Task: Provide the 2023 Victory Lane Racing Xfinity Series picks for the track "Circuit of the the Americas".
Action: Mouse pressed left at (208, 404)
Screenshot: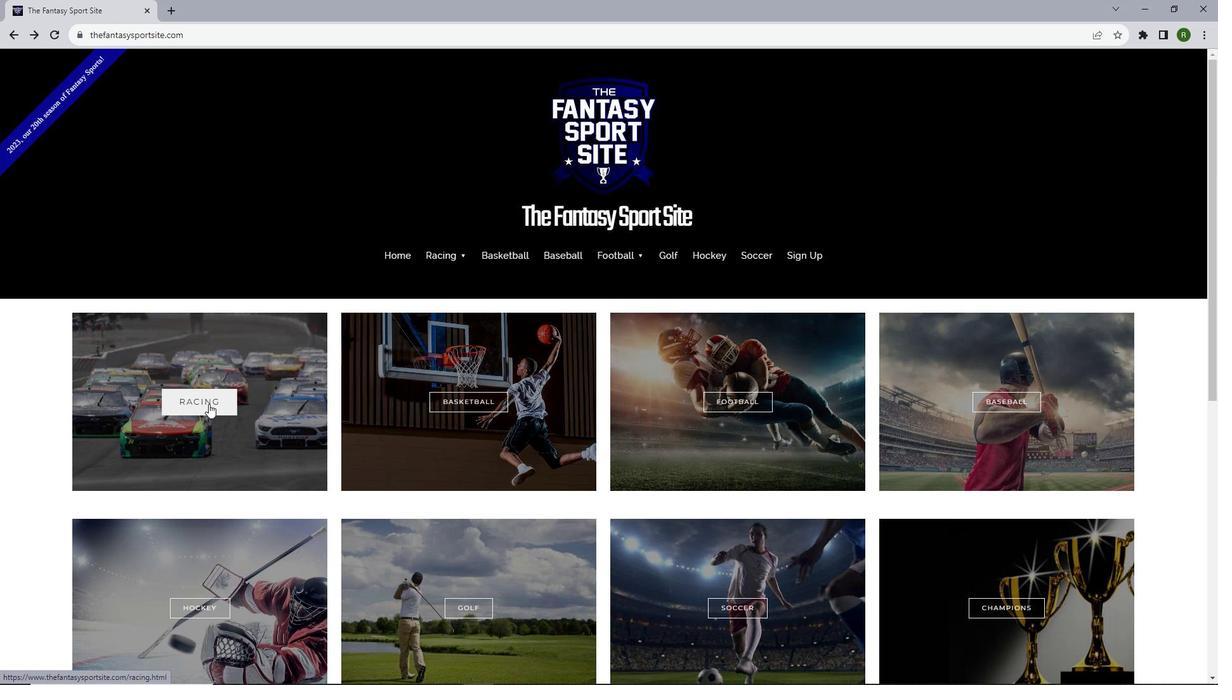 
Action: Mouse moved to (306, 369)
Screenshot: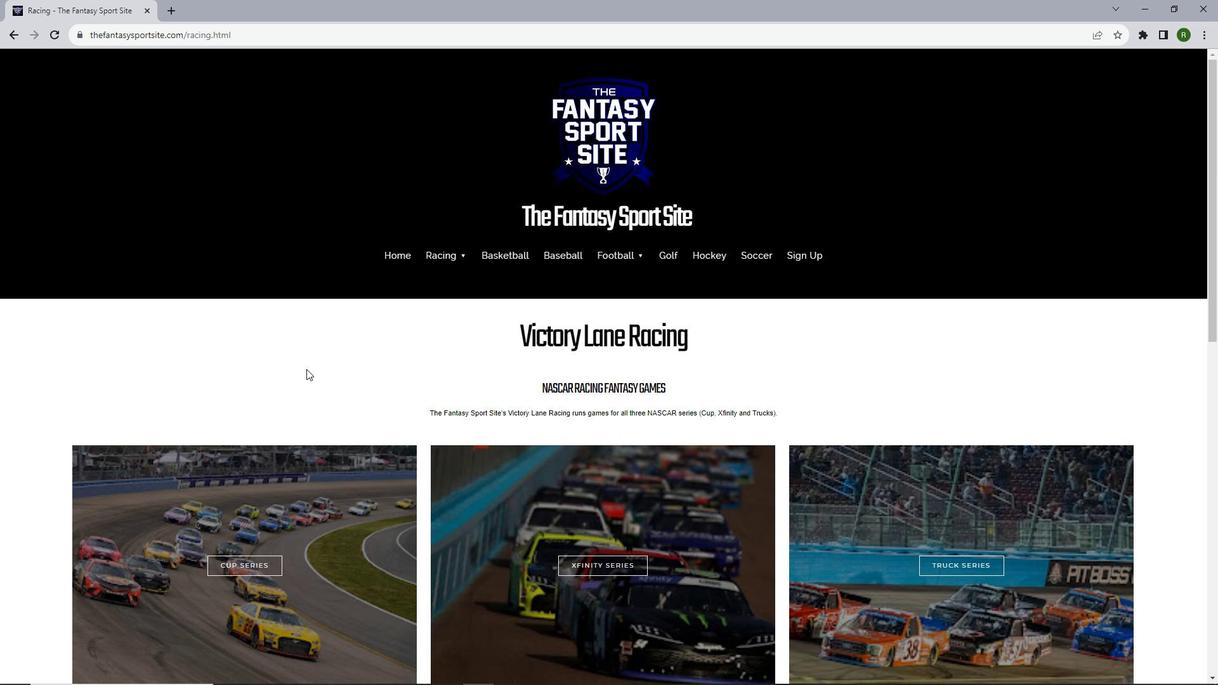 
Action: Mouse scrolled (306, 368) with delta (0, 0)
Screenshot: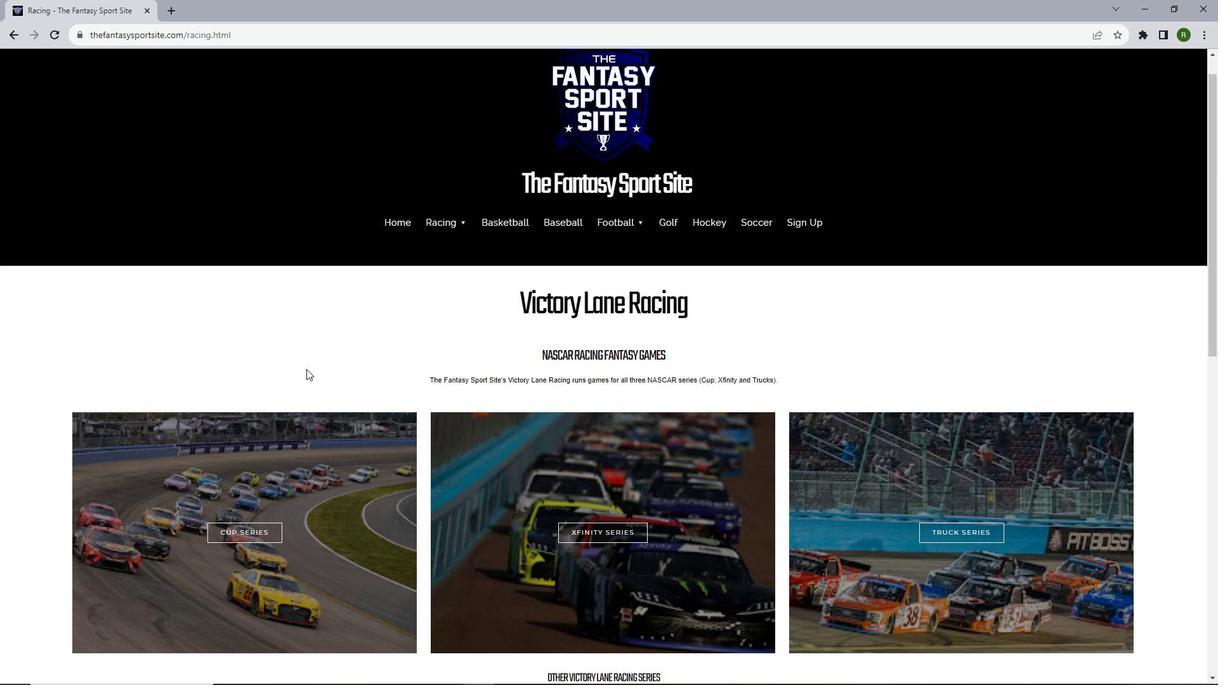 
Action: Mouse scrolled (306, 368) with delta (0, 0)
Screenshot: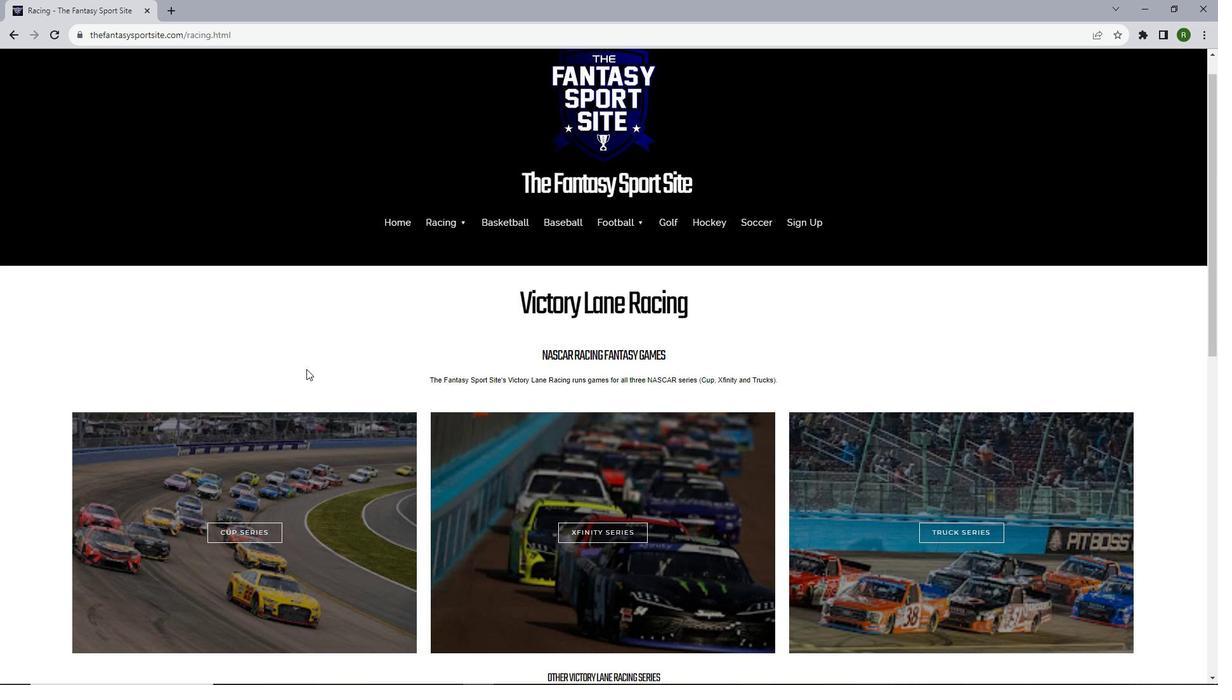 
Action: Mouse scrolled (306, 368) with delta (0, 0)
Screenshot: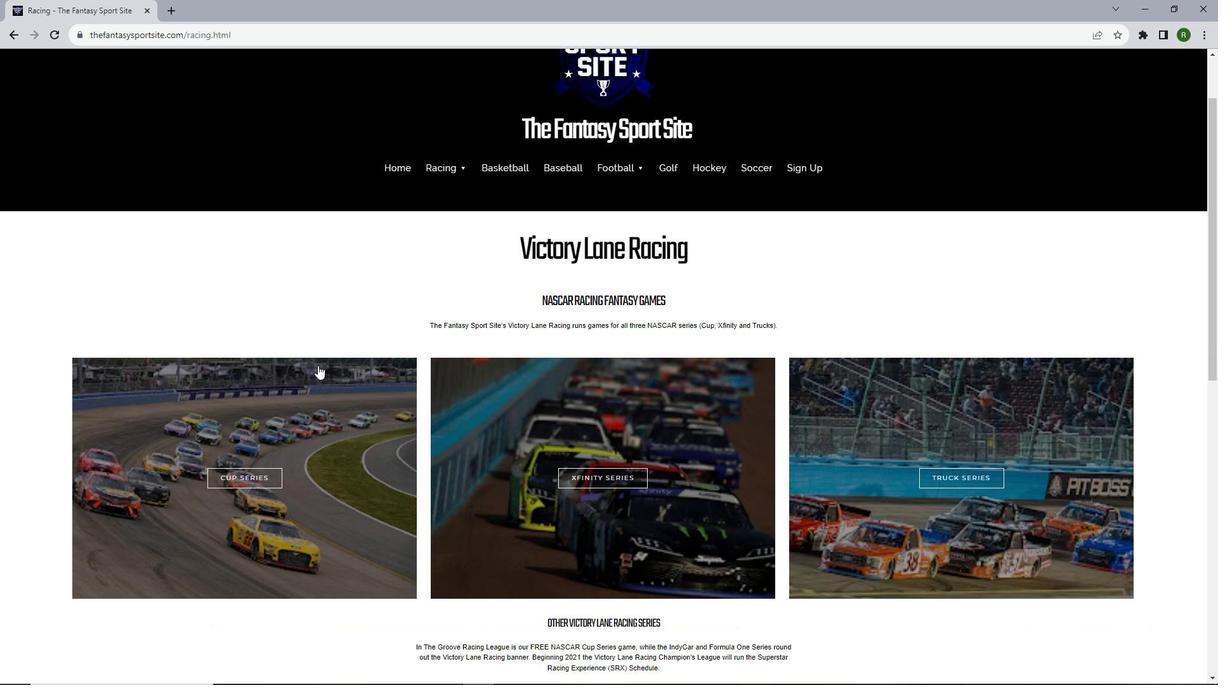 
Action: Mouse moved to (611, 378)
Screenshot: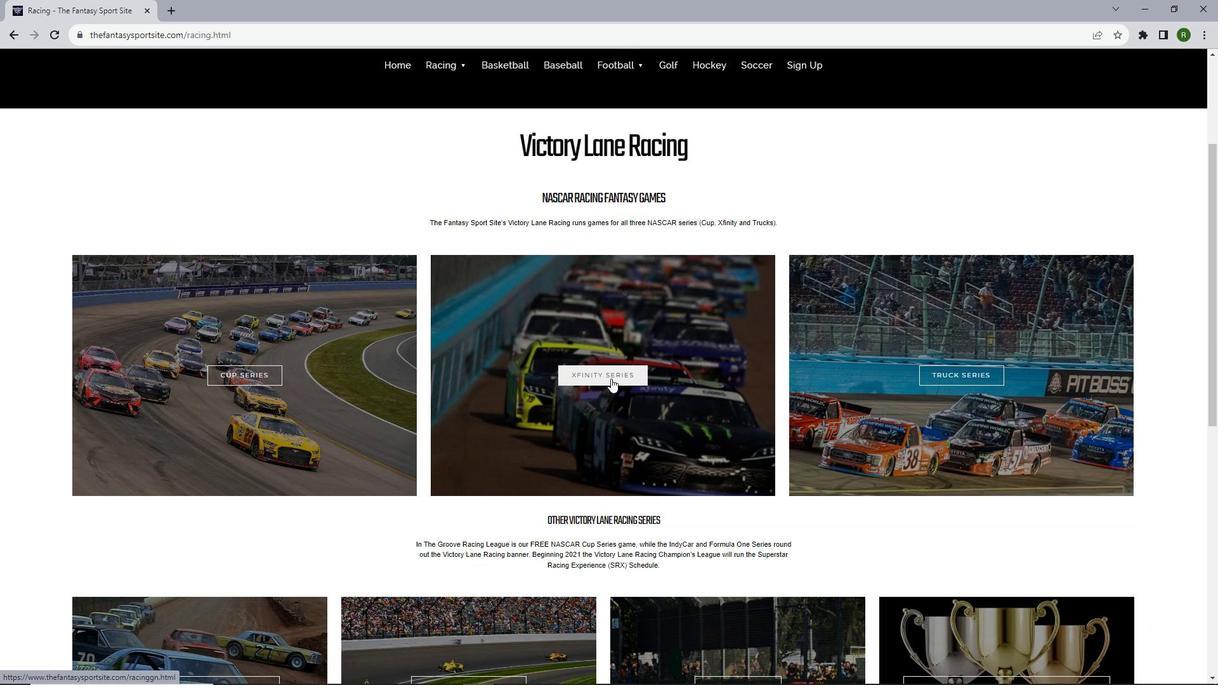
Action: Mouse pressed left at (611, 378)
Screenshot: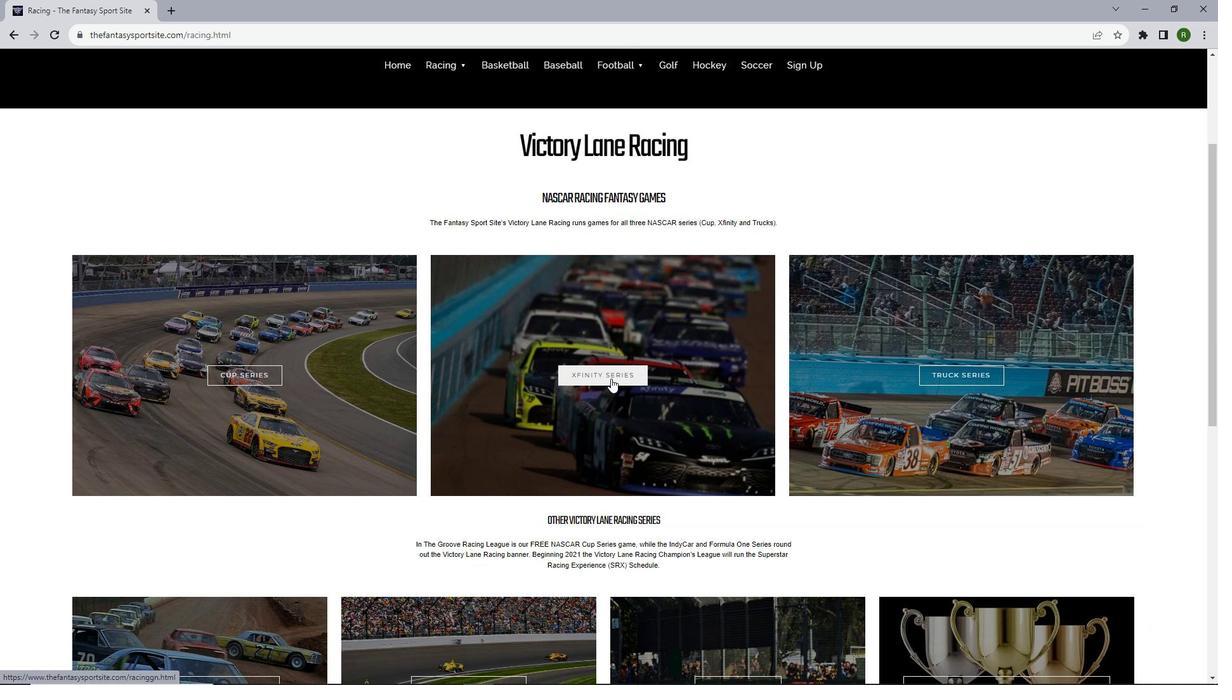 
Action: Mouse scrolled (611, 378) with delta (0, 0)
Screenshot: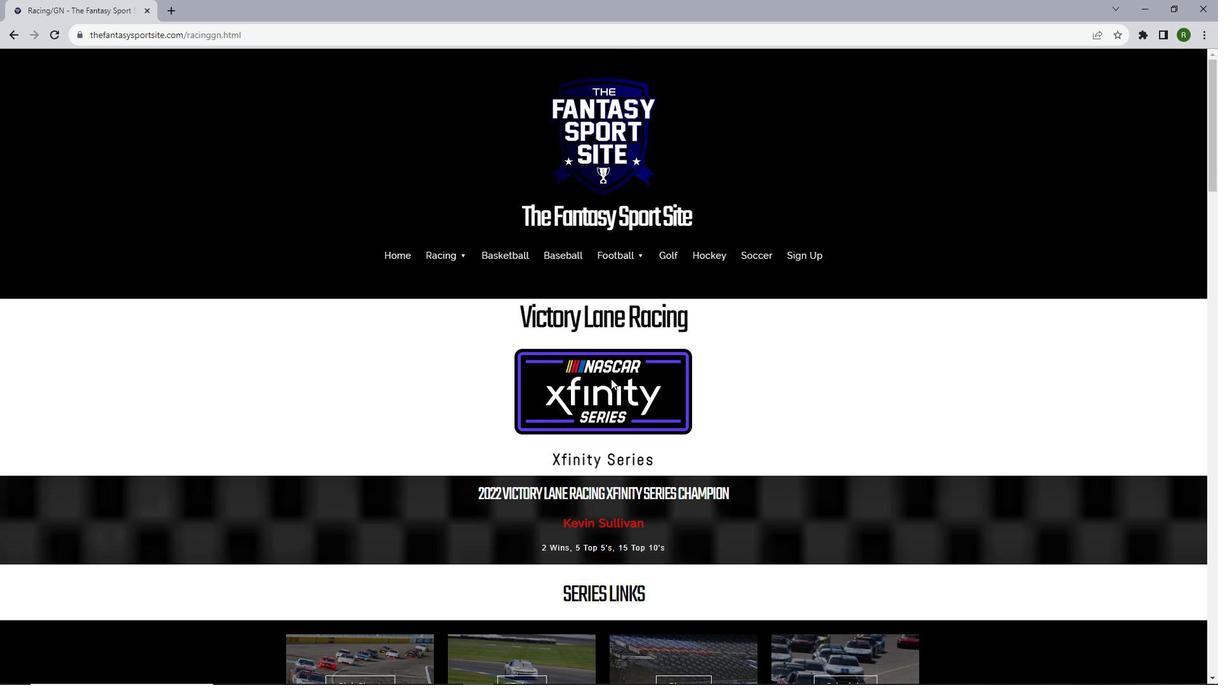 
Action: Mouse scrolled (611, 378) with delta (0, 0)
Screenshot: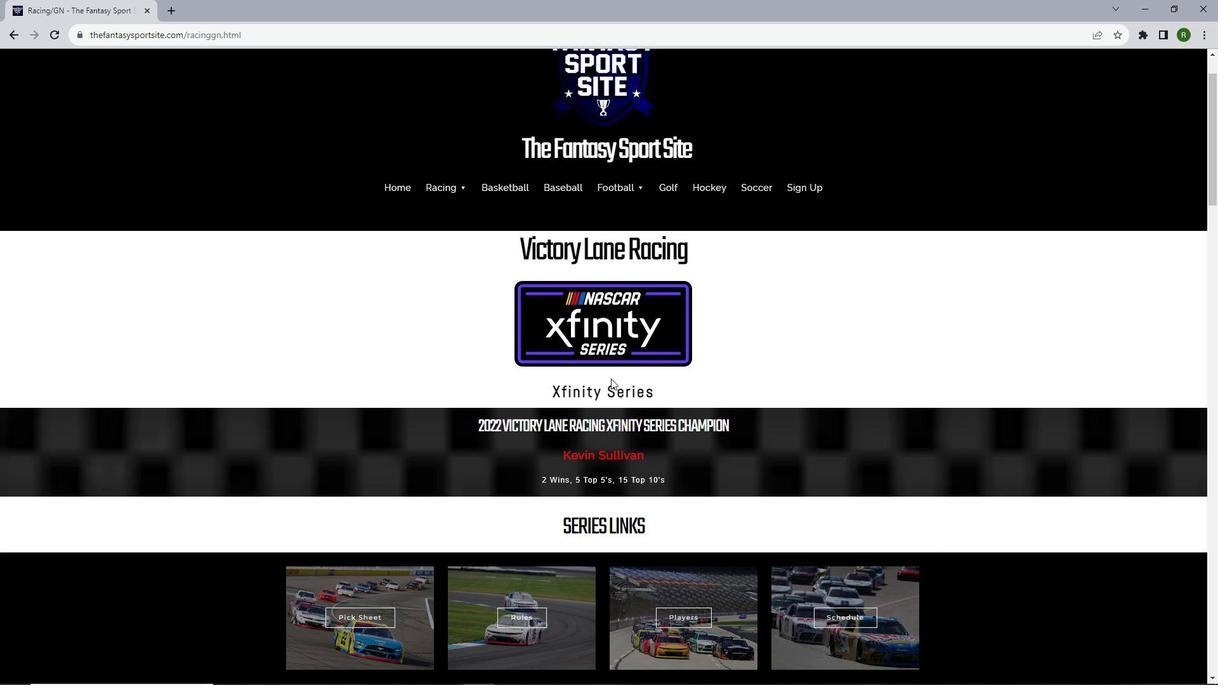 
Action: Mouse scrolled (611, 378) with delta (0, 0)
Screenshot: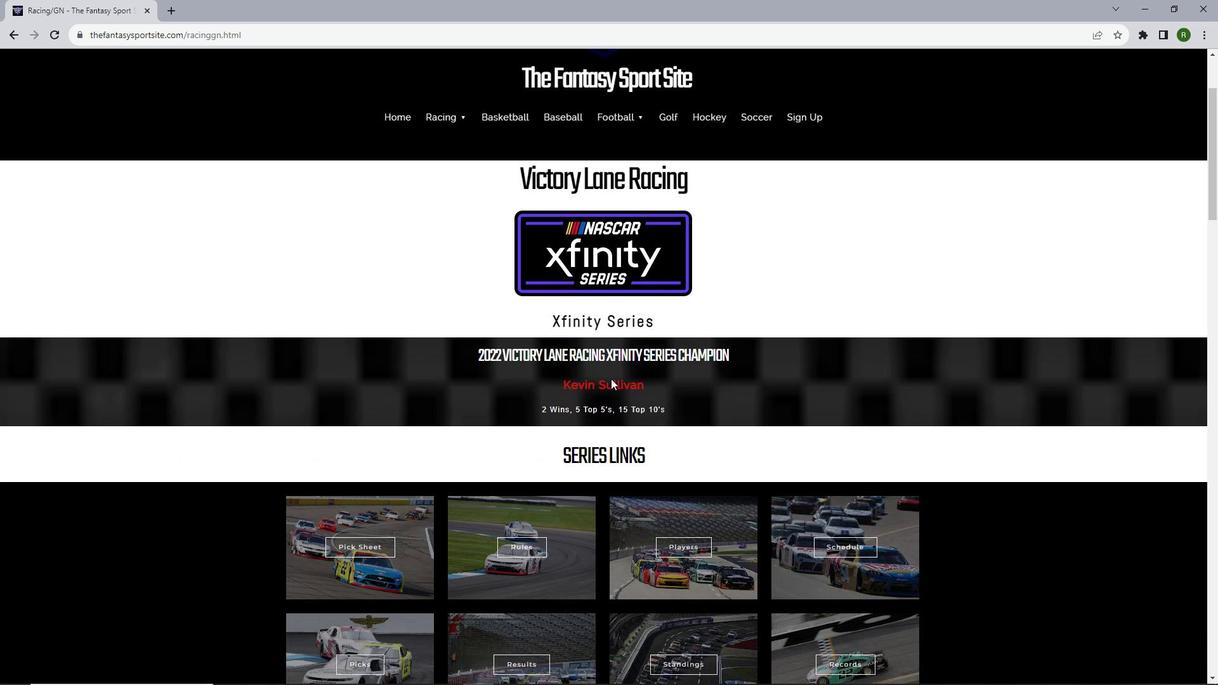 
Action: Mouse scrolled (611, 378) with delta (0, 0)
Screenshot: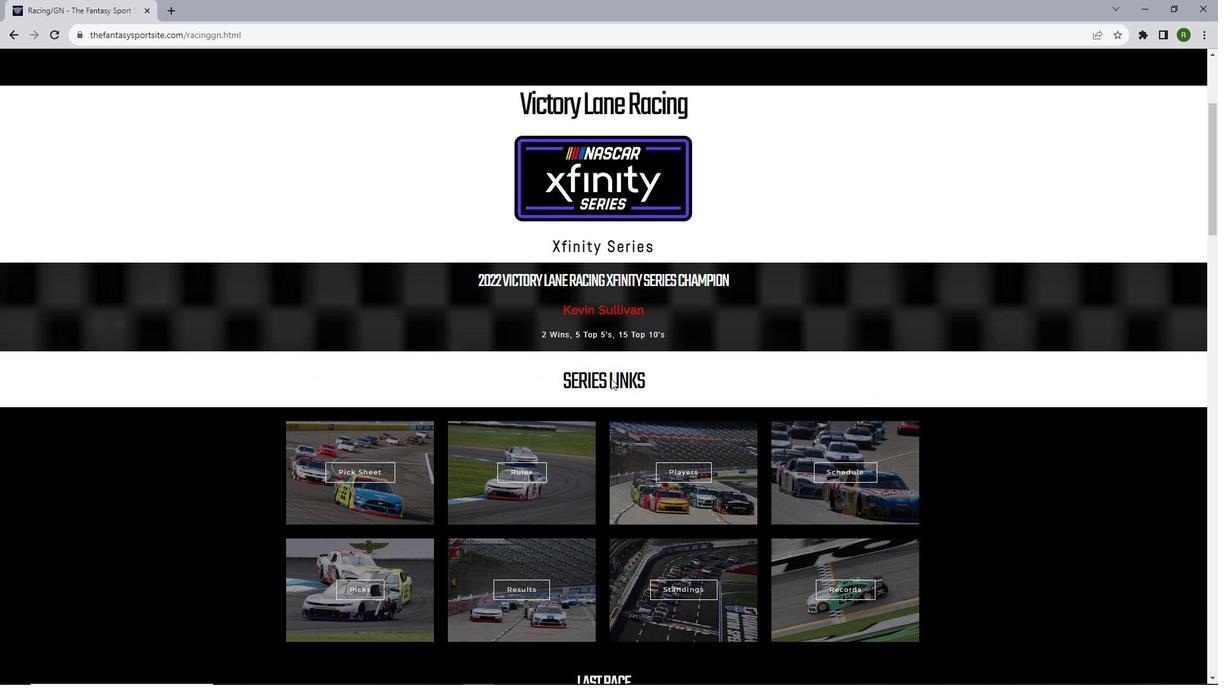 
Action: Mouse scrolled (611, 378) with delta (0, 0)
Screenshot: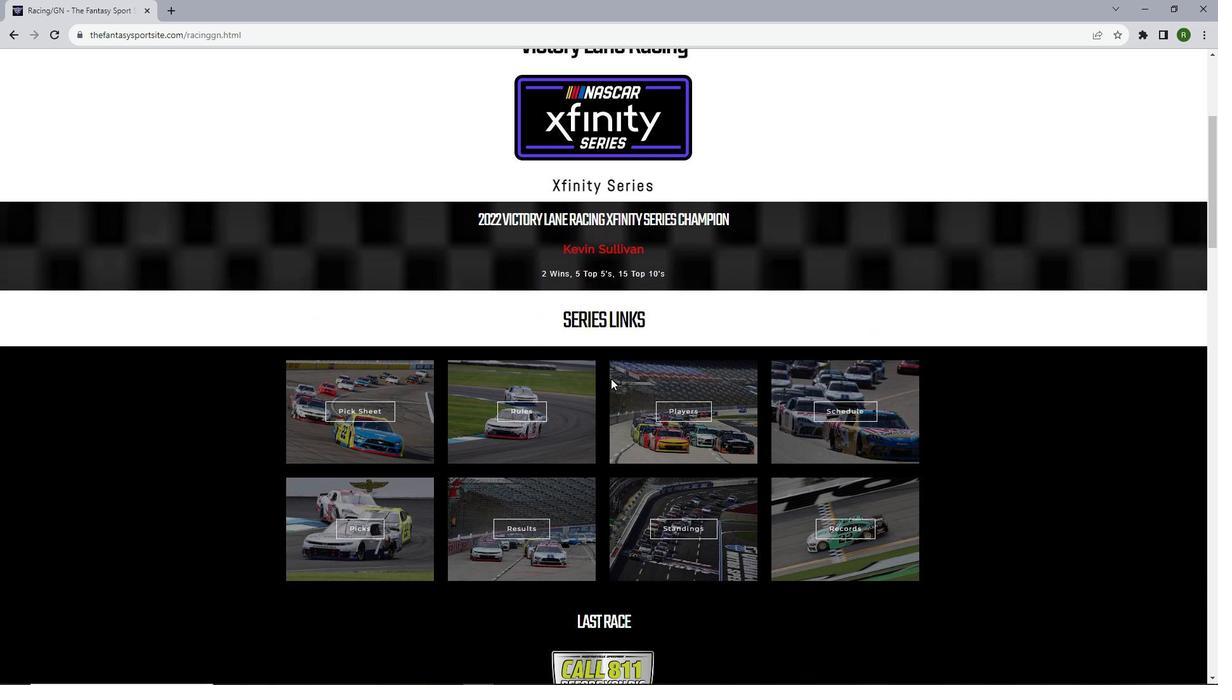 
Action: Mouse scrolled (611, 378) with delta (0, 0)
Screenshot: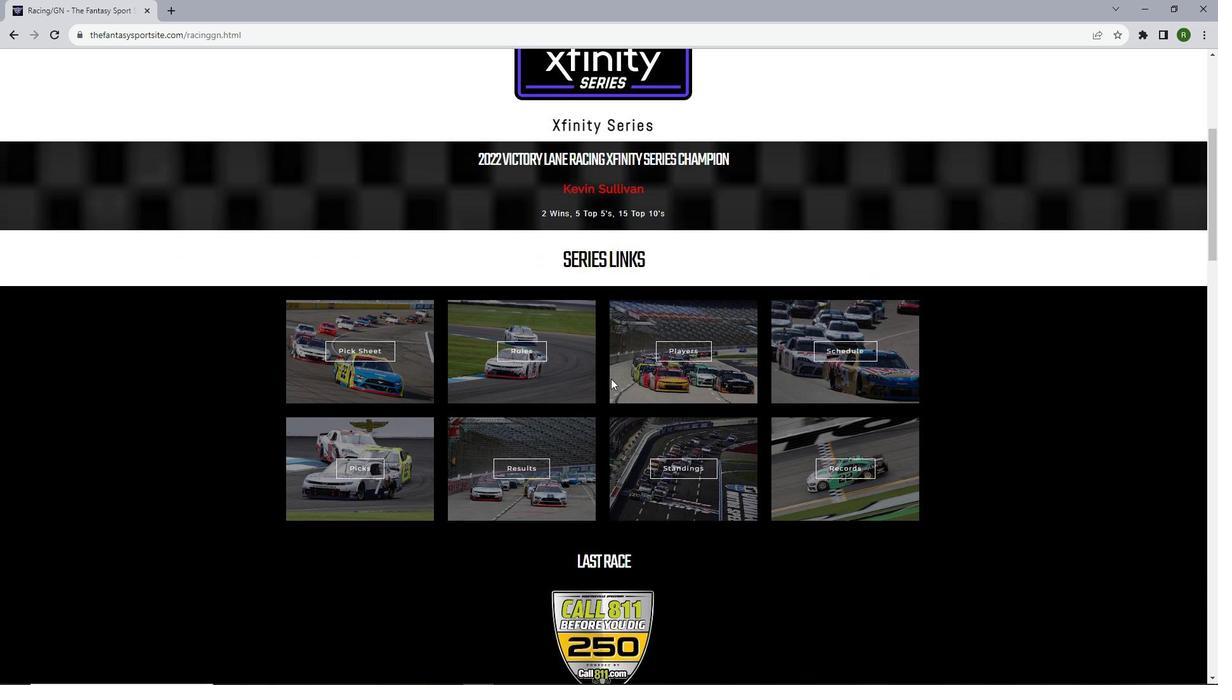 
Action: Mouse moved to (359, 420)
Screenshot: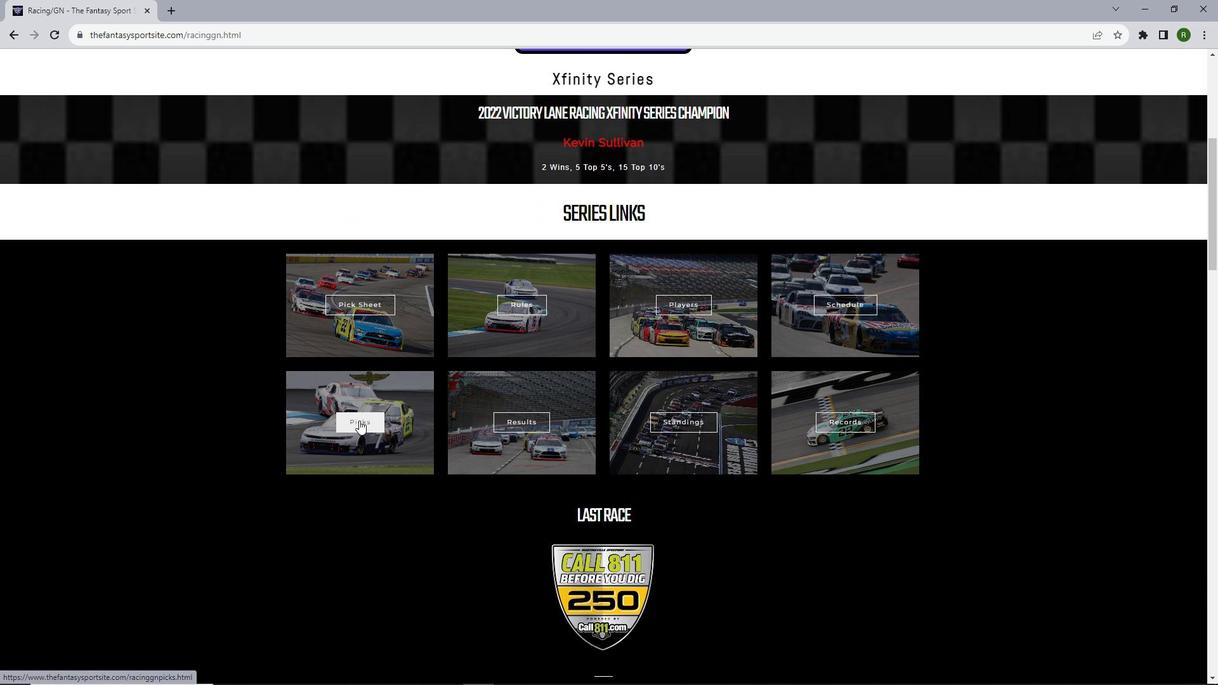 
Action: Mouse pressed left at (359, 420)
Screenshot: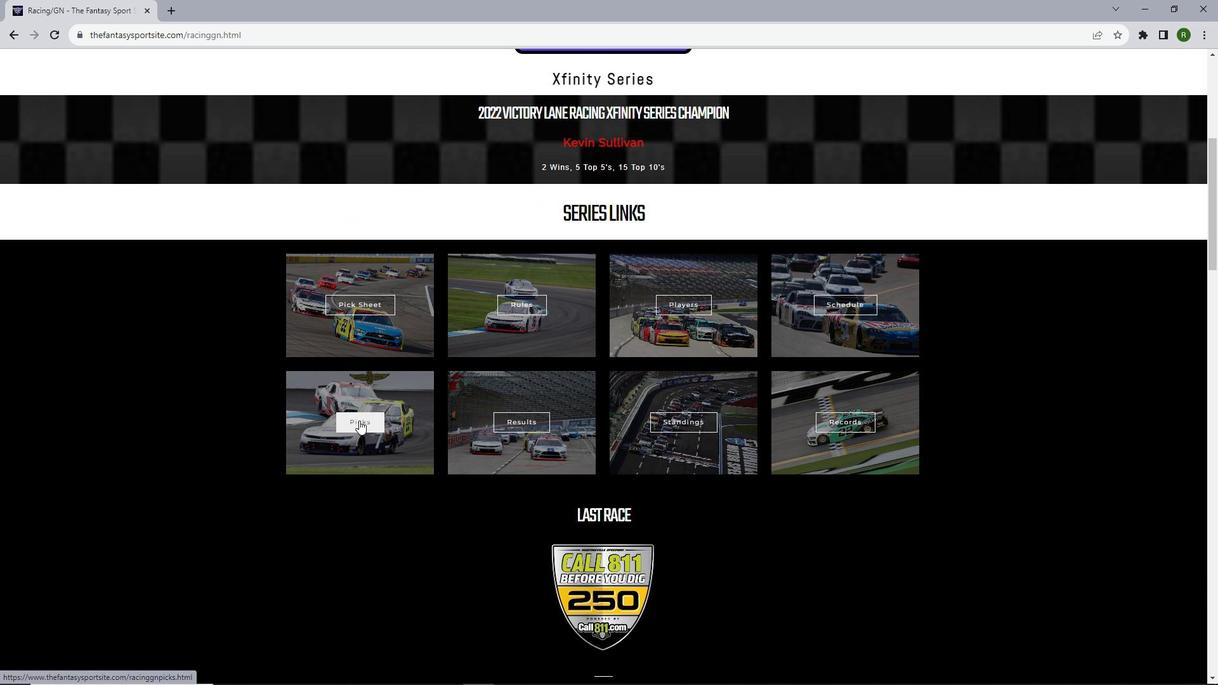 
Action: Mouse moved to (550, 342)
Screenshot: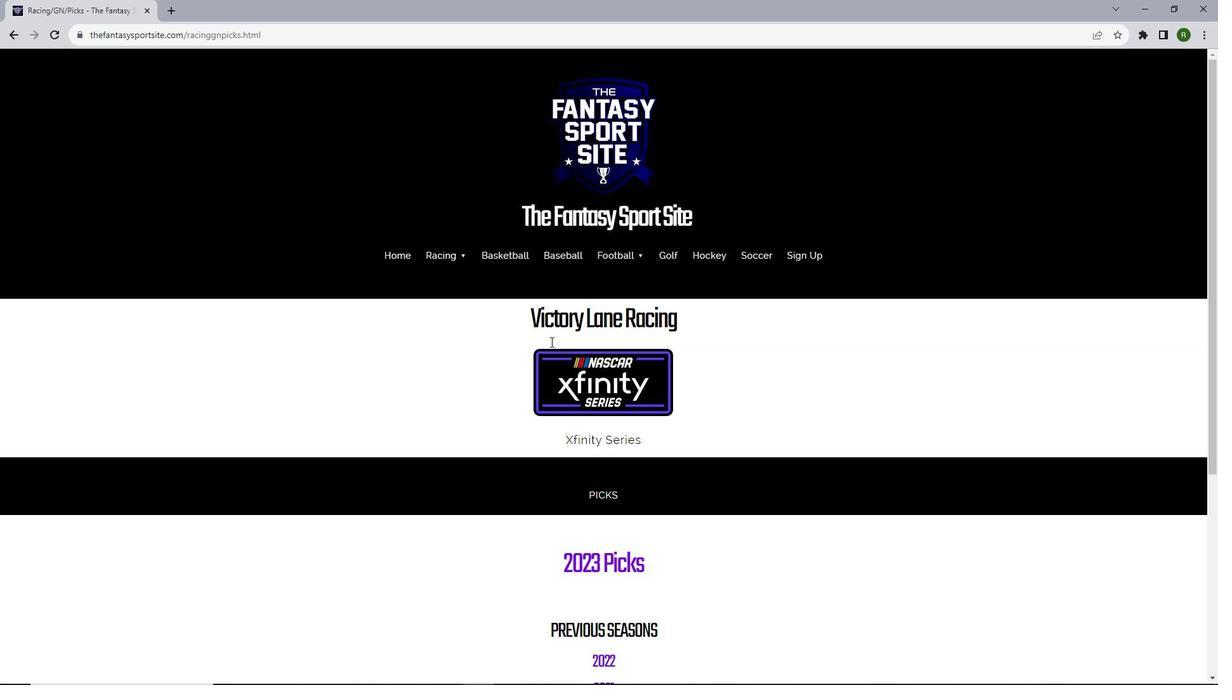
Action: Mouse scrolled (550, 341) with delta (0, 0)
Screenshot: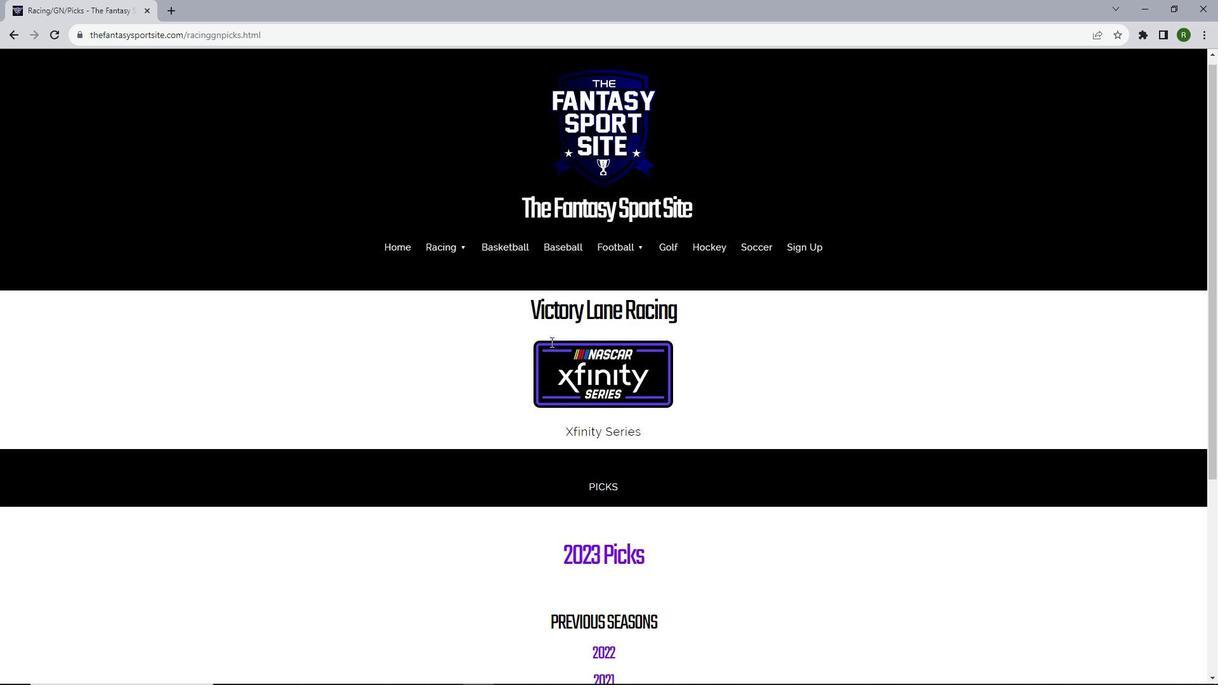 
Action: Mouse scrolled (550, 341) with delta (0, 0)
Screenshot: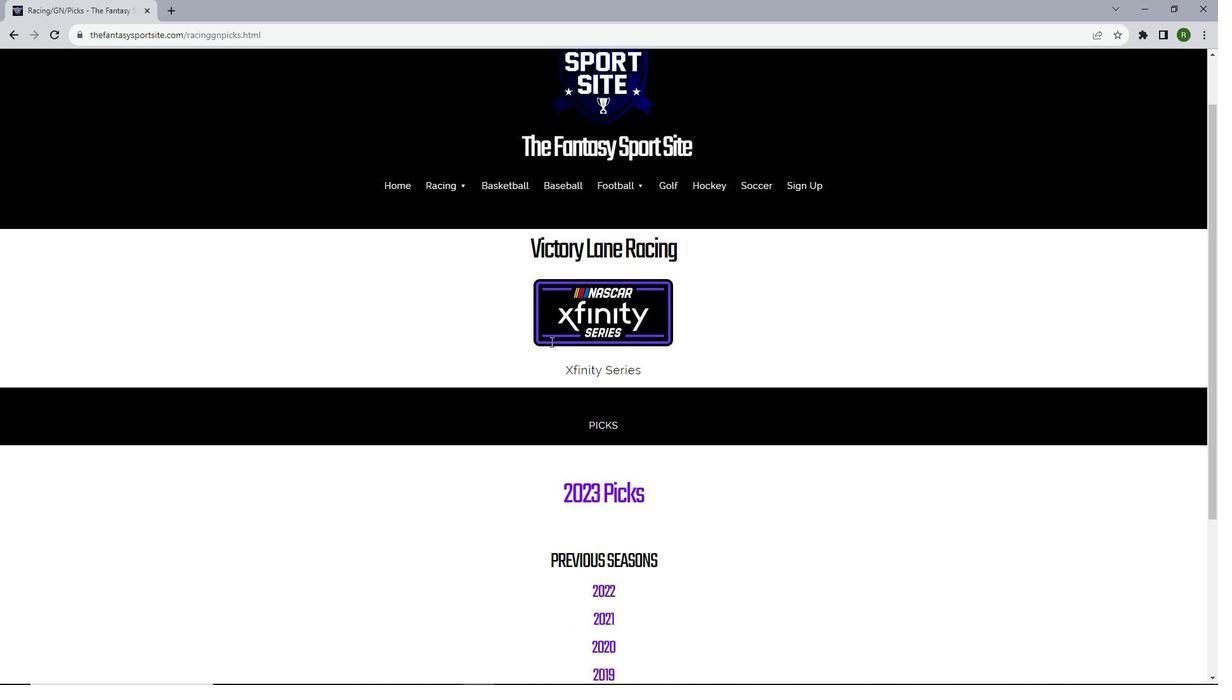 
Action: Mouse moved to (596, 436)
Screenshot: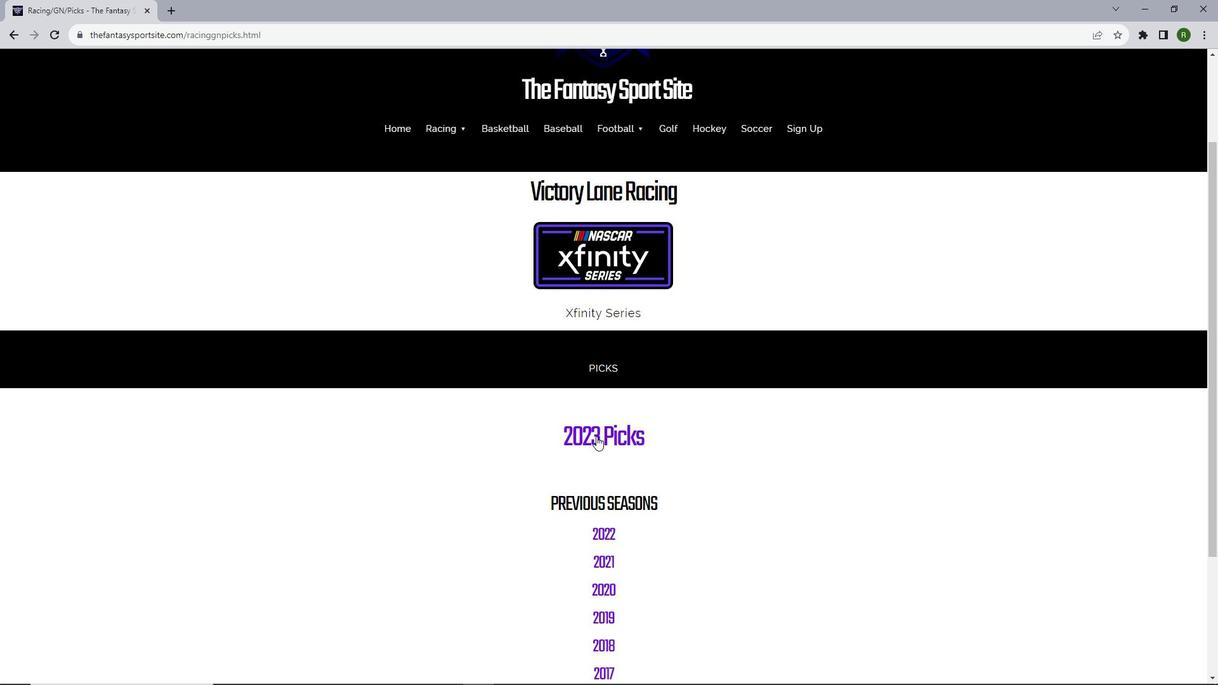 
Action: Mouse pressed left at (596, 436)
Screenshot: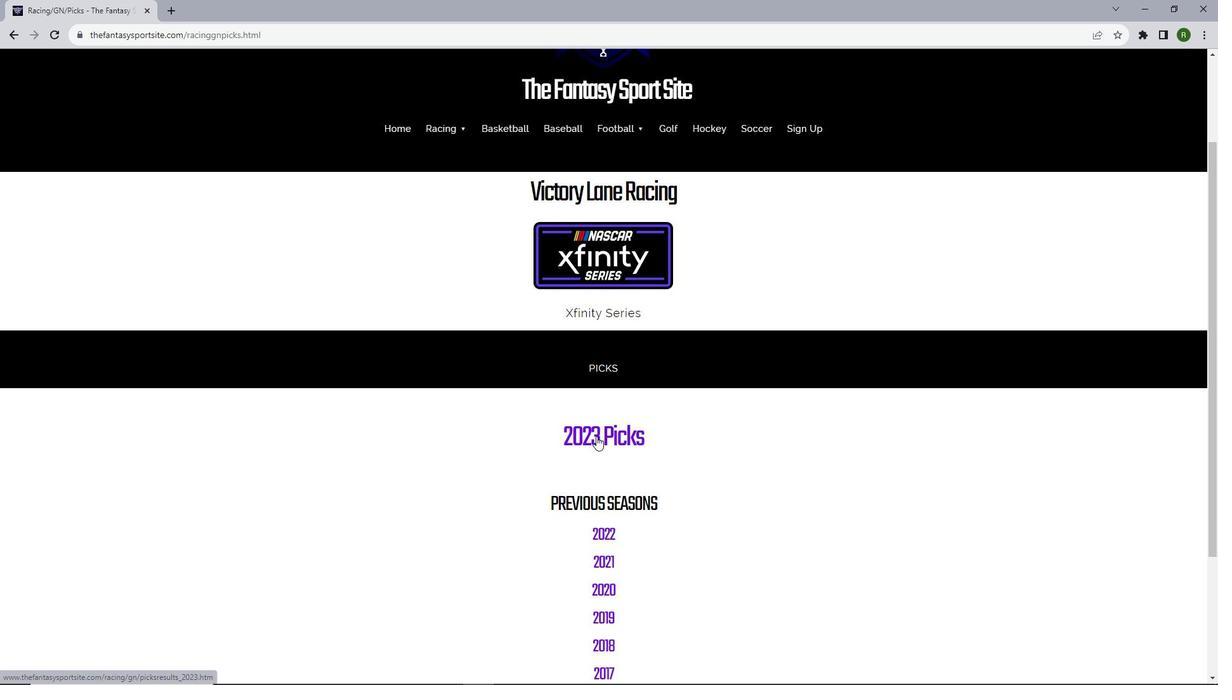 
Action: Mouse moved to (596, 405)
Screenshot: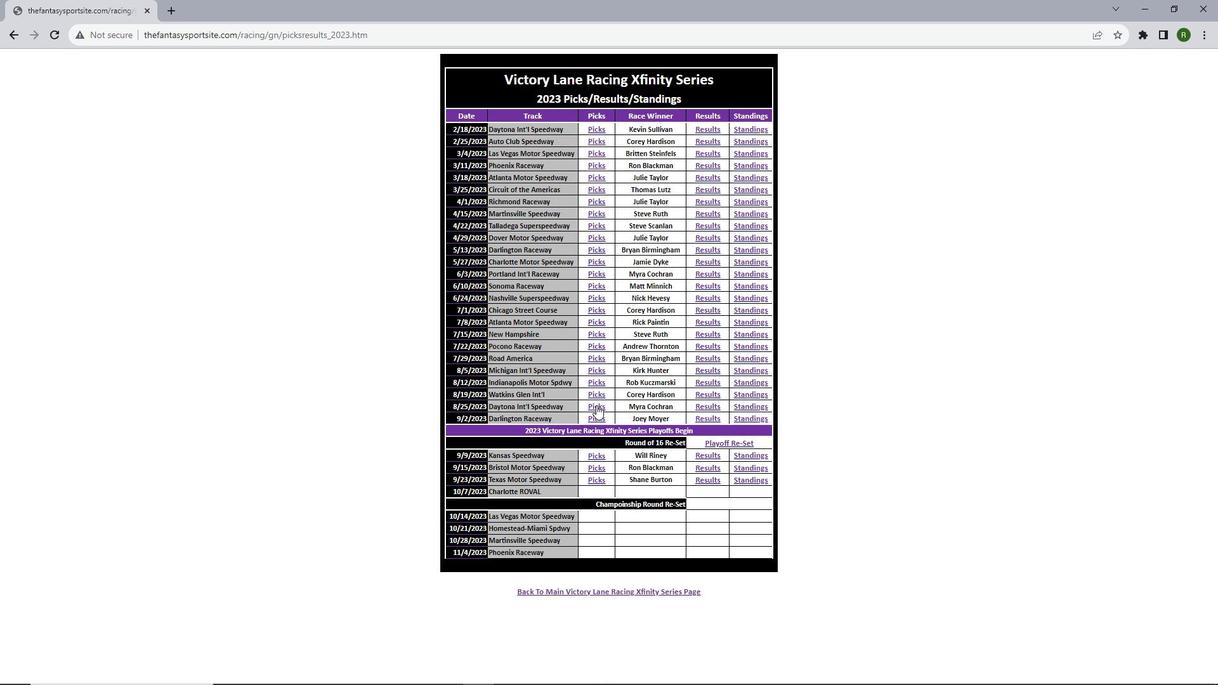
Action: Mouse scrolled (596, 404) with delta (0, 0)
Screenshot: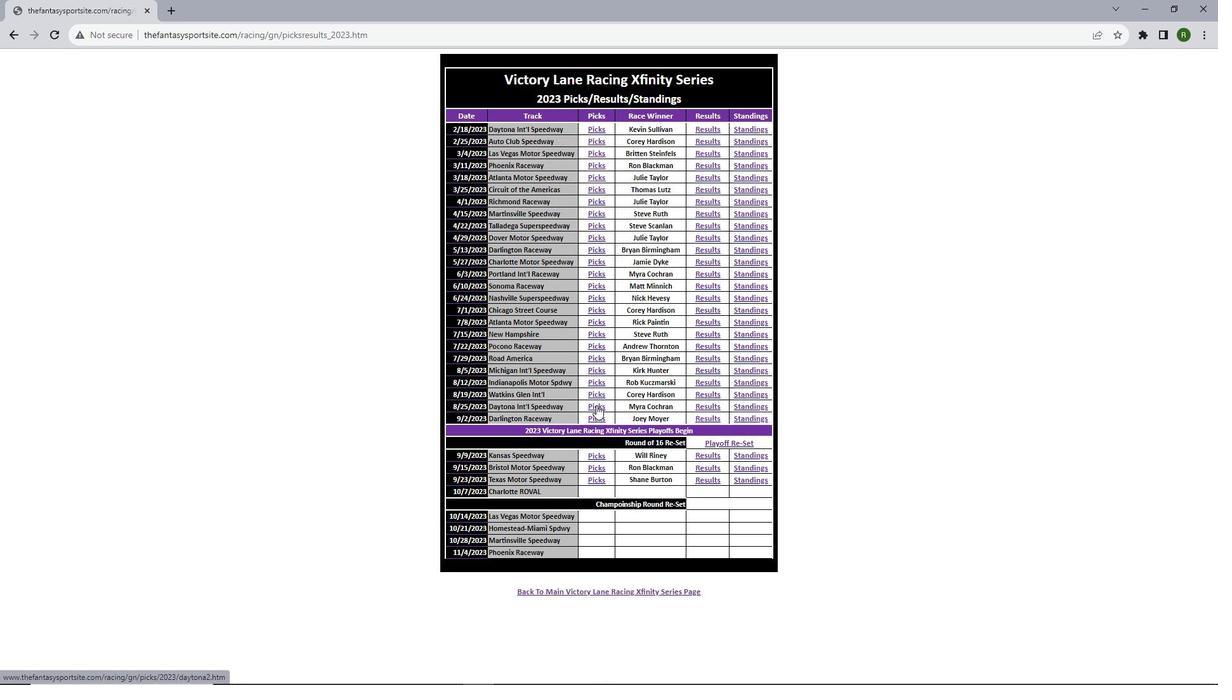 
Action: Mouse scrolled (596, 404) with delta (0, 0)
Screenshot: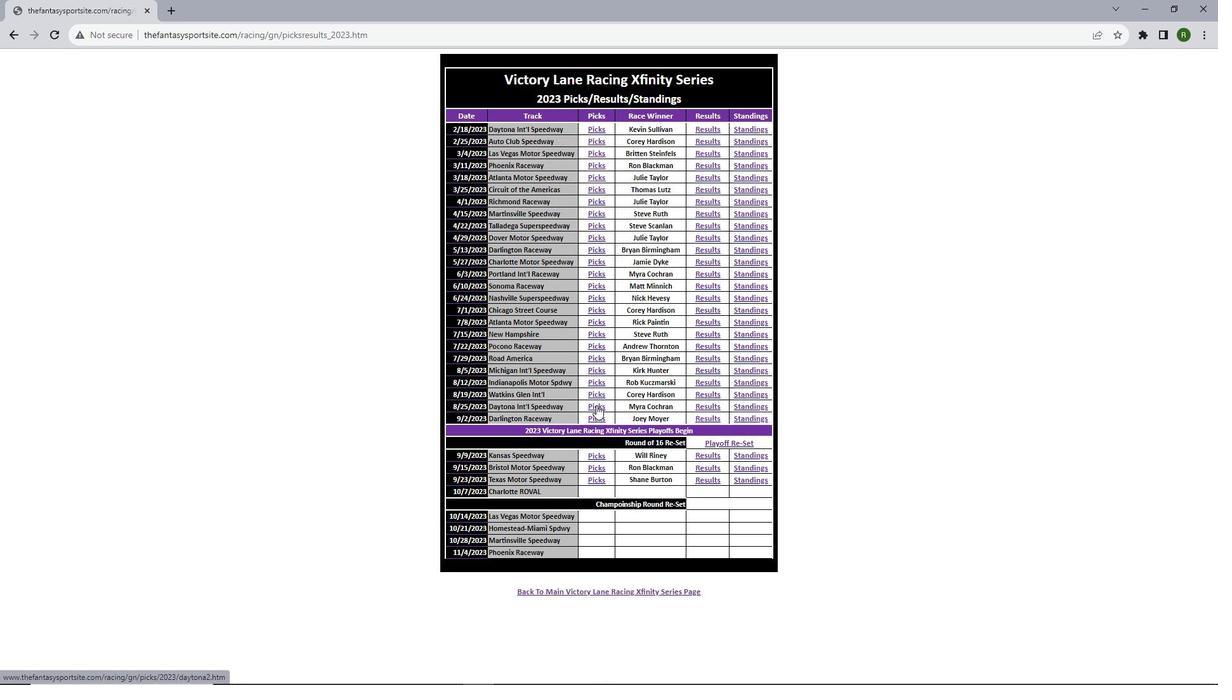 
Action: Mouse moved to (596, 405)
Screenshot: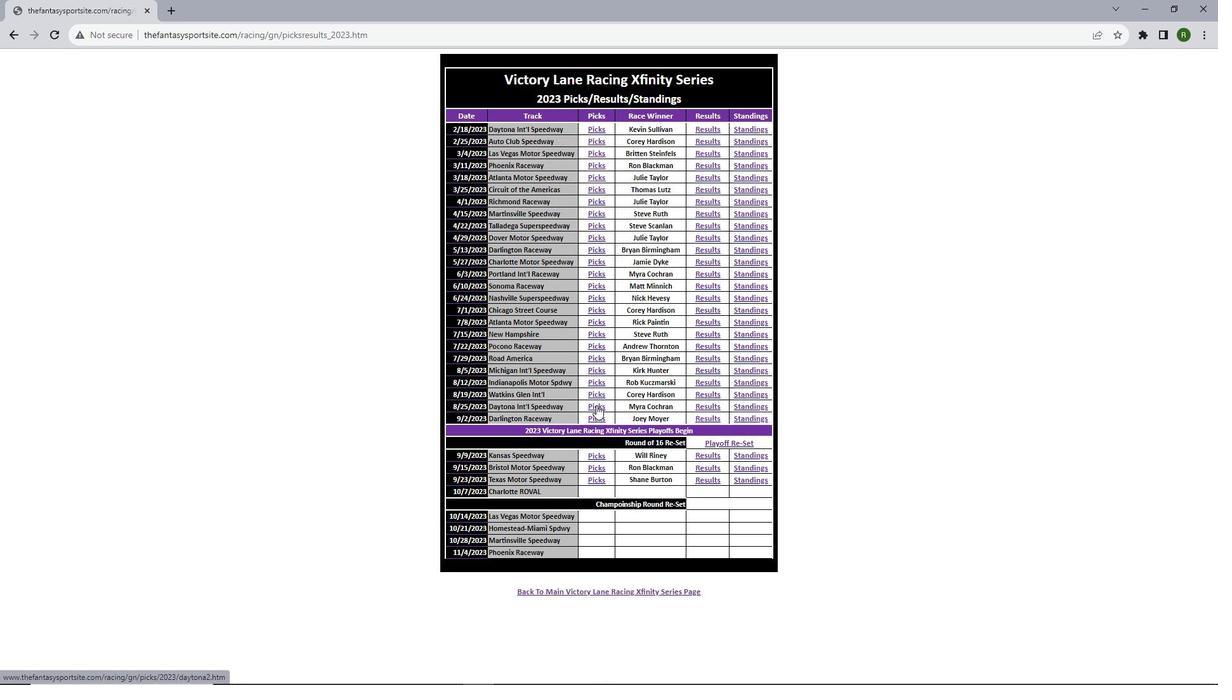 
Action: Mouse scrolled (596, 404) with delta (0, 0)
Screenshot: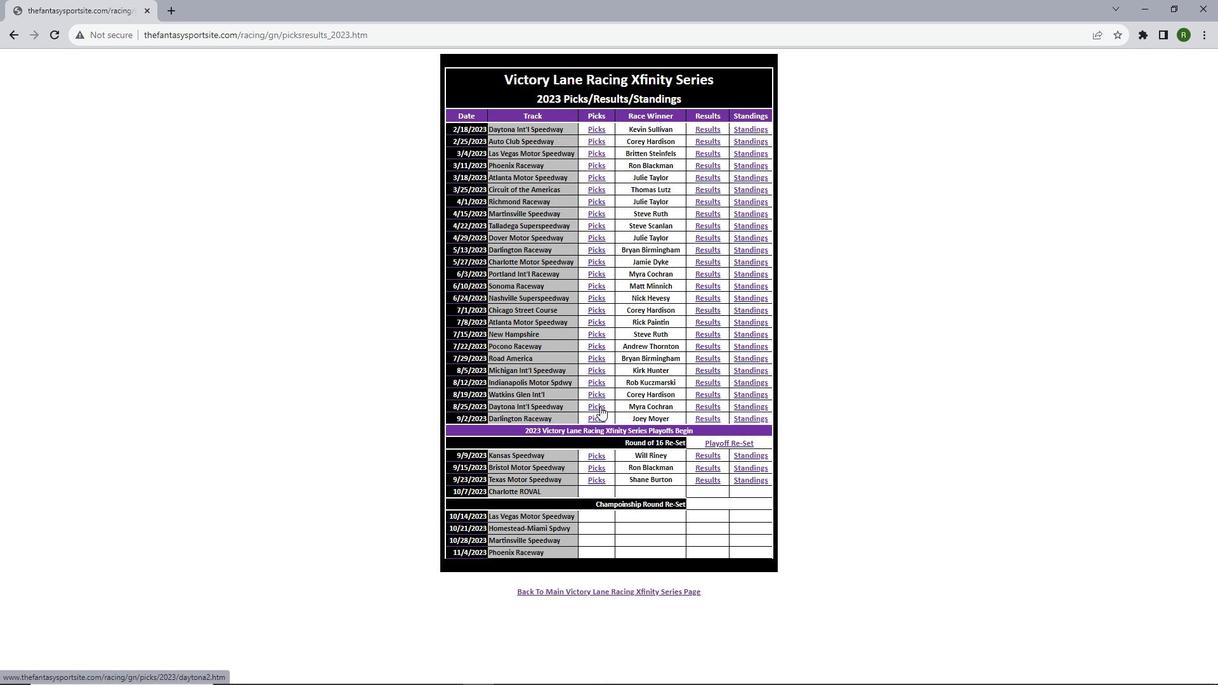 
Action: Mouse moved to (601, 408)
Screenshot: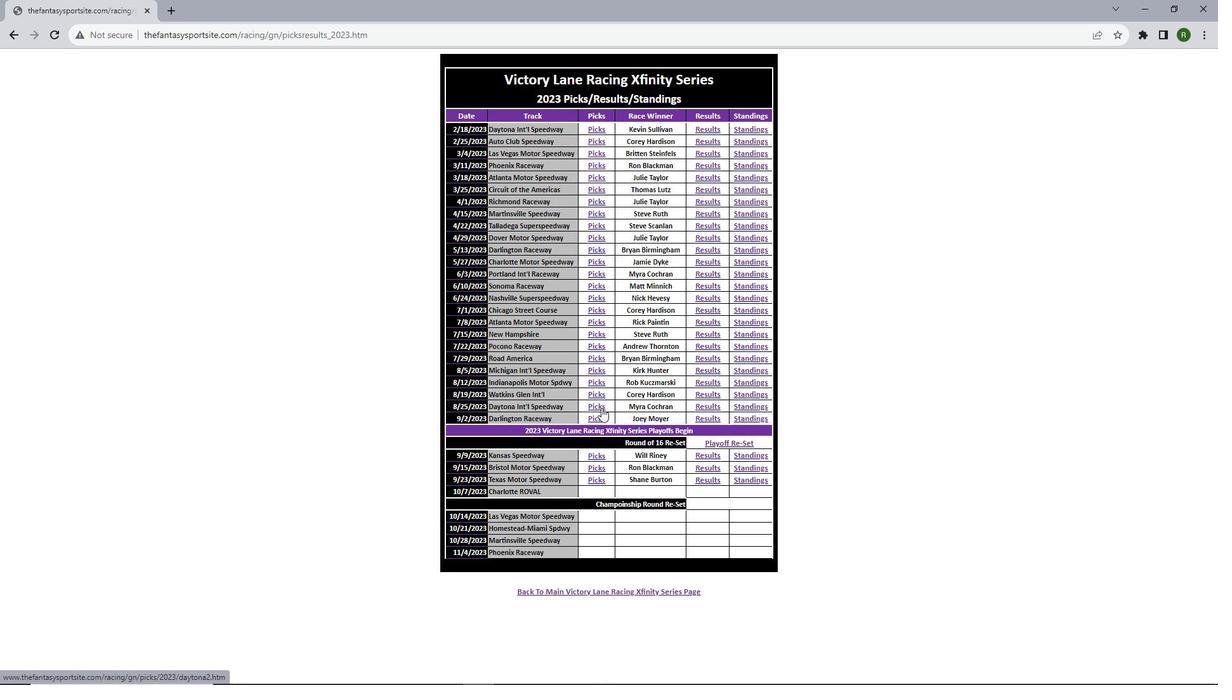 
Action: Mouse scrolled (601, 407) with delta (0, 0)
Screenshot: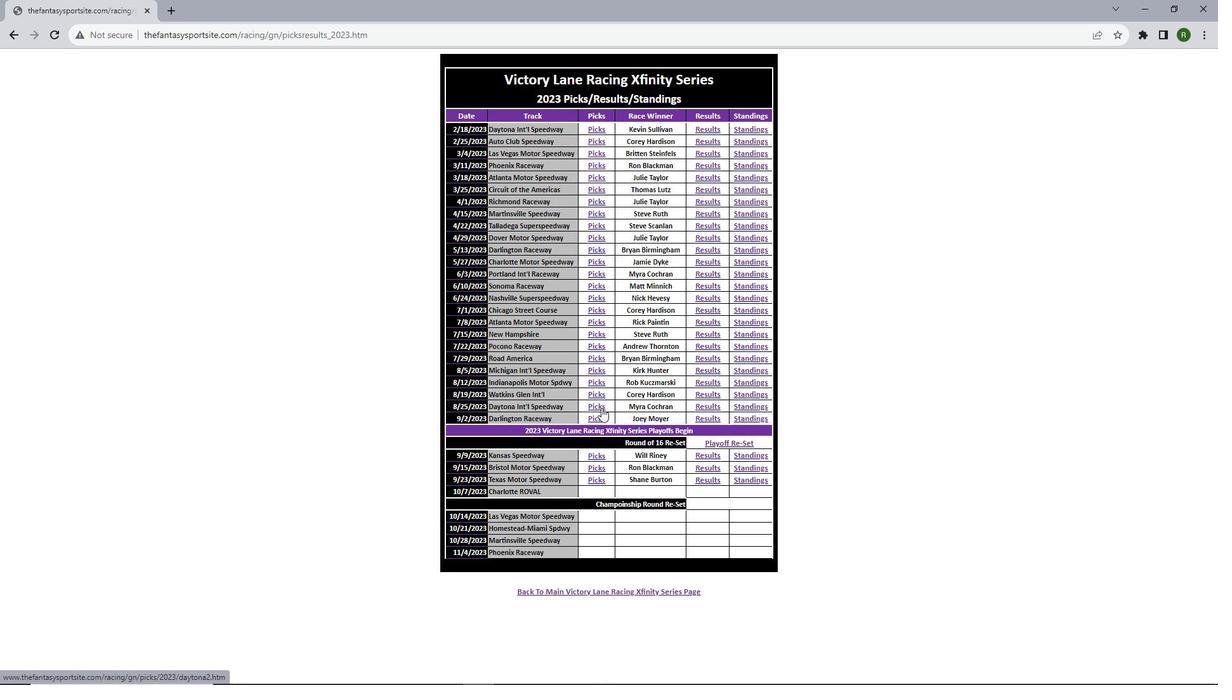 
Action: Mouse moved to (603, 418)
Screenshot: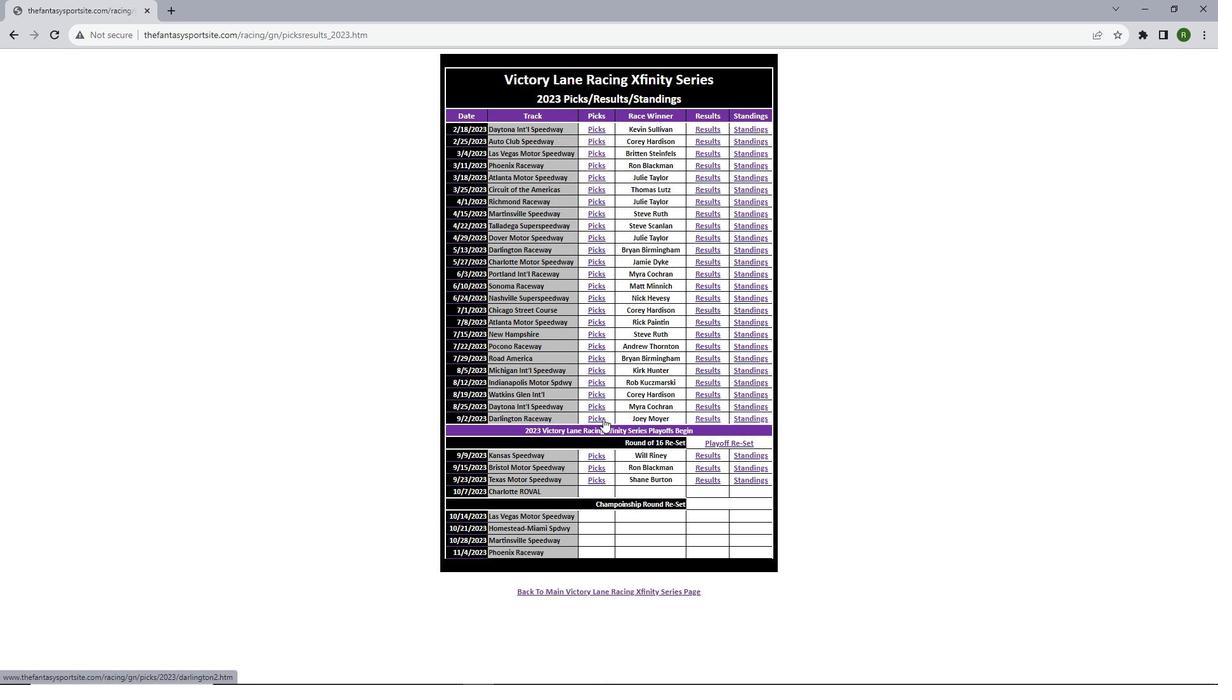 
Action: Mouse scrolled (603, 419) with delta (0, 0)
Screenshot: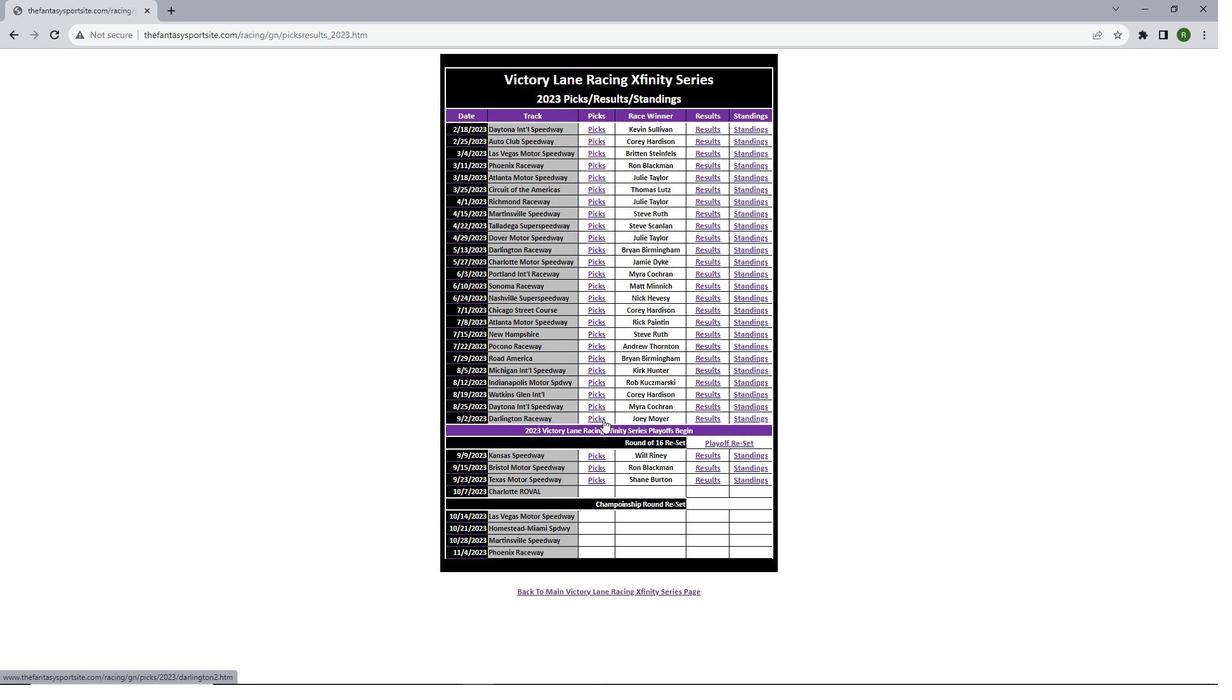
Action: Mouse moved to (603, 419)
Screenshot: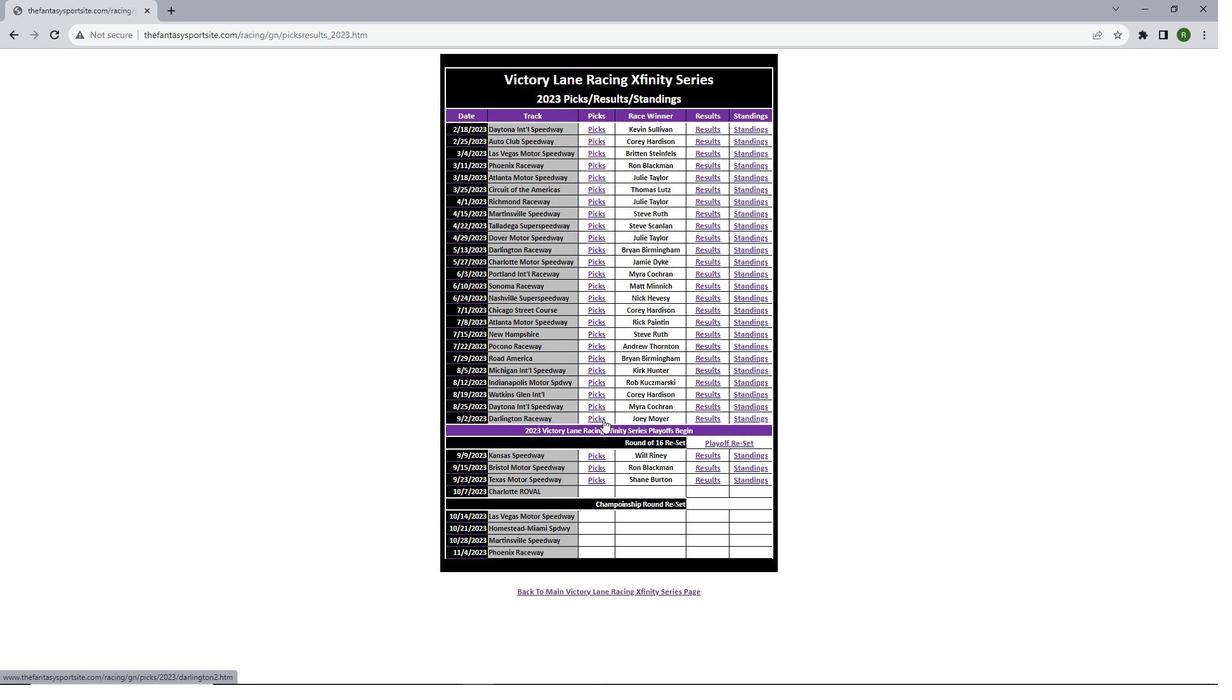 
Action: Mouse scrolled (603, 420) with delta (0, 0)
Screenshot: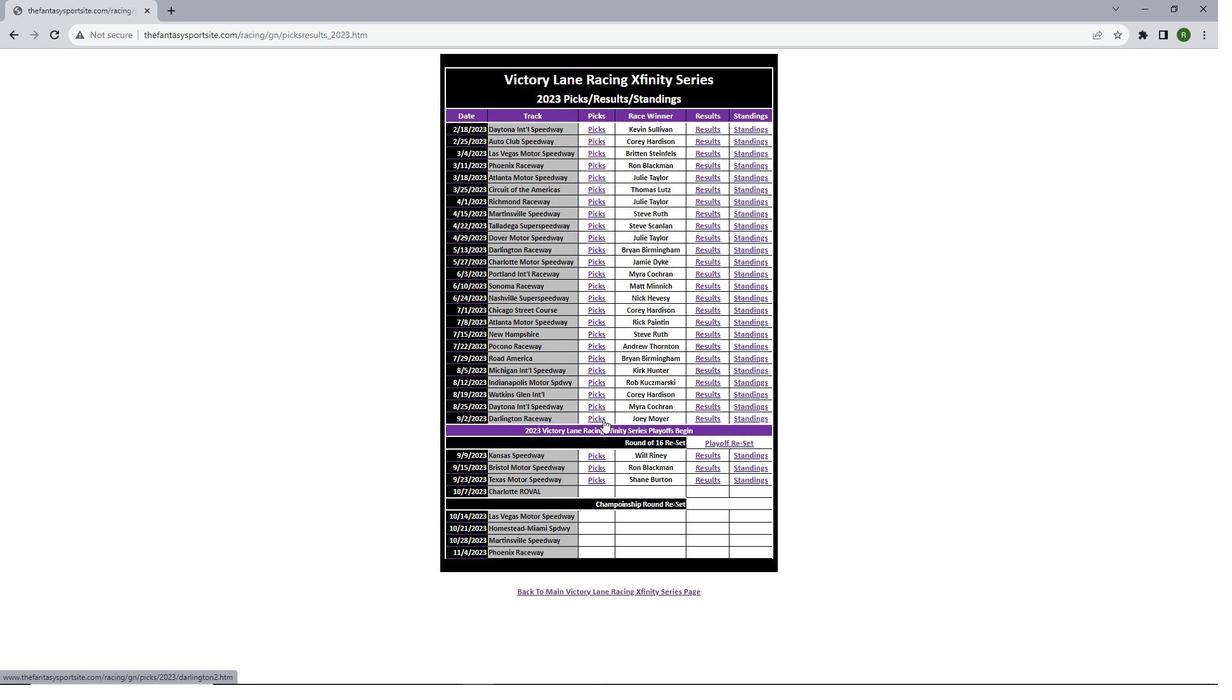 
Action: Mouse moved to (595, 189)
Screenshot: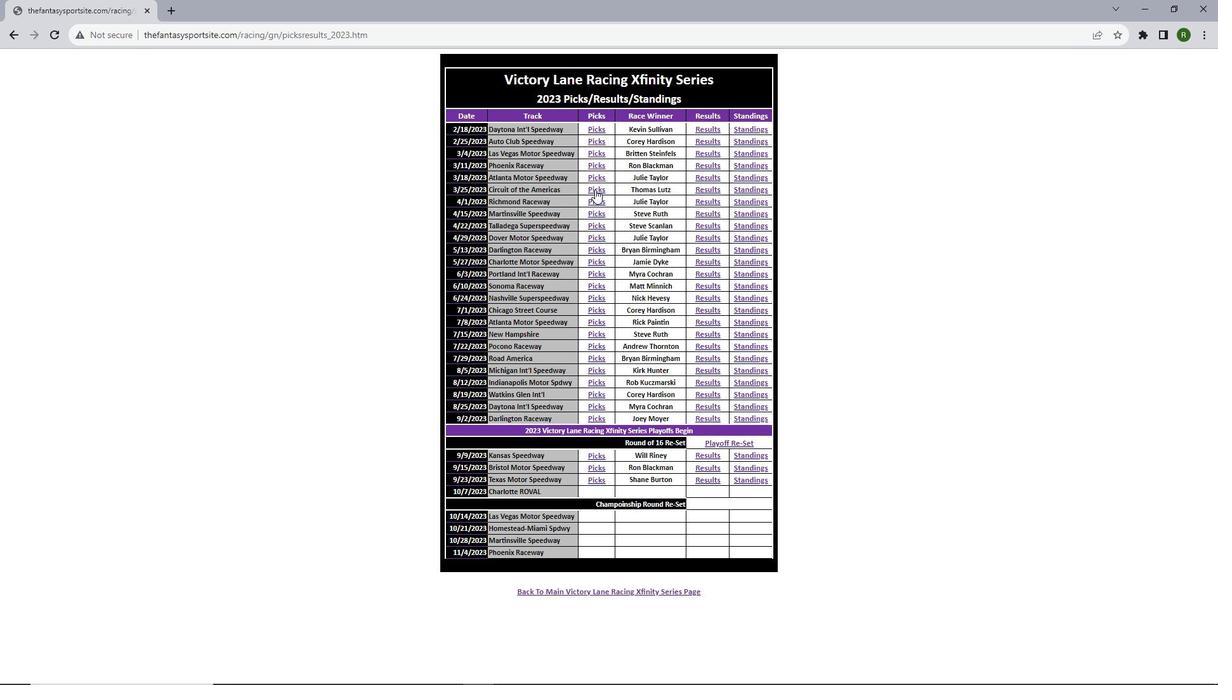
Action: Mouse pressed left at (595, 189)
Screenshot: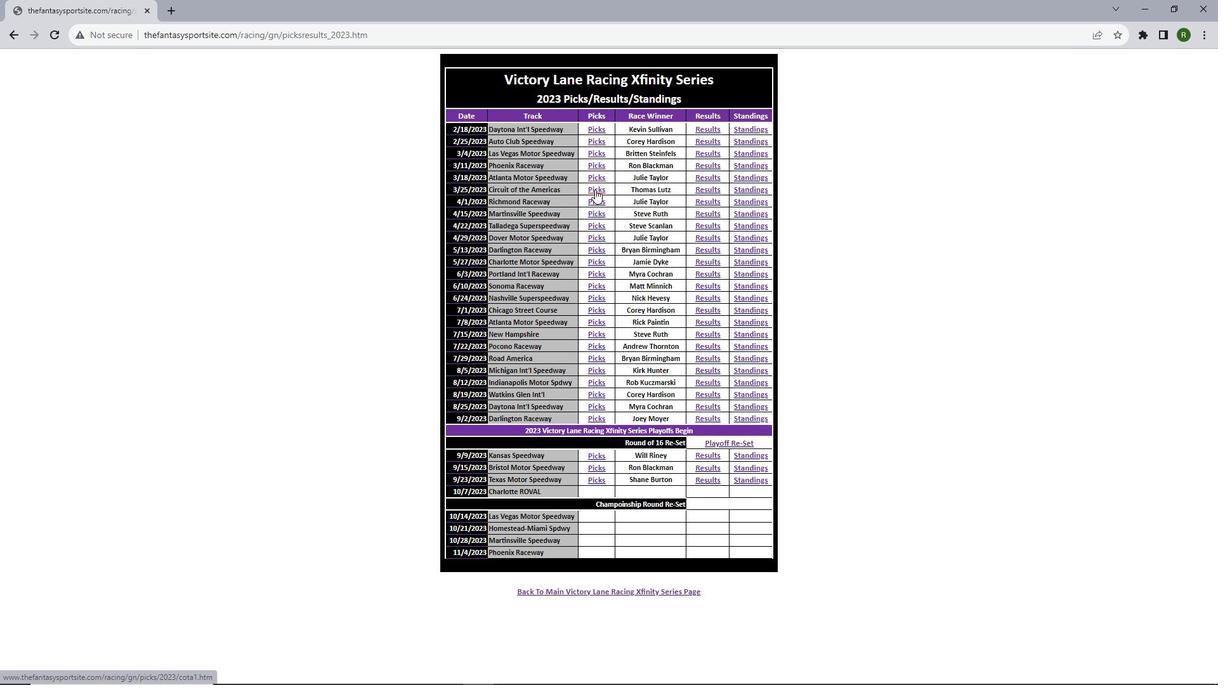 
Action: Mouse moved to (582, 239)
Screenshot: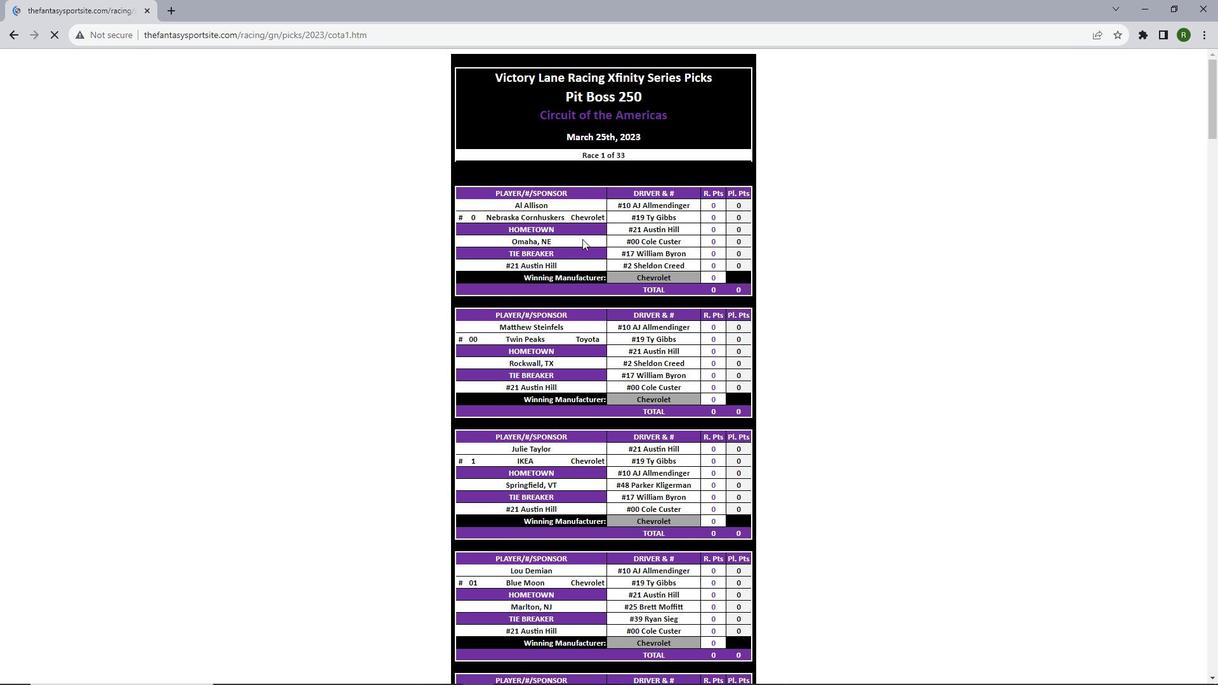 
Action: Mouse scrolled (582, 238) with delta (0, 0)
Screenshot: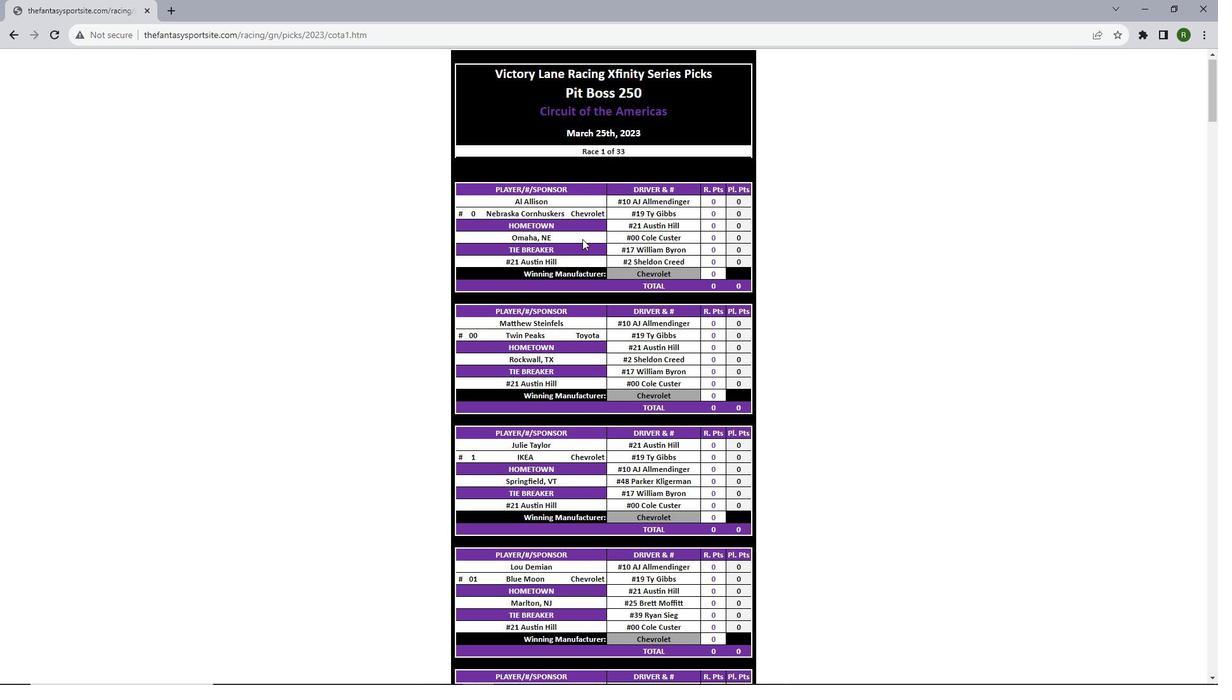
Action: Mouse scrolled (582, 238) with delta (0, 0)
Screenshot: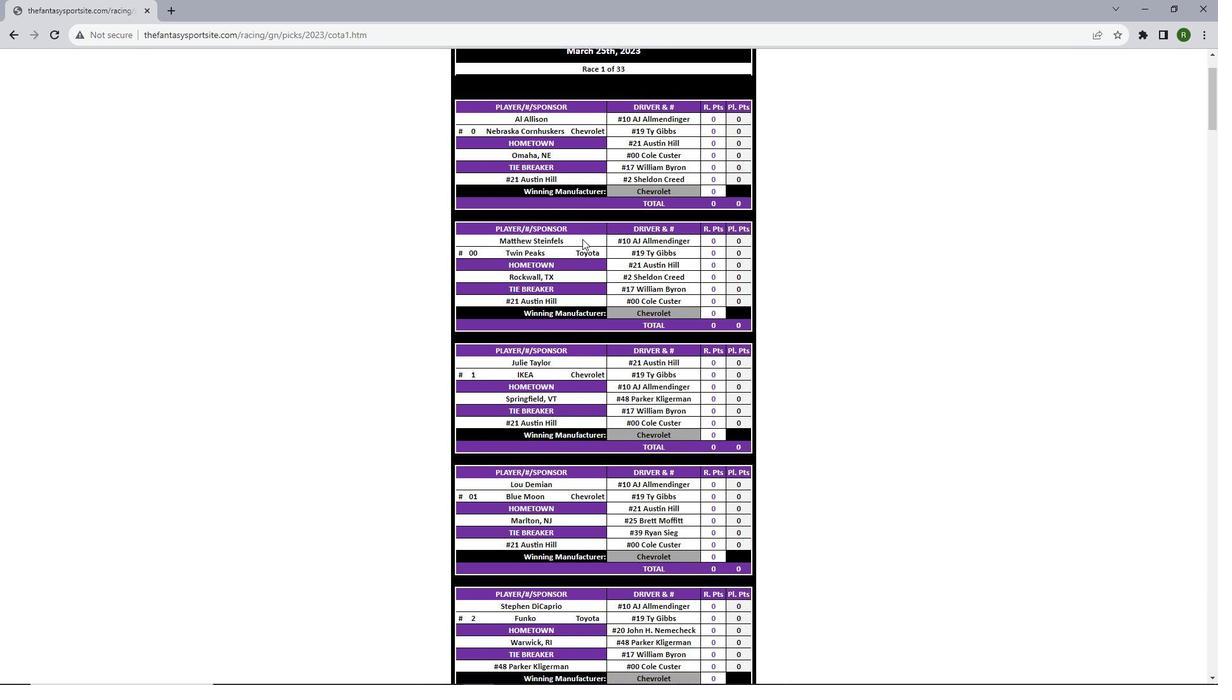 
Action: Mouse scrolled (582, 238) with delta (0, 0)
Screenshot: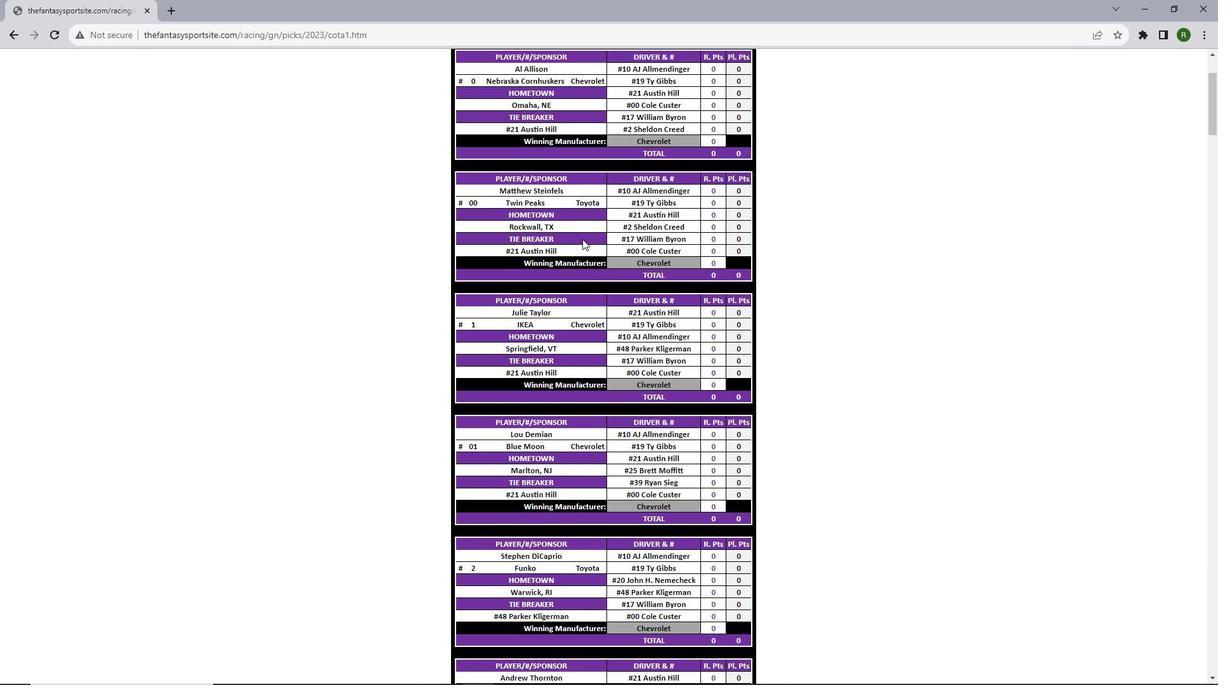 
Action: Mouse scrolled (582, 238) with delta (0, 0)
Screenshot: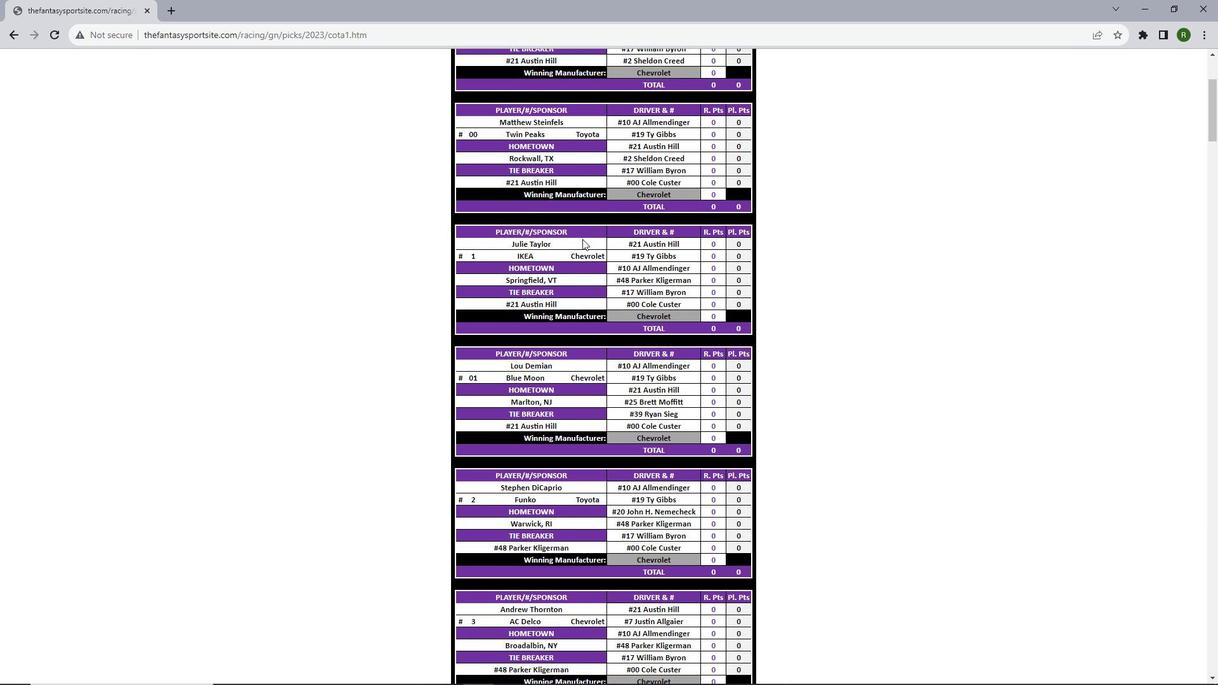 
Action: Mouse scrolled (582, 238) with delta (0, 0)
Screenshot: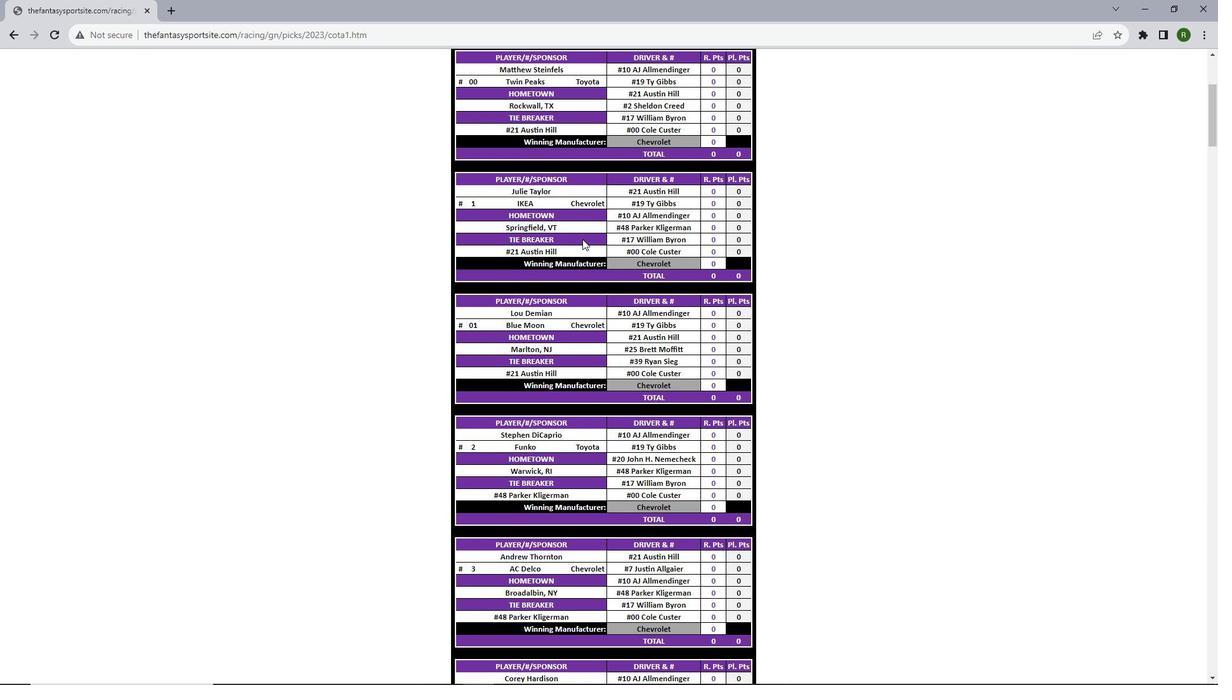 
Action: Mouse scrolled (582, 238) with delta (0, 0)
Screenshot: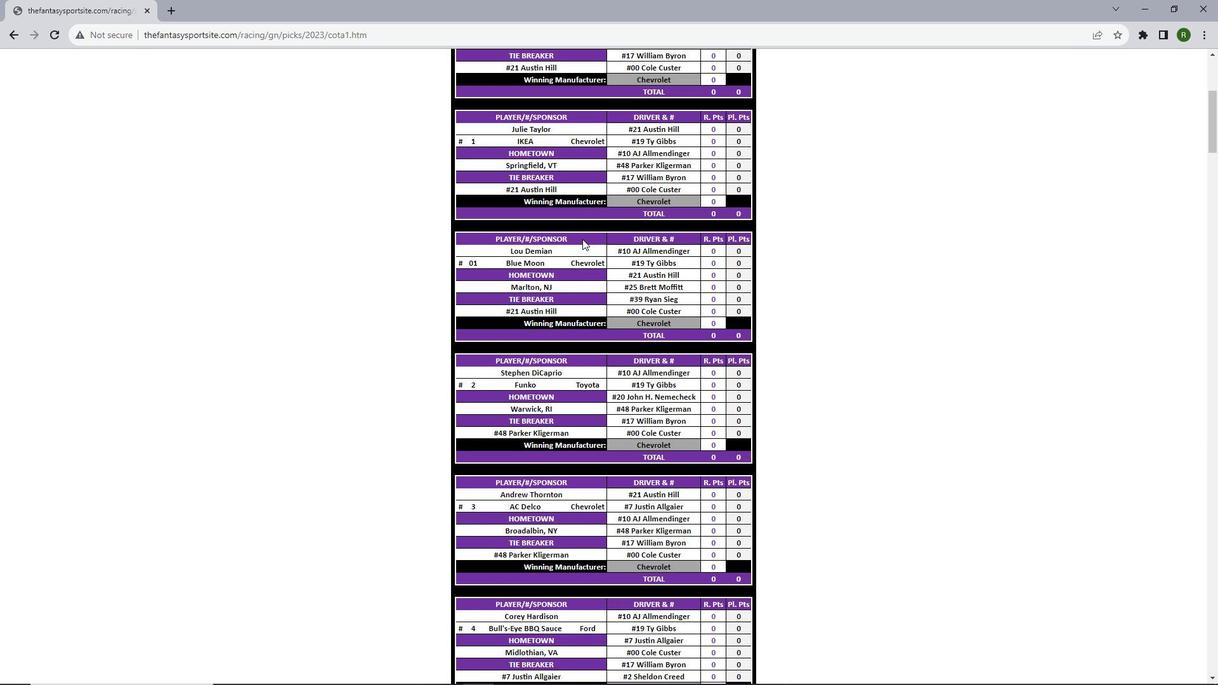 
Action: Mouse scrolled (582, 238) with delta (0, 0)
Screenshot: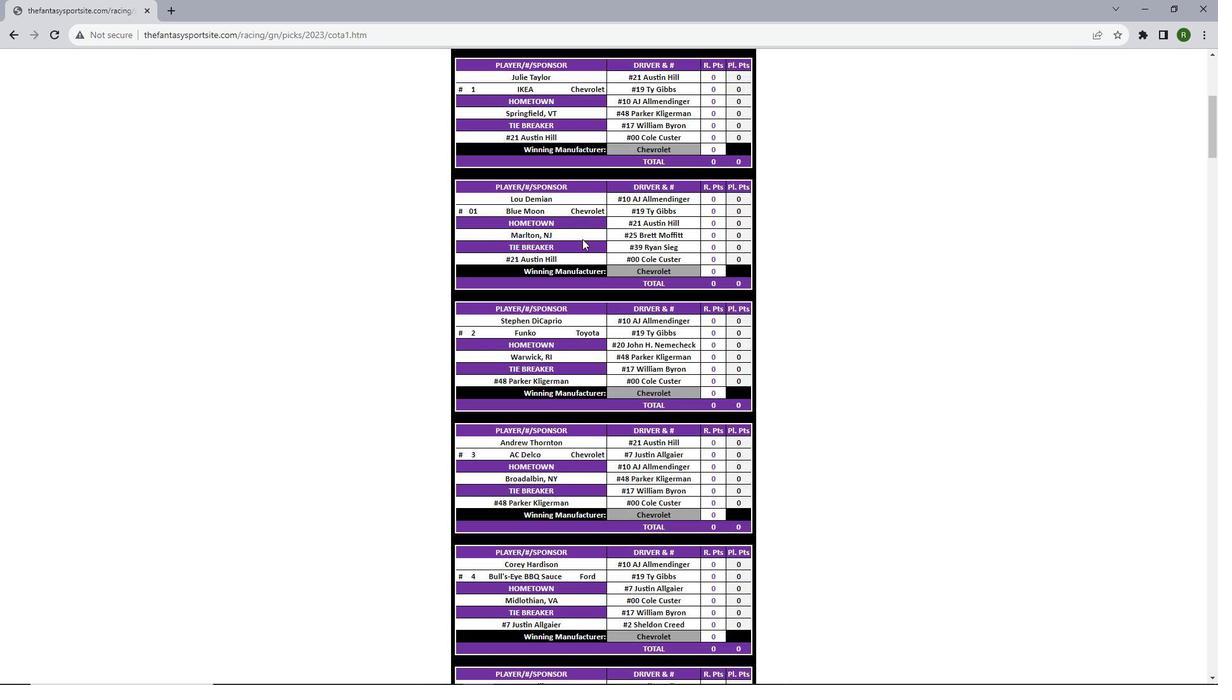 
Action: Mouse moved to (582, 239)
Screenshot: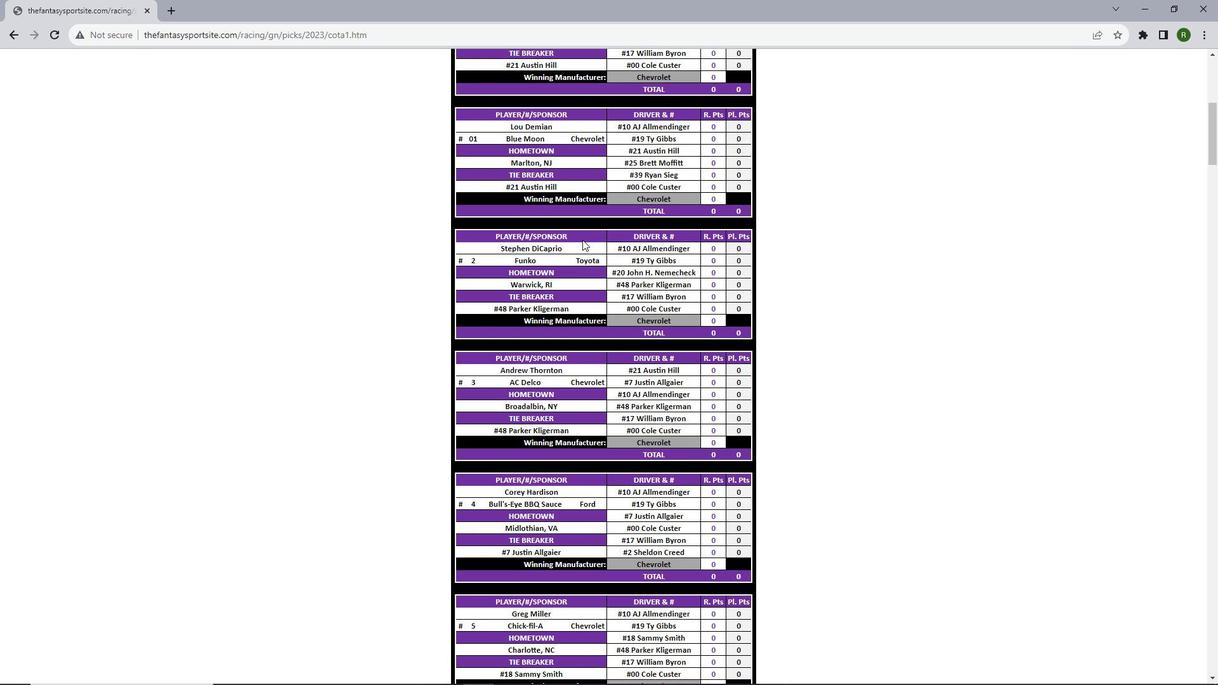 
Action: Mouse scrolled (582, 239) with delta (0, 0)
Screenshot: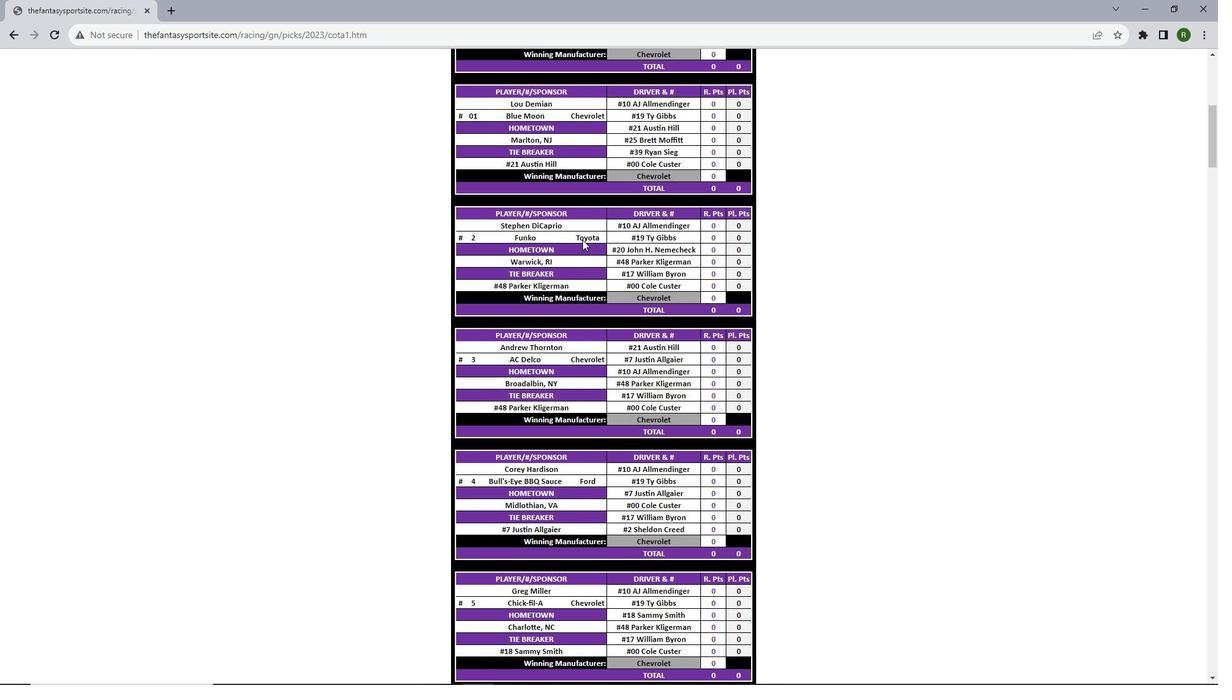 
Action: Mouse moved to (582, 239)
Screenshot: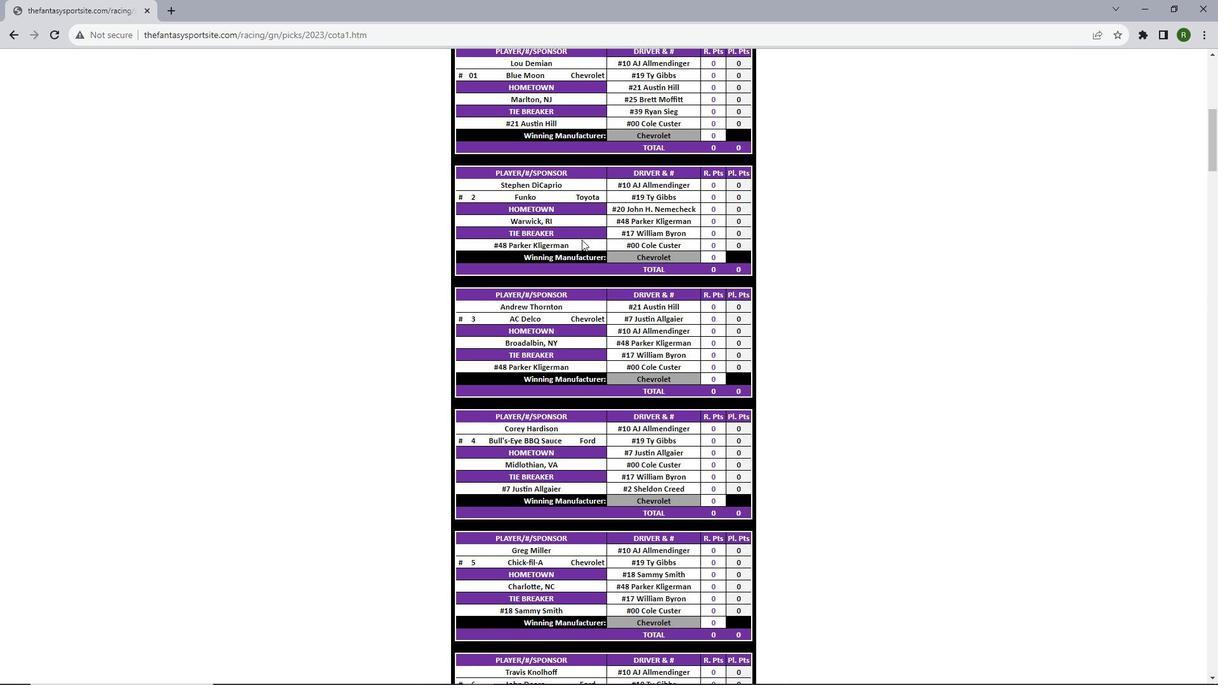
Action: Mouse scrolled (582, 239) with delta (0, 0)
Screenshot: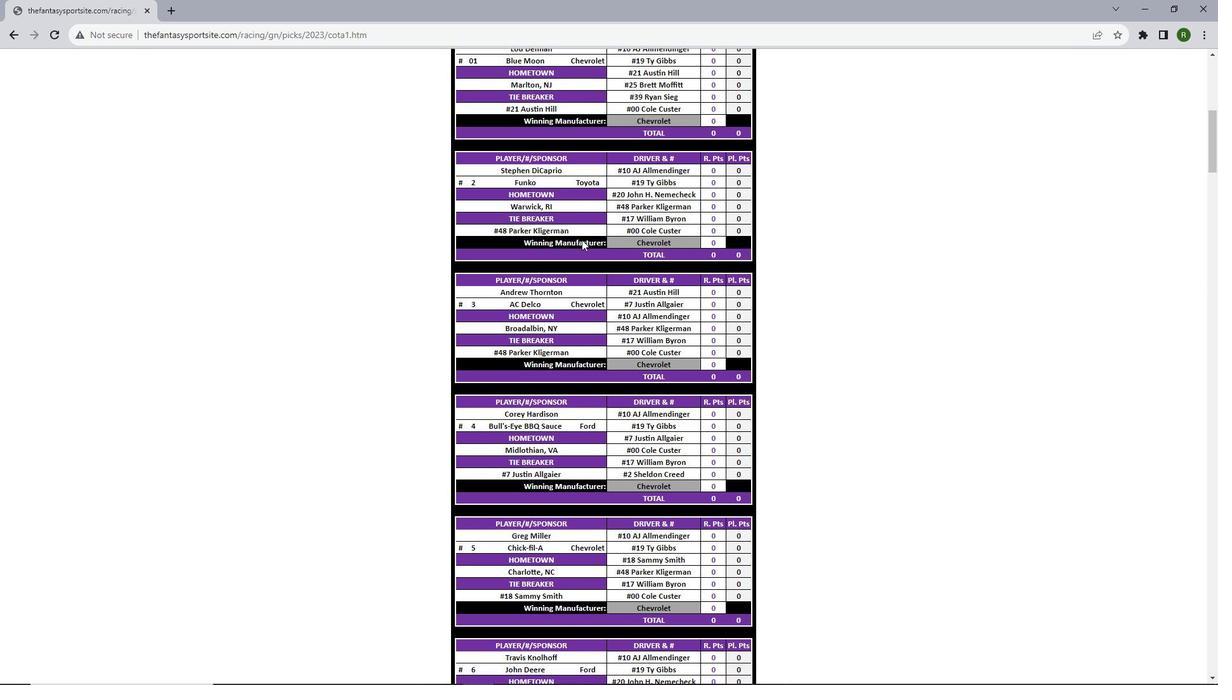 
Action: Mouse scrolled (582, 239) with delta (0, 0)
Screenshot: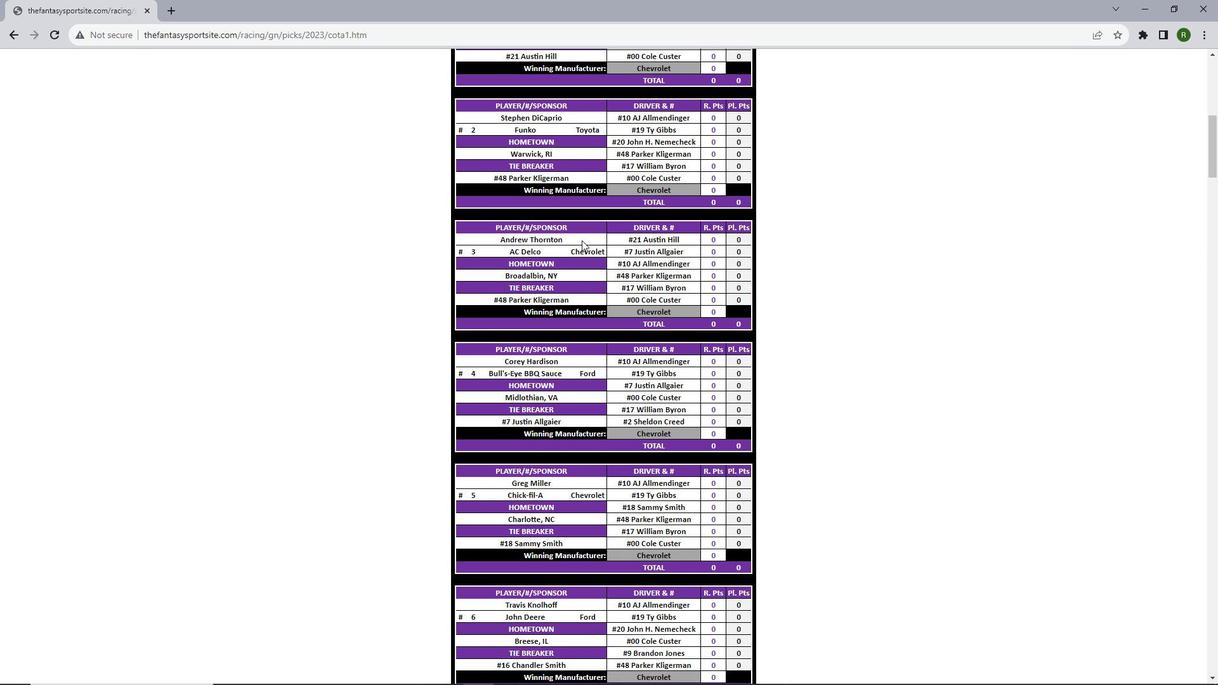 
Action: Mouse moved to (582, 240)
Screenshot: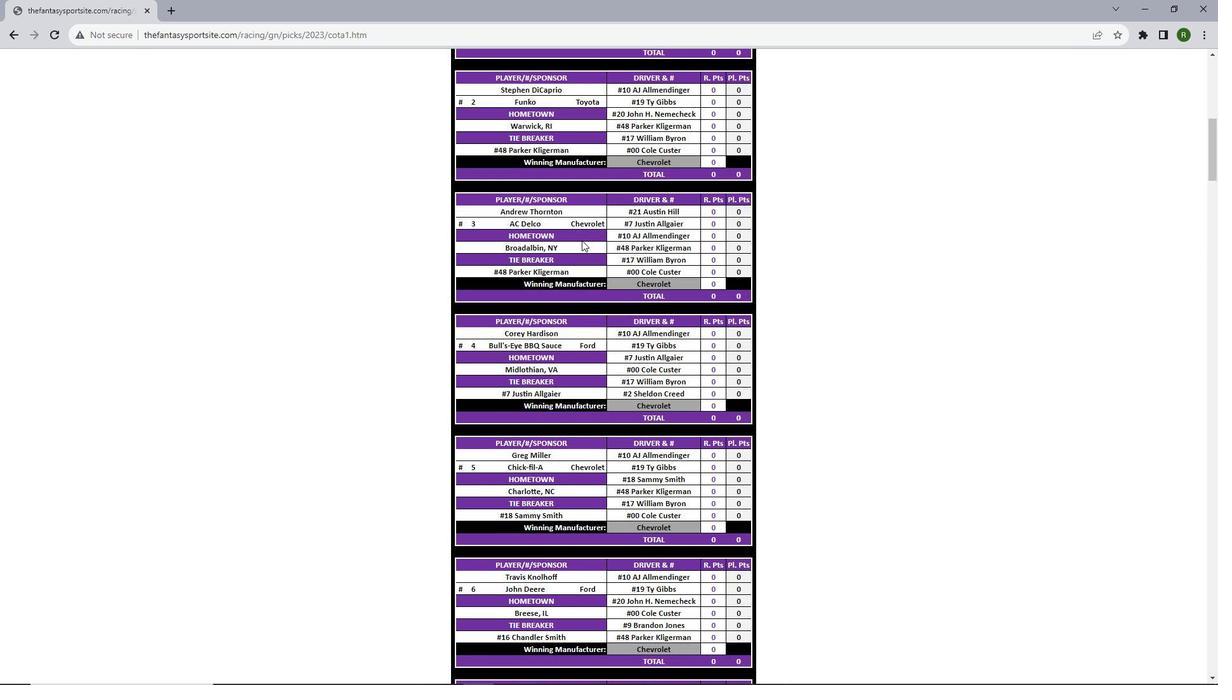 
Action: Mouse scrolled (582, 239) with delta (0, 0)
Screenshot: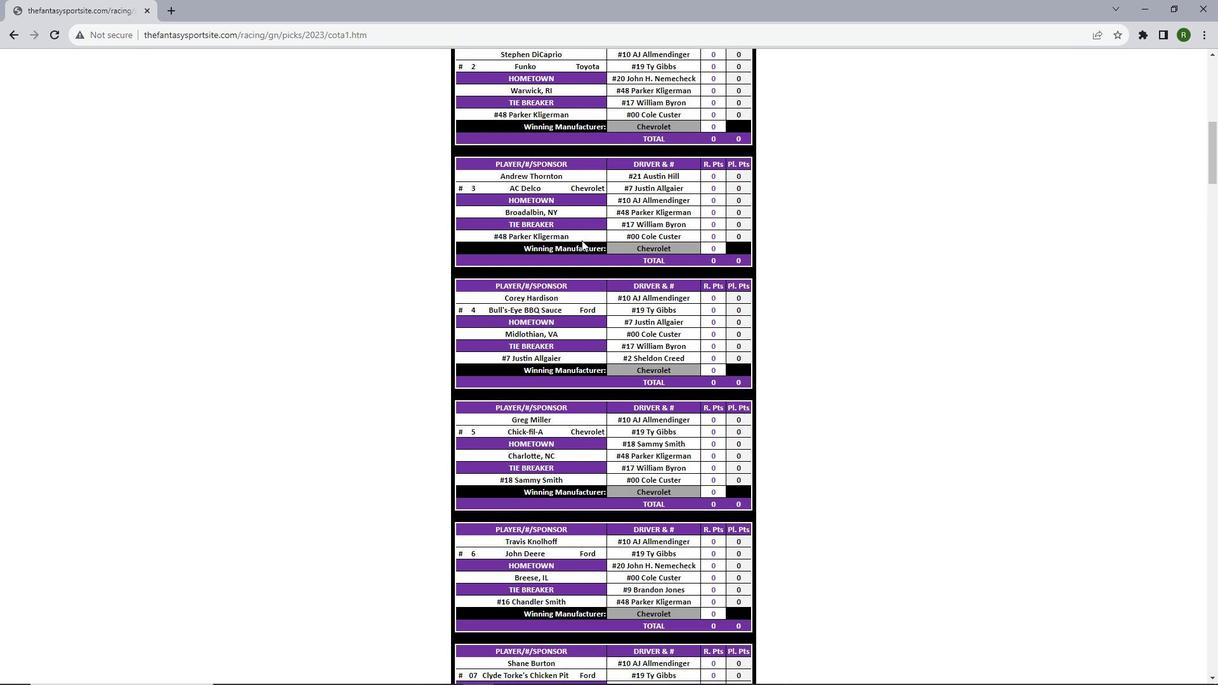 
Action: Mouse scrolled (582, 239) with delta (0, 0)
Screenshot: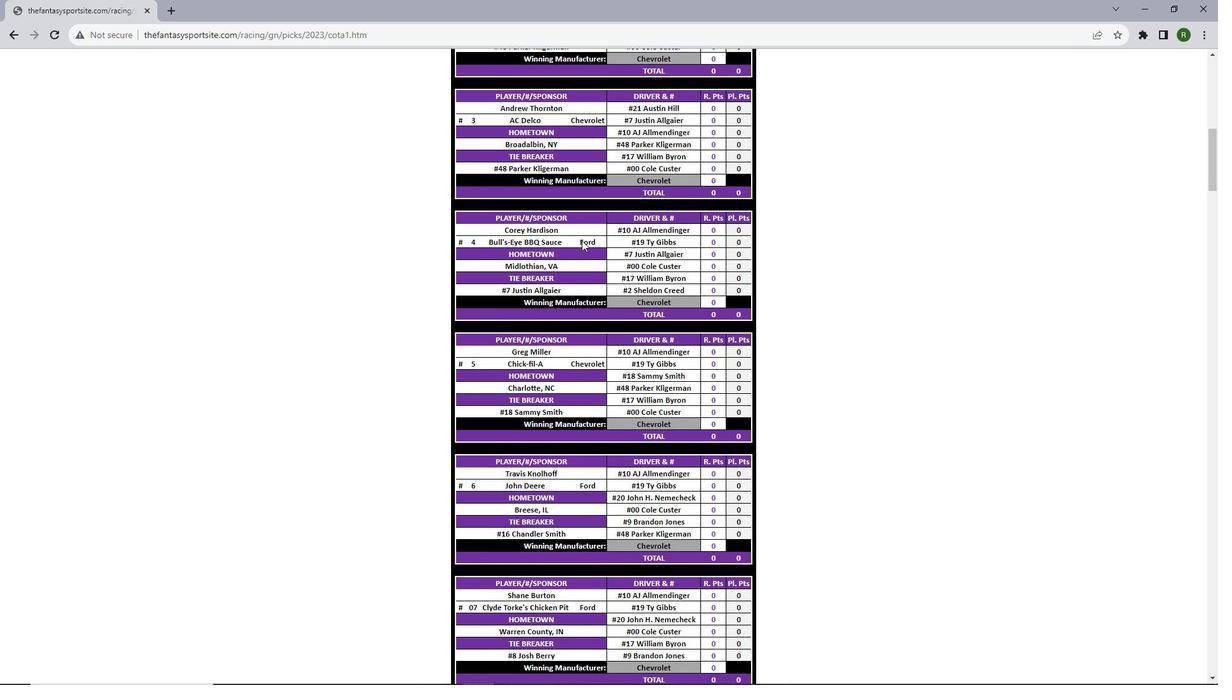 
Action: Mouse scrolled (582, 239) with delta (0, 0)
Screenshot: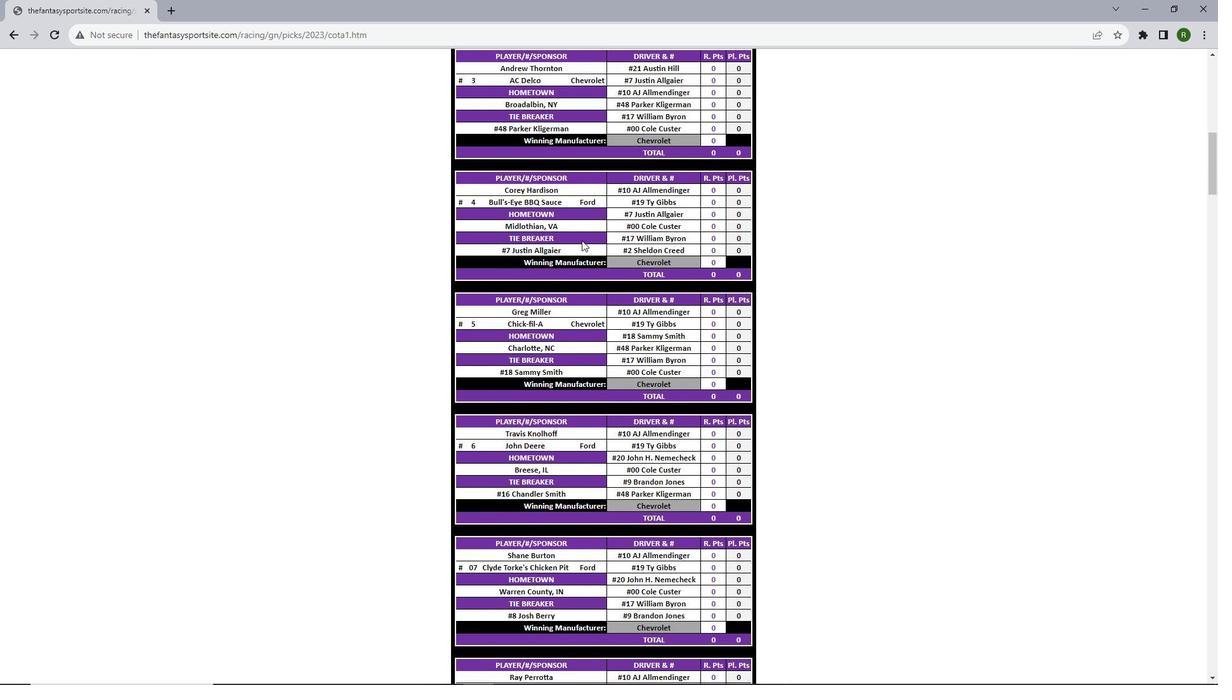 
Action: Mouse scrolled (582, 239) with delta (0, 0)
Screenshot: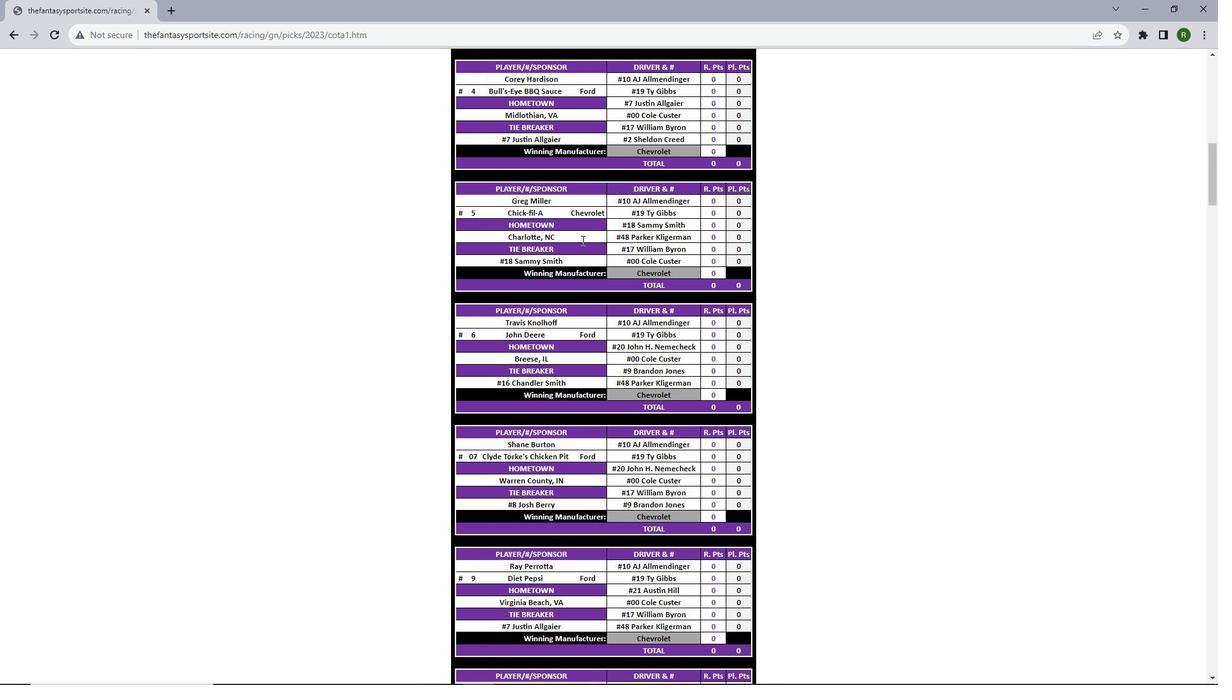 
Action: Mouse scrolled (582, 239) with delta (0, 0)
Screenshot: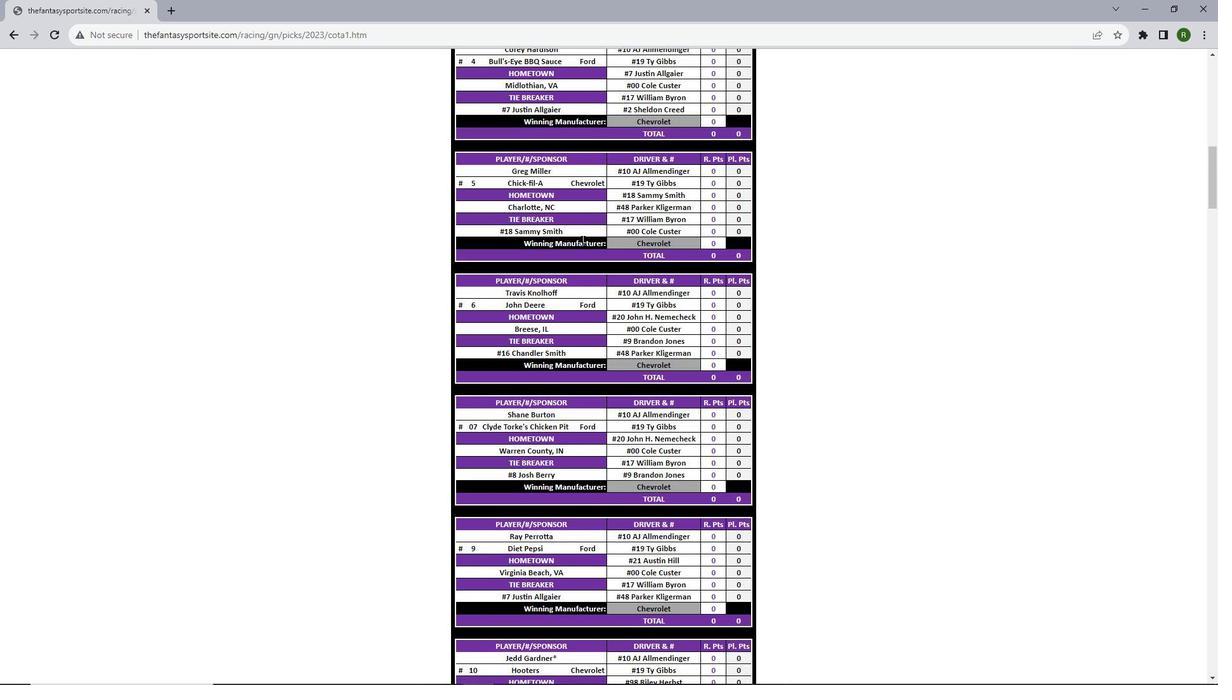 
Action: Mouse scrolled (582, 239) with delta (0, 0)
Screenshot: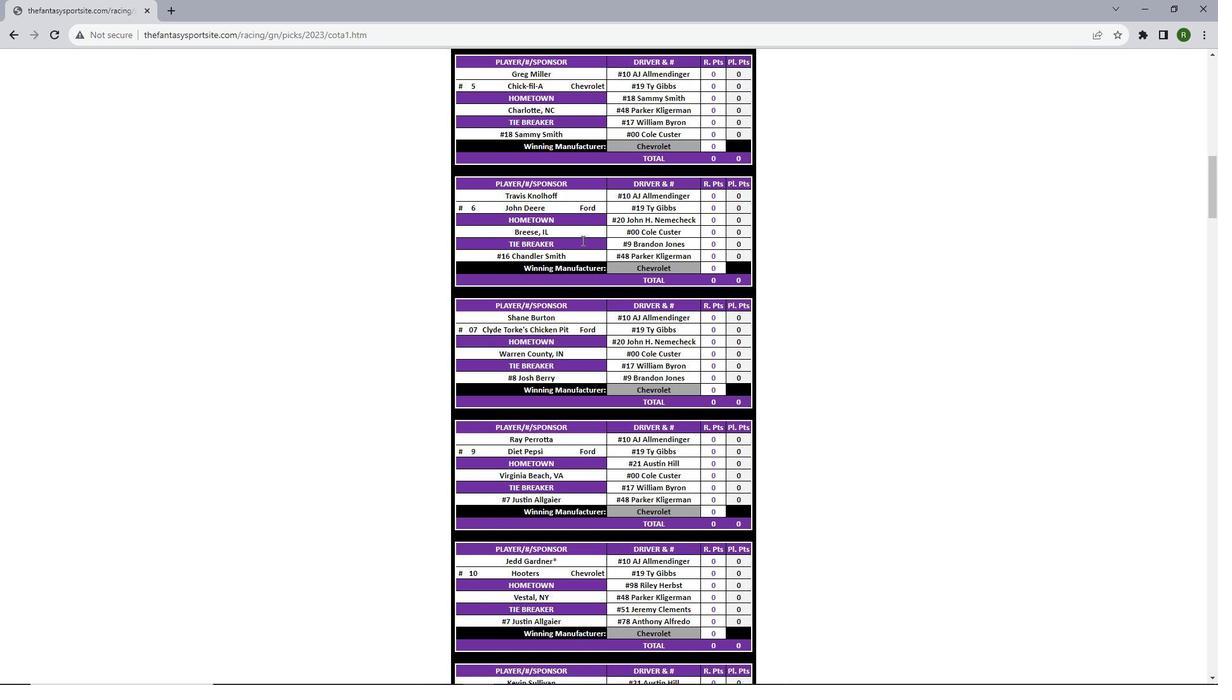 
Action: Mouse scrolled (582, 239) with delta (0, 0)
Screenshot: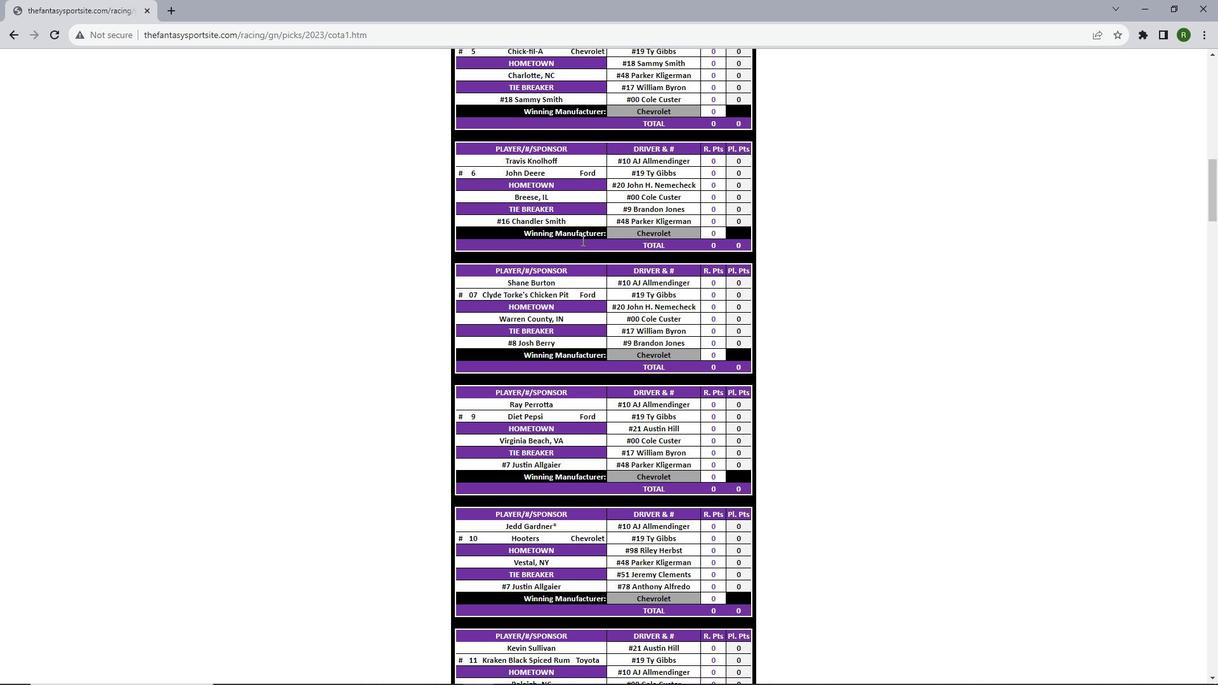 
Action: Mouse scrolled (582, 239) with delta (0, 0)
Screenshot: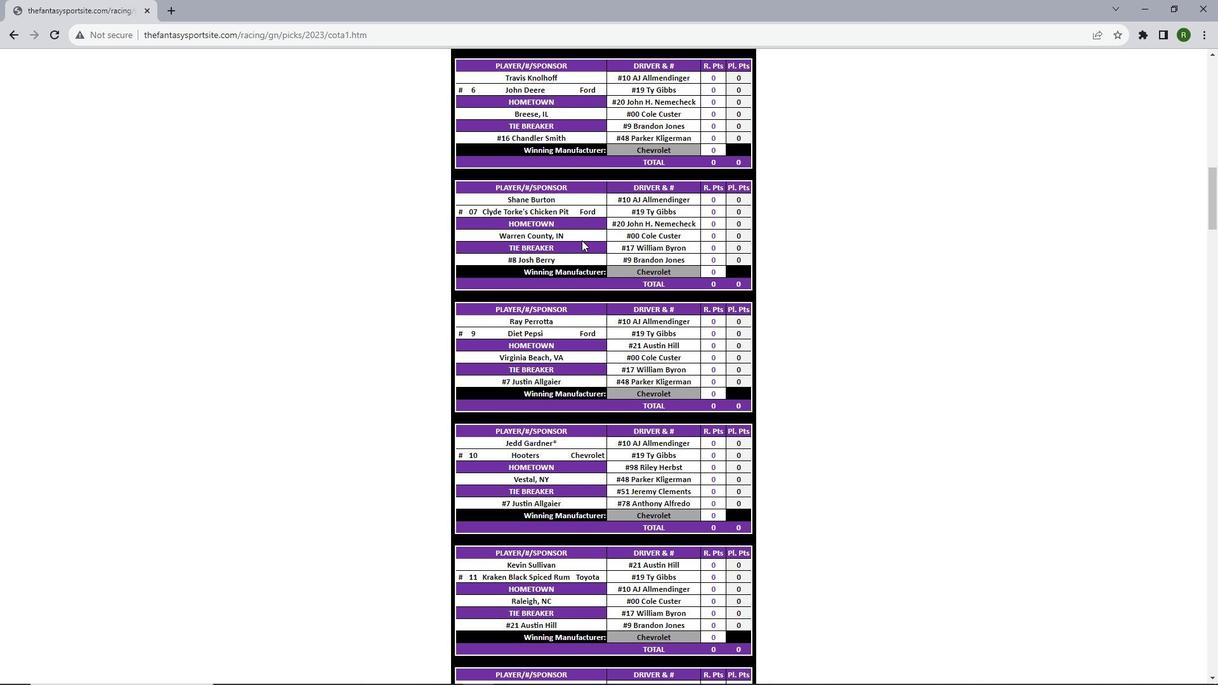 
Action: Mouse scrolled (582, 239) with delta (0, 0)
Screenshot: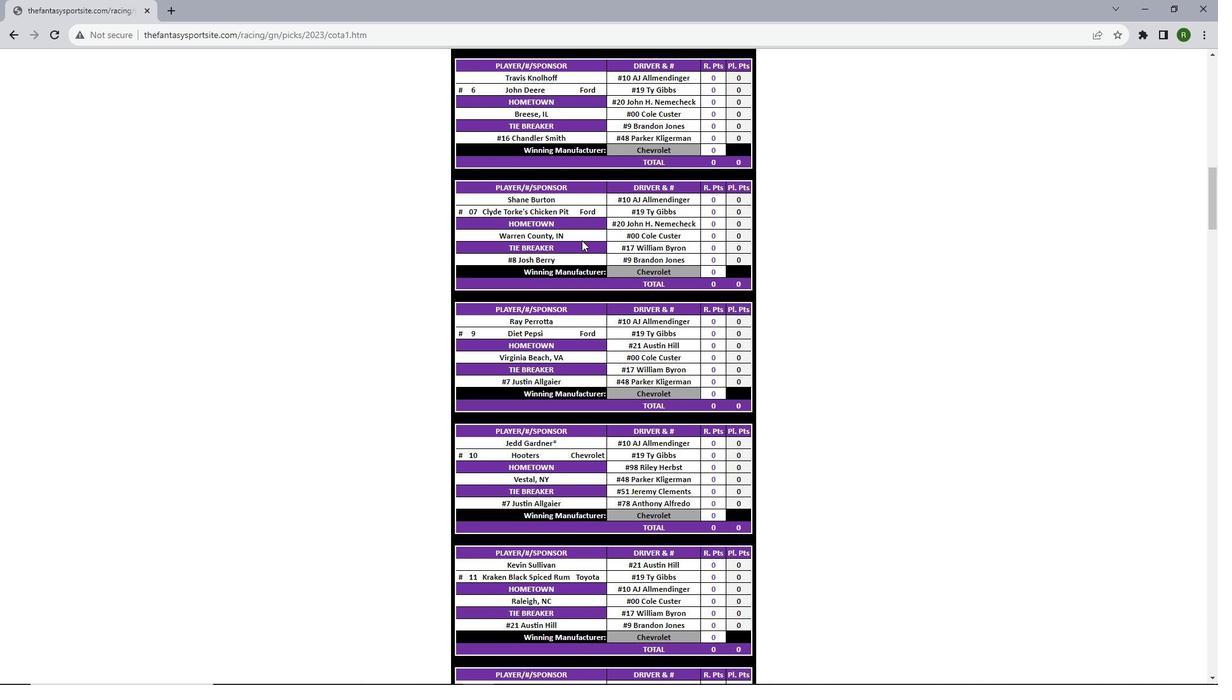 
Action: Mouse scrolled (582, 239) with delta (0, 0)
Screenshot: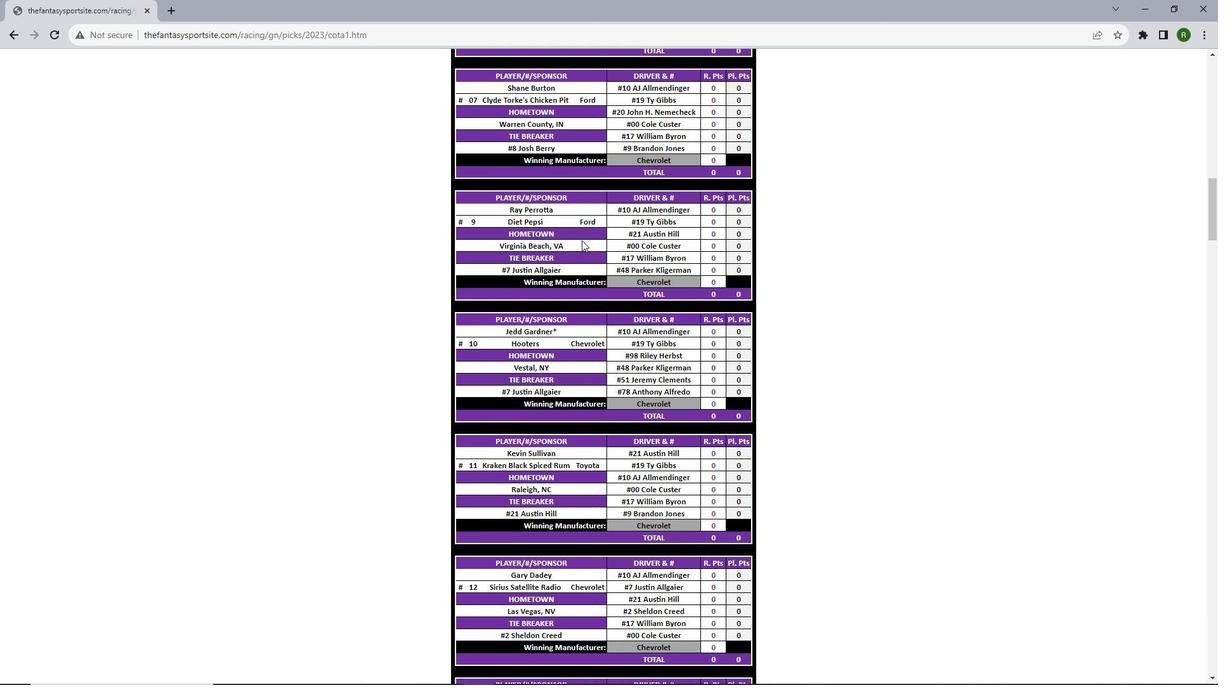 
Action: Mouse scrolled (582, 239) with delta (0, 0)
Screenshot: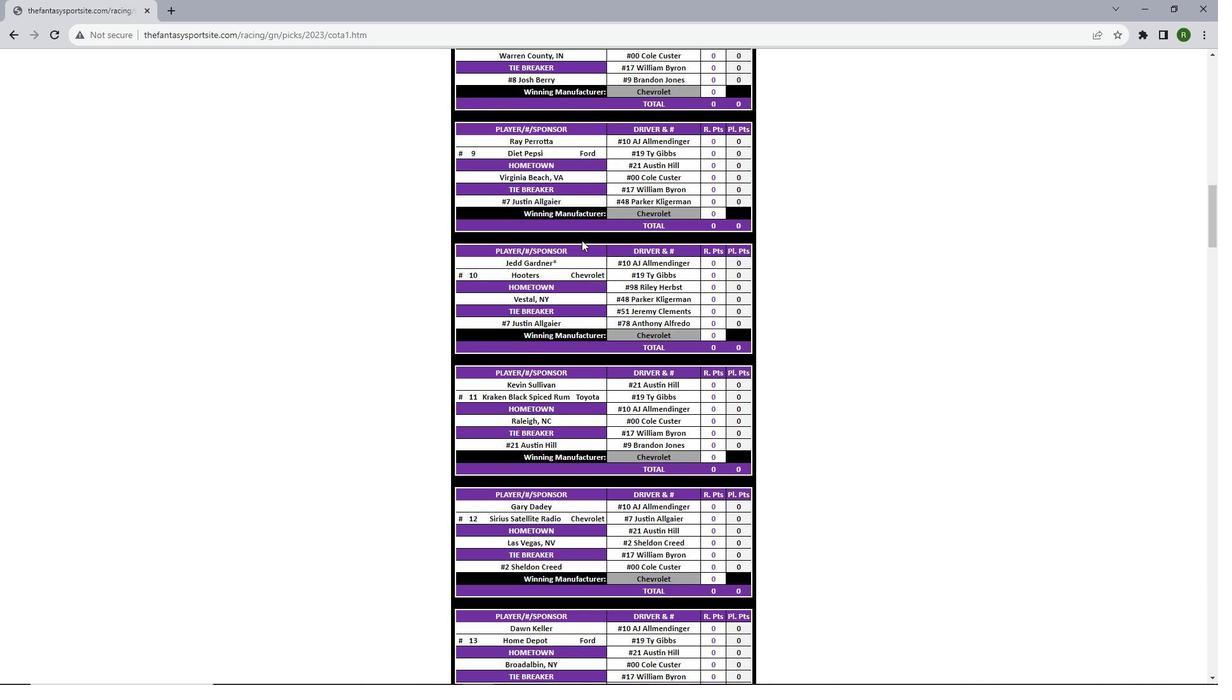 
Action: Mouse scrolled (582, 239) with delta (0, 0)
Screenshot: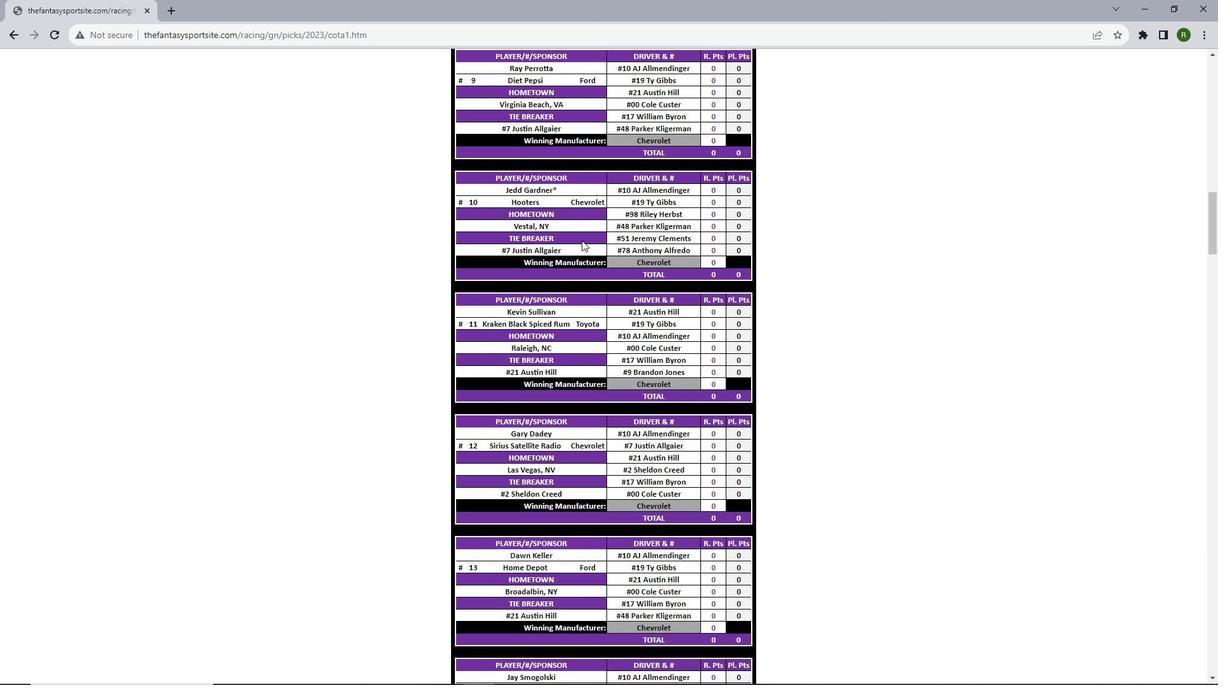 
Action: Mouse scrolled (582, 239) with delta (0, 0)
Screenshot: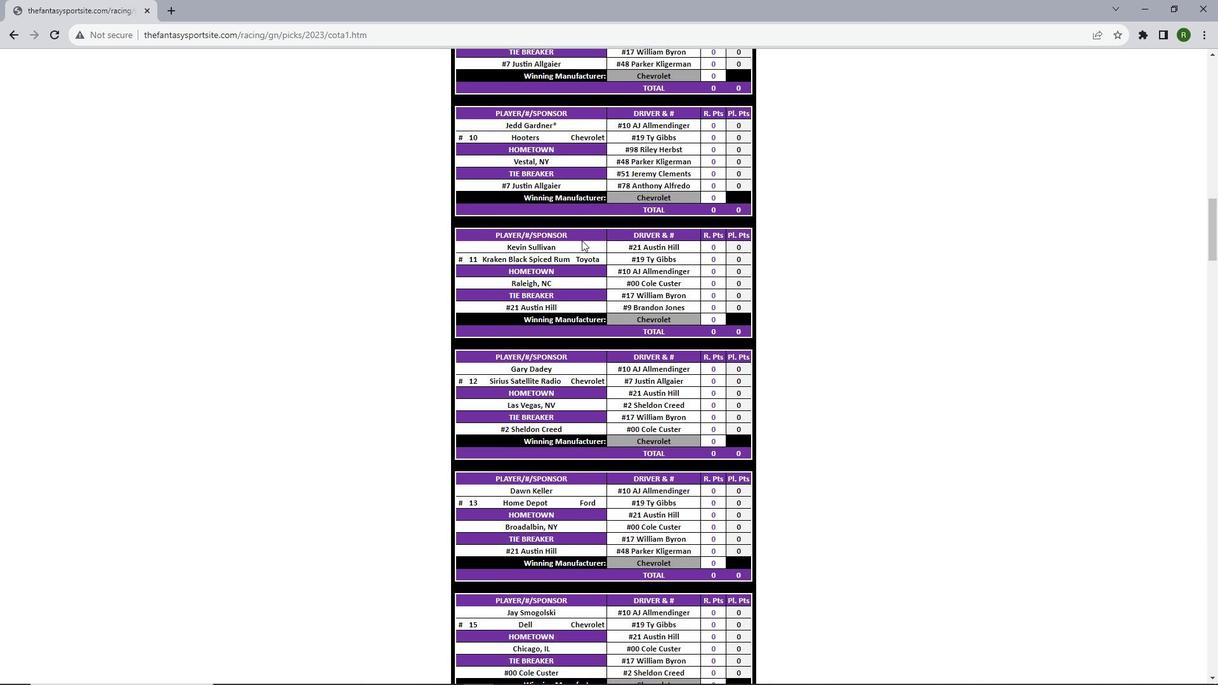 
Action: Mouse scrolled (582, 239) with delta (0, 0)
Screenshot: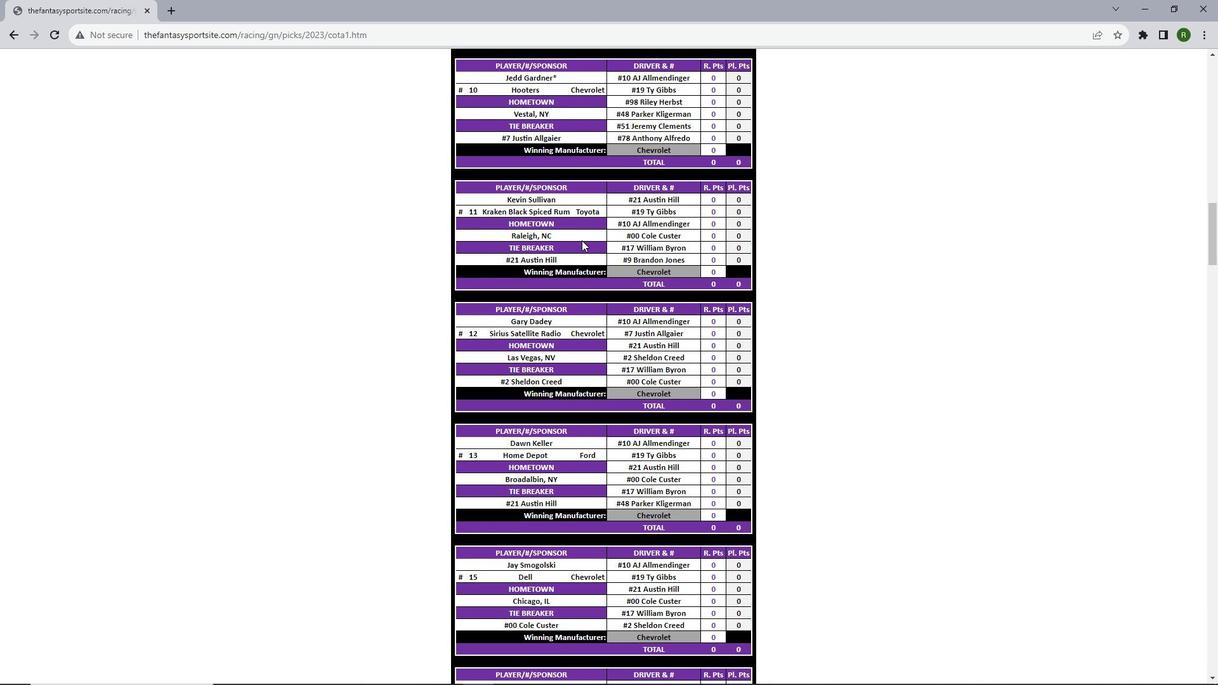 
Action: Mouse scrolled (582, 239) with delta (0, 0)
Screenshot: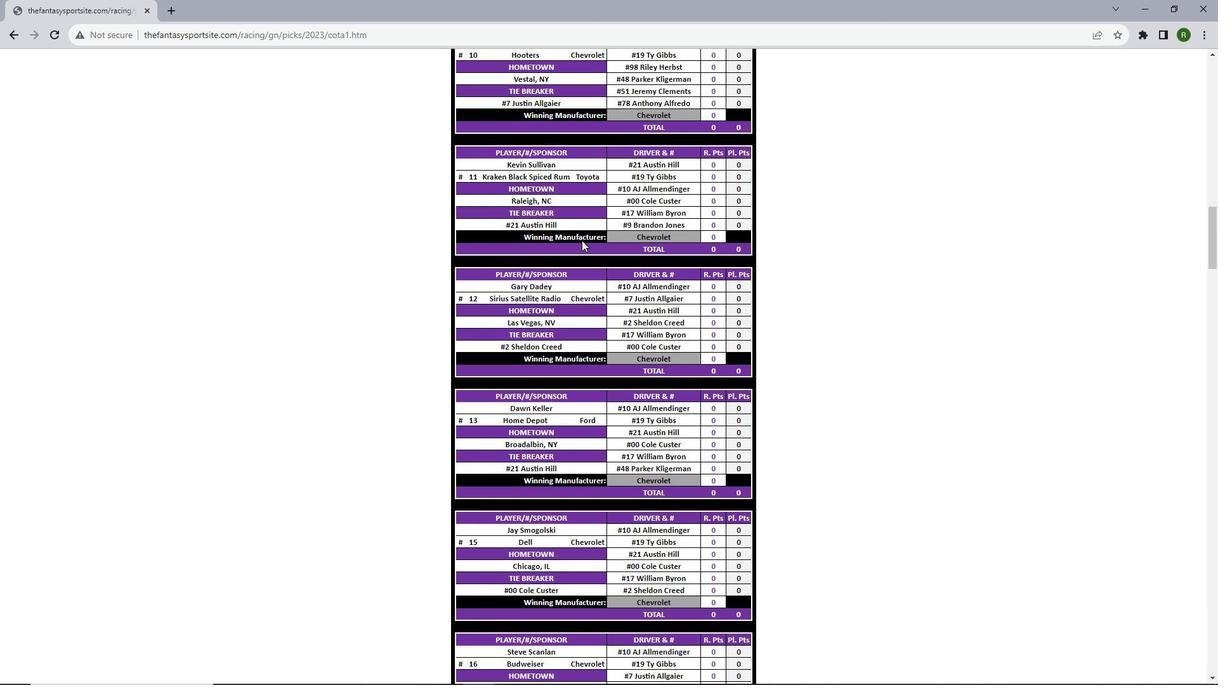 
Action: Mouse scrolled (582, 239) with delta (0, 0)
Screenshot: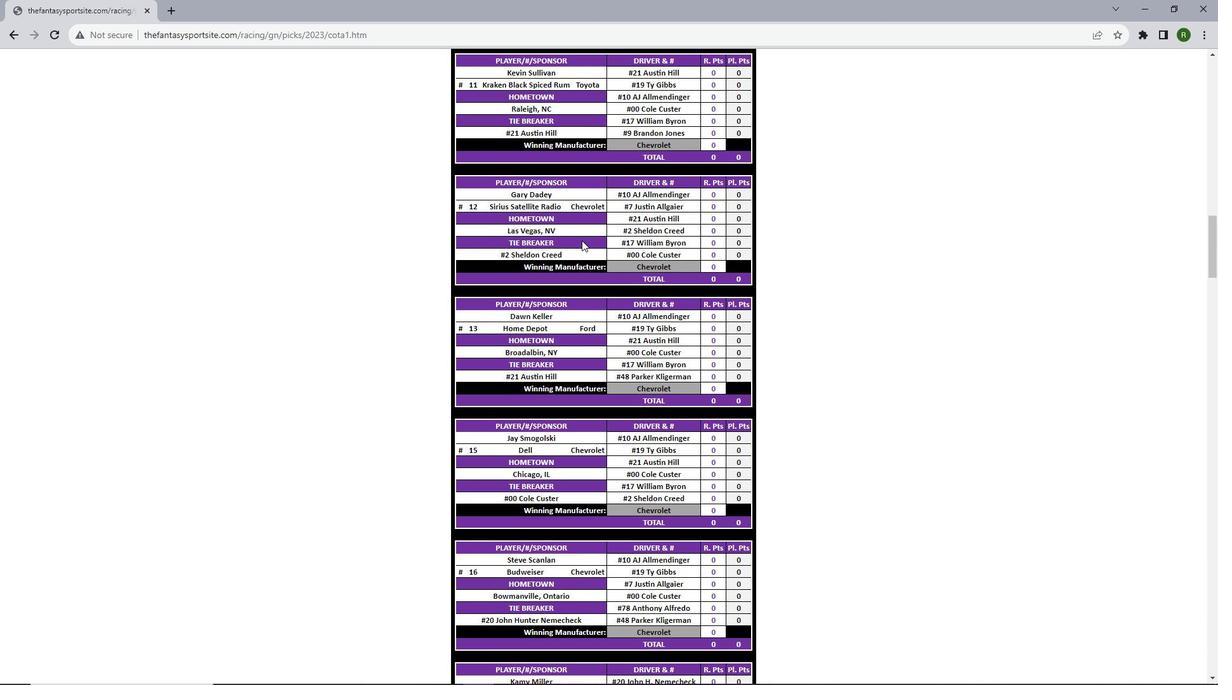 
Action: Mouse scrolled (582, 239) with delta (0, 0)
Screenshot: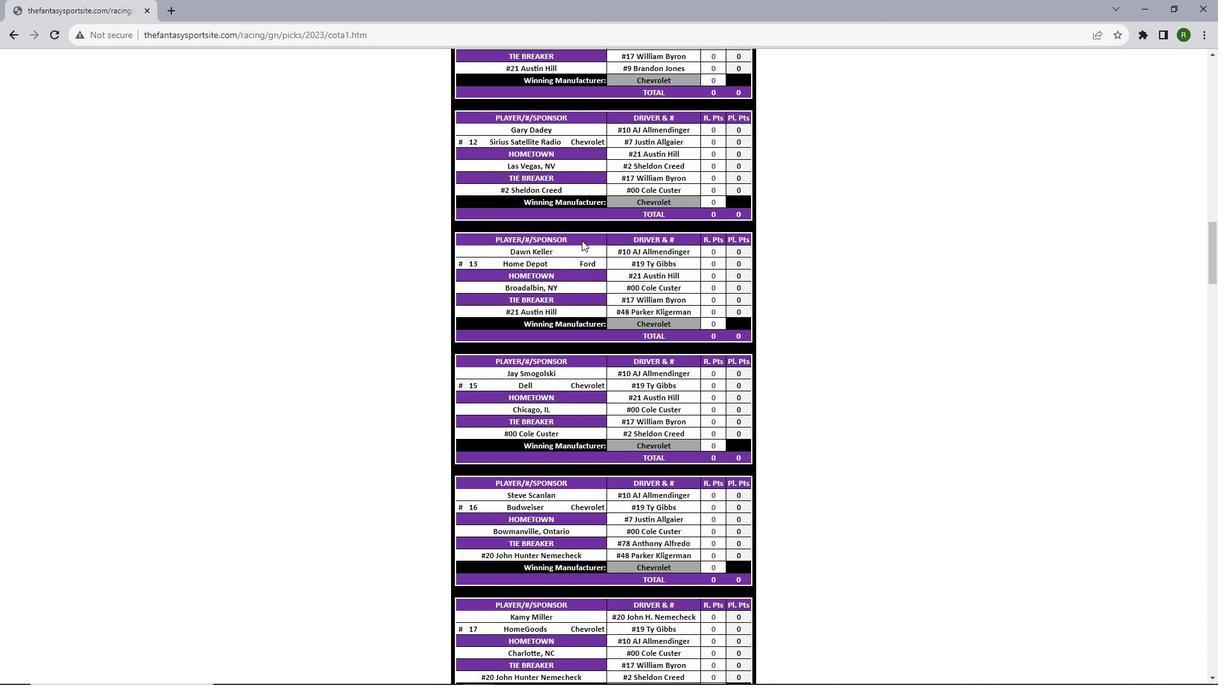 
Action: Mouse scrolled (582, 239) with delta (0, 0)
Screenshot: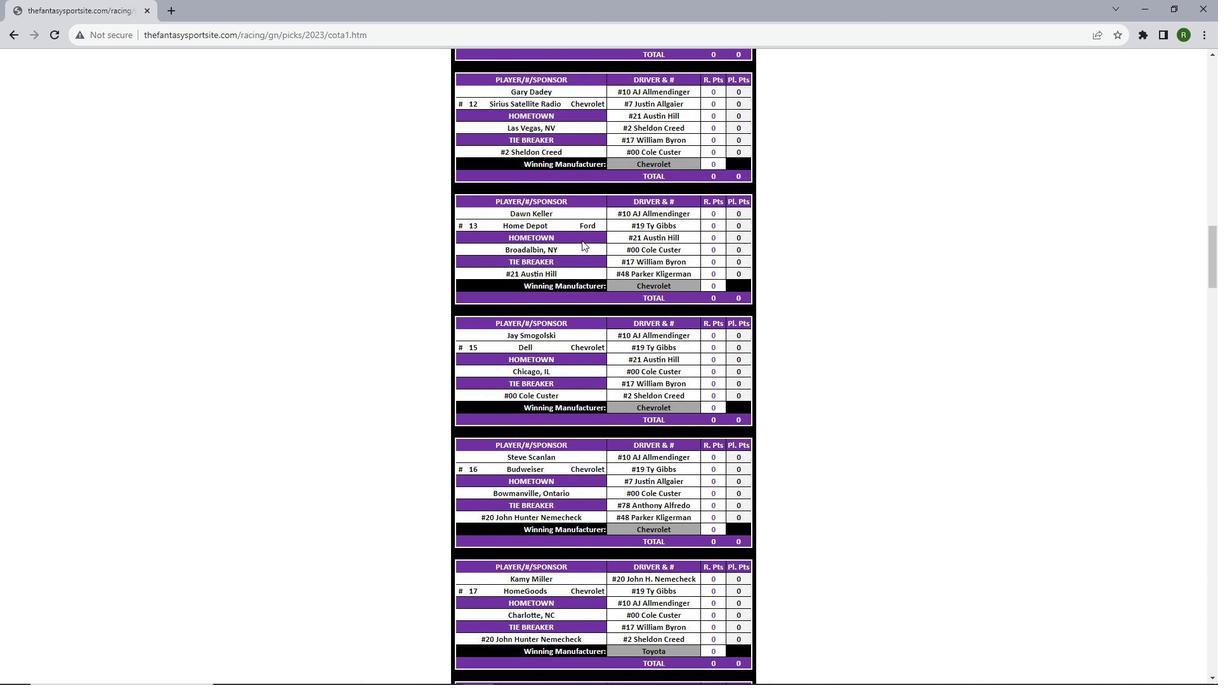 
Action: Mouse scrolled (582, 239) with delta (0, 0)
Screenshot: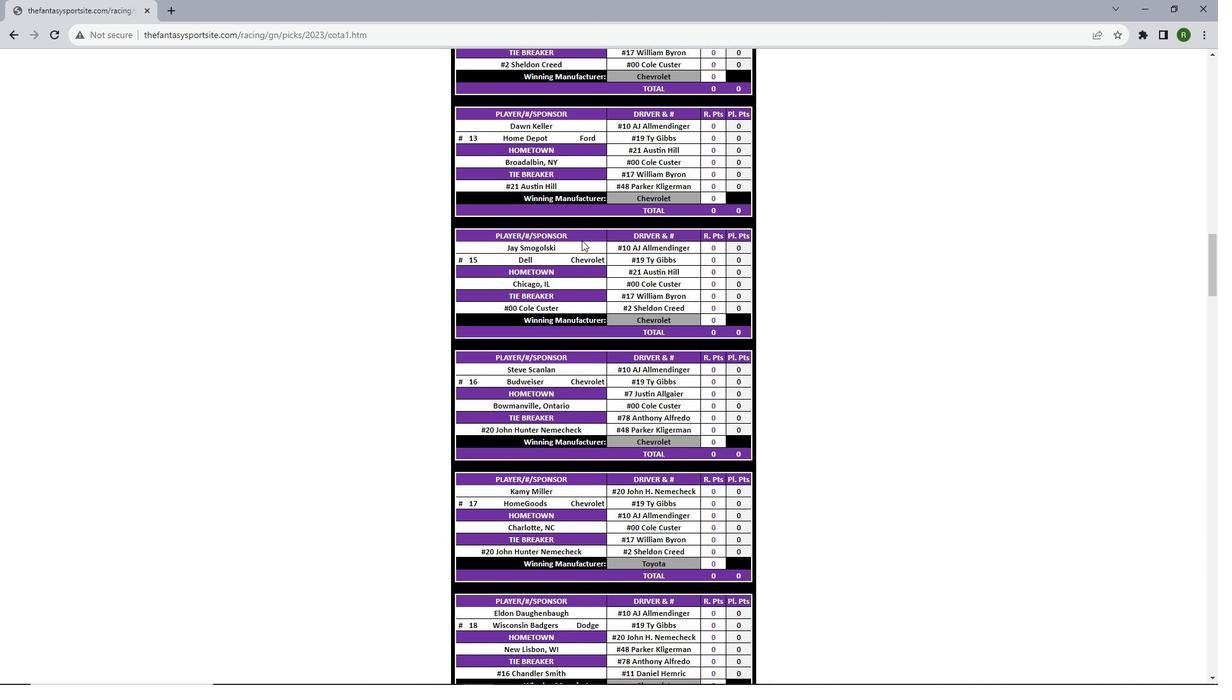 
Action: Mouse scrolled (582, 239) with delta (0, 0)
Screenshot: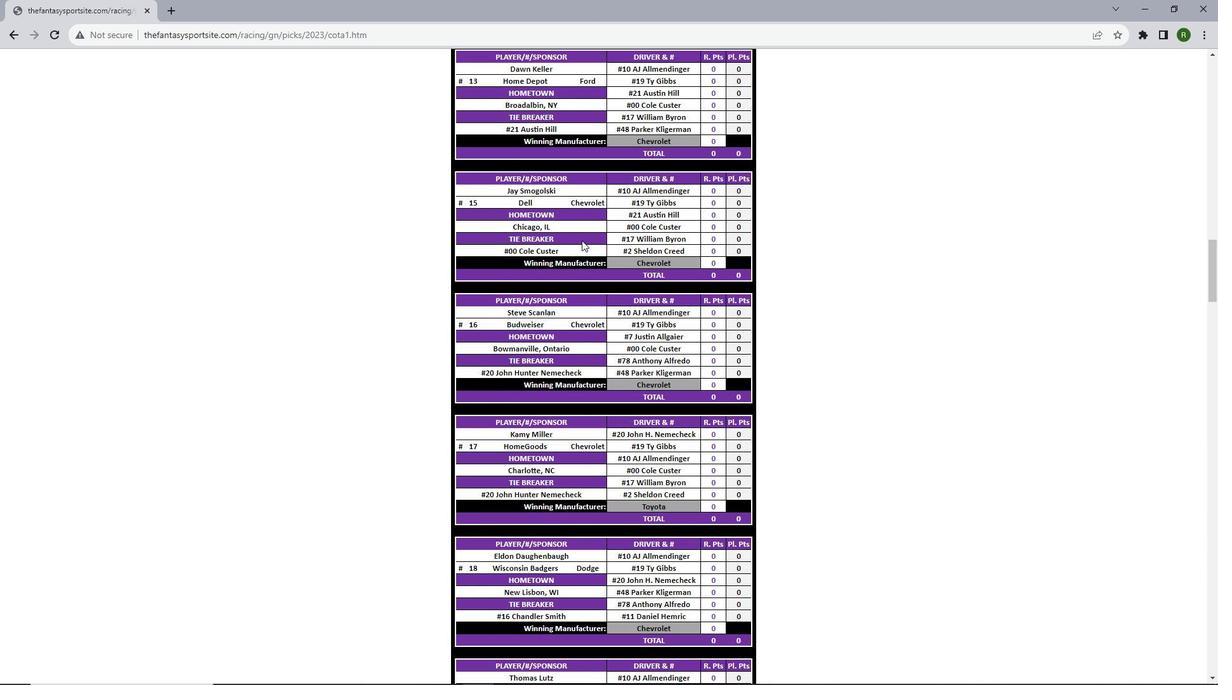 
Action: Mouse scrolled (582, 239) with delta (0, 0)
Screenshot: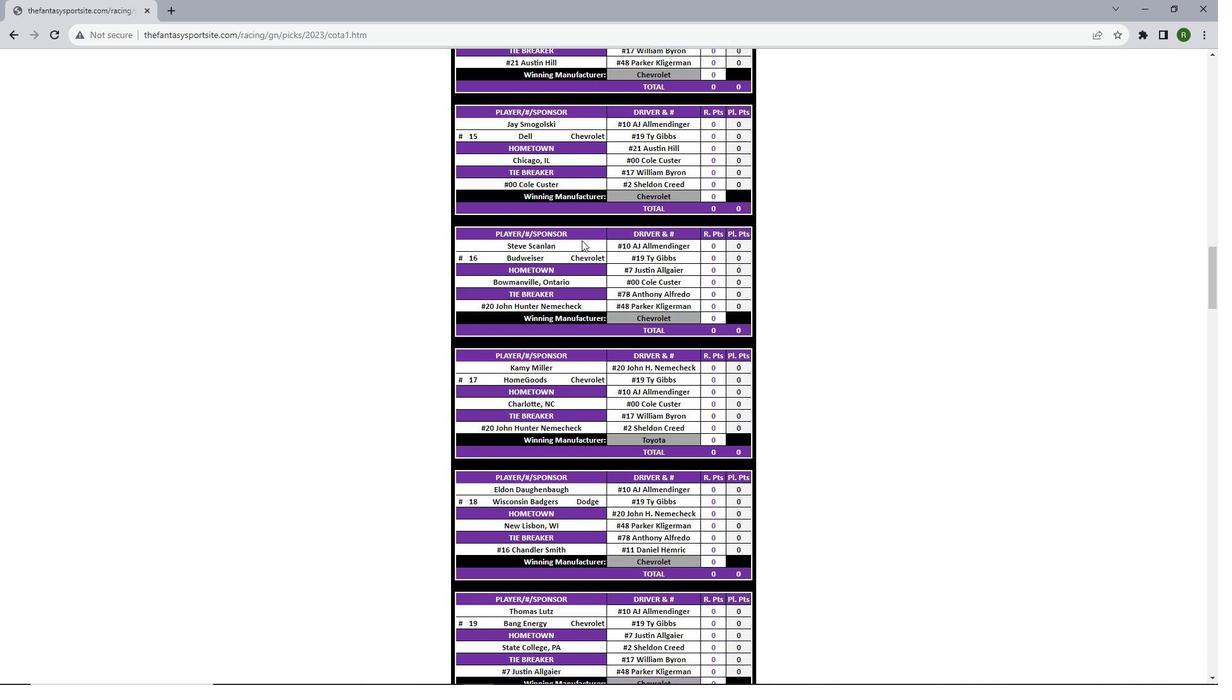 
Action: Mouse scrolled (582, 239) with delta (0, 0)
Screenshot: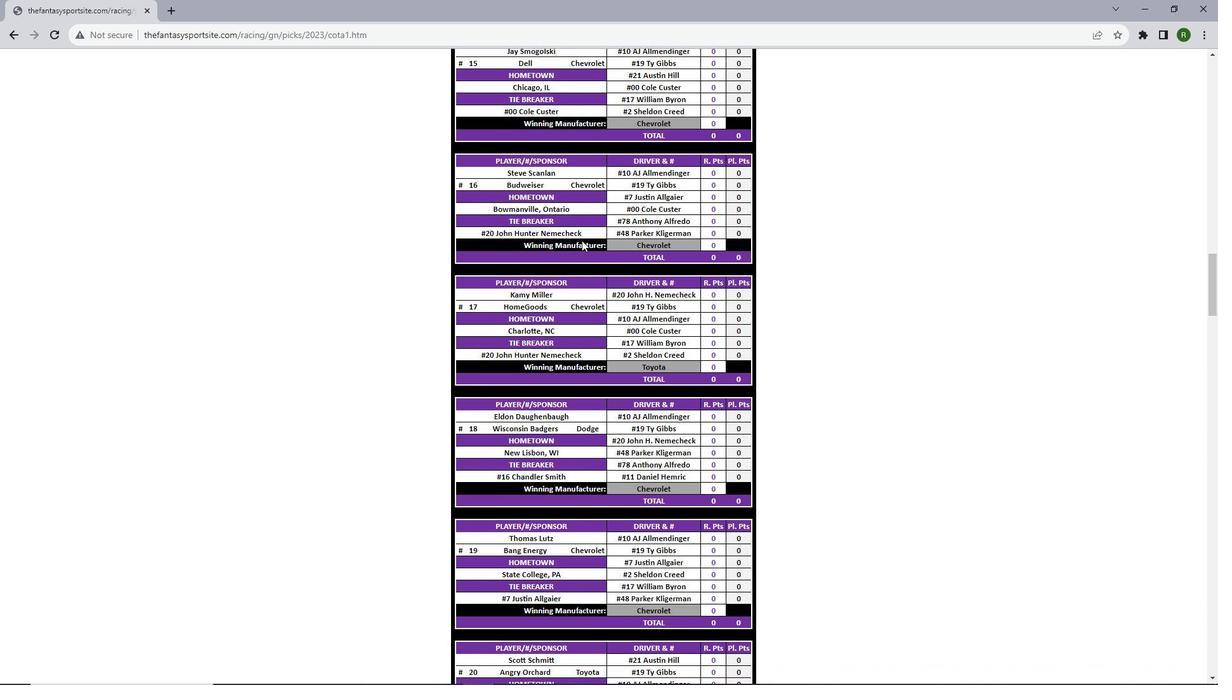 
Action: Mouse scrolled (582, 239) with delta (0, 0)
Screenshot: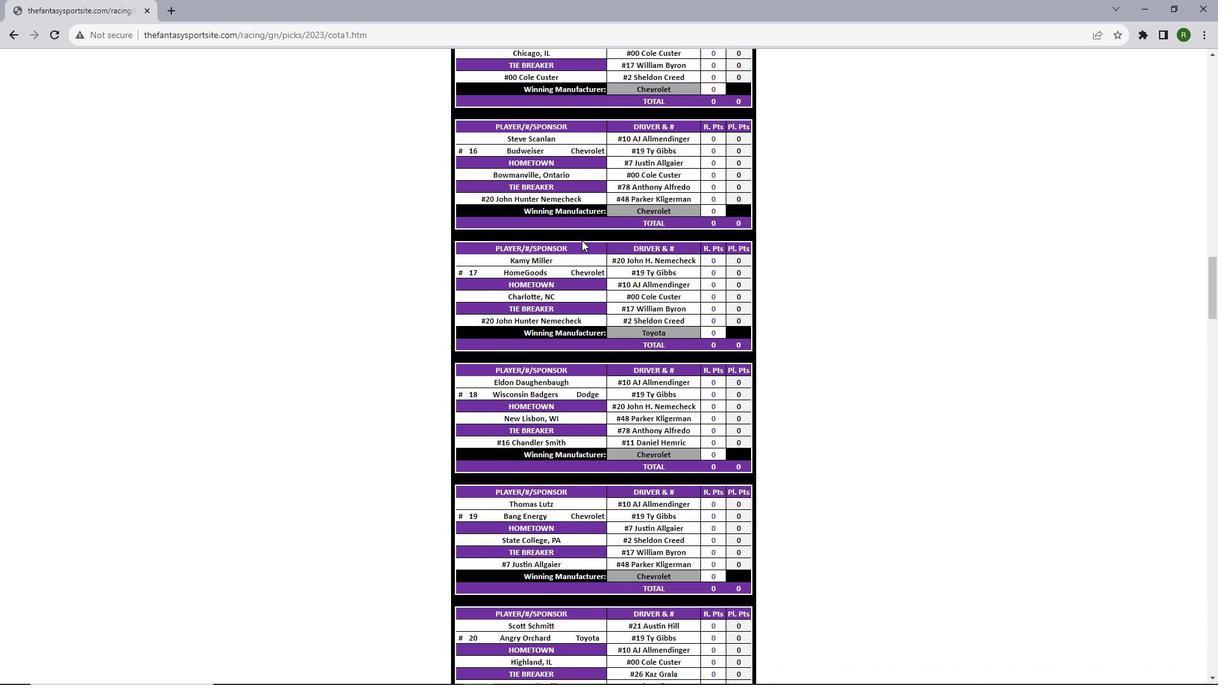 
Action: Mouse scrolled (582, 239) with delta (0, 0)
Screenshot: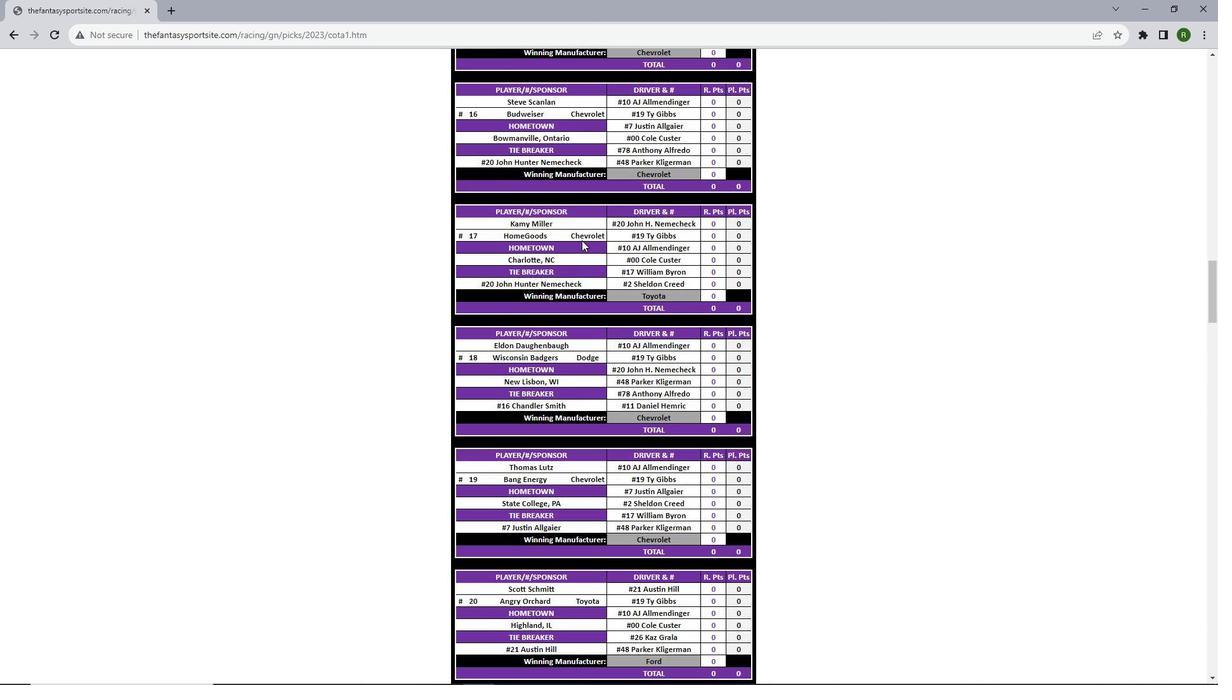 
Action: Mouse scrolled (582, 239) with delta (0, 0)
Screenshot: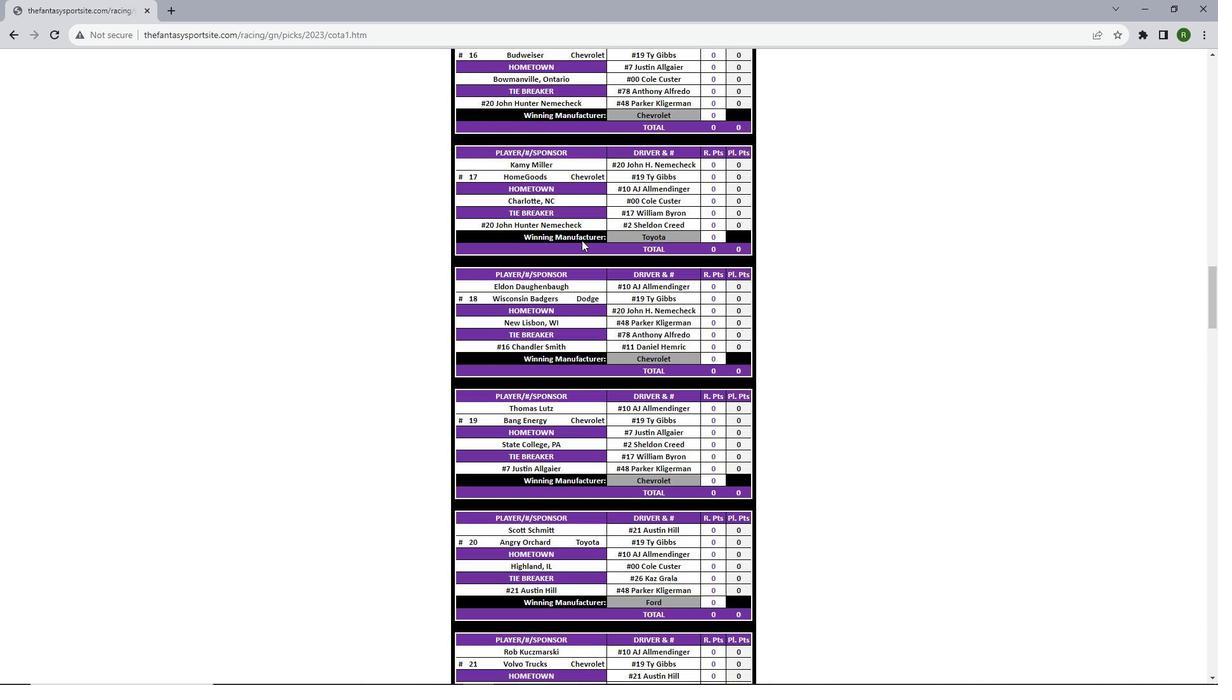 
Action: Mouse scrolled (582, 239) with delta (0, 0)
Screenshot: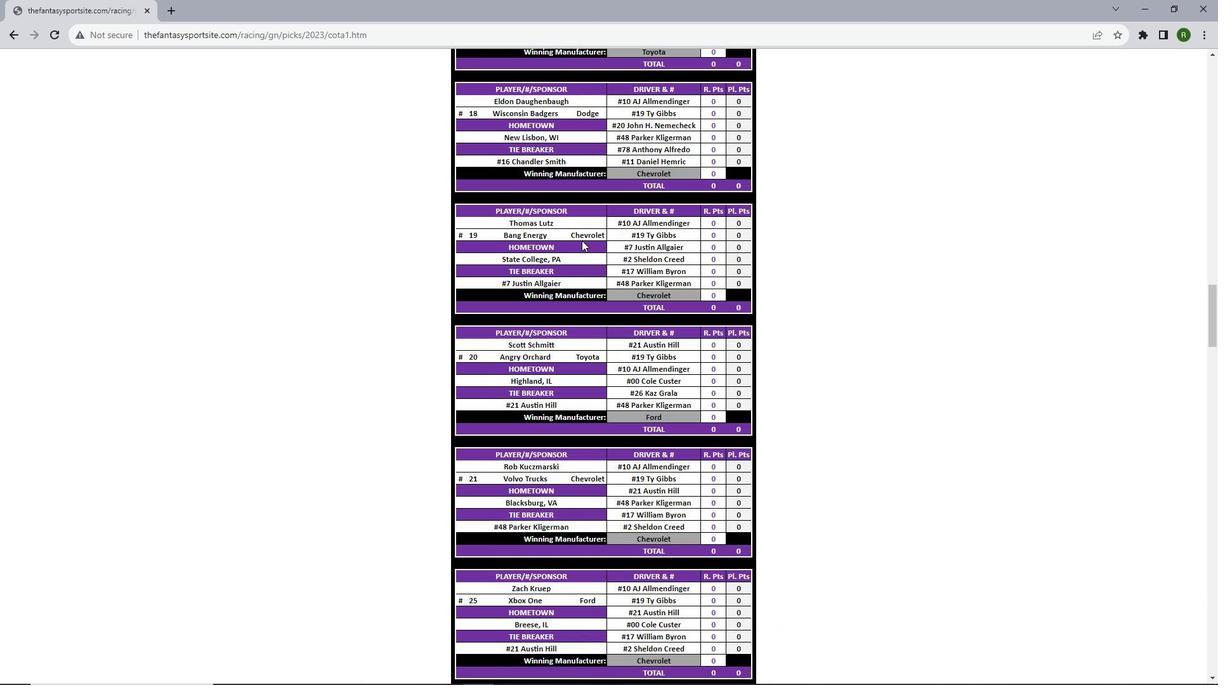 
Action: Mouse scrolled (582, 239) with delta (0, 0)
Screenshot: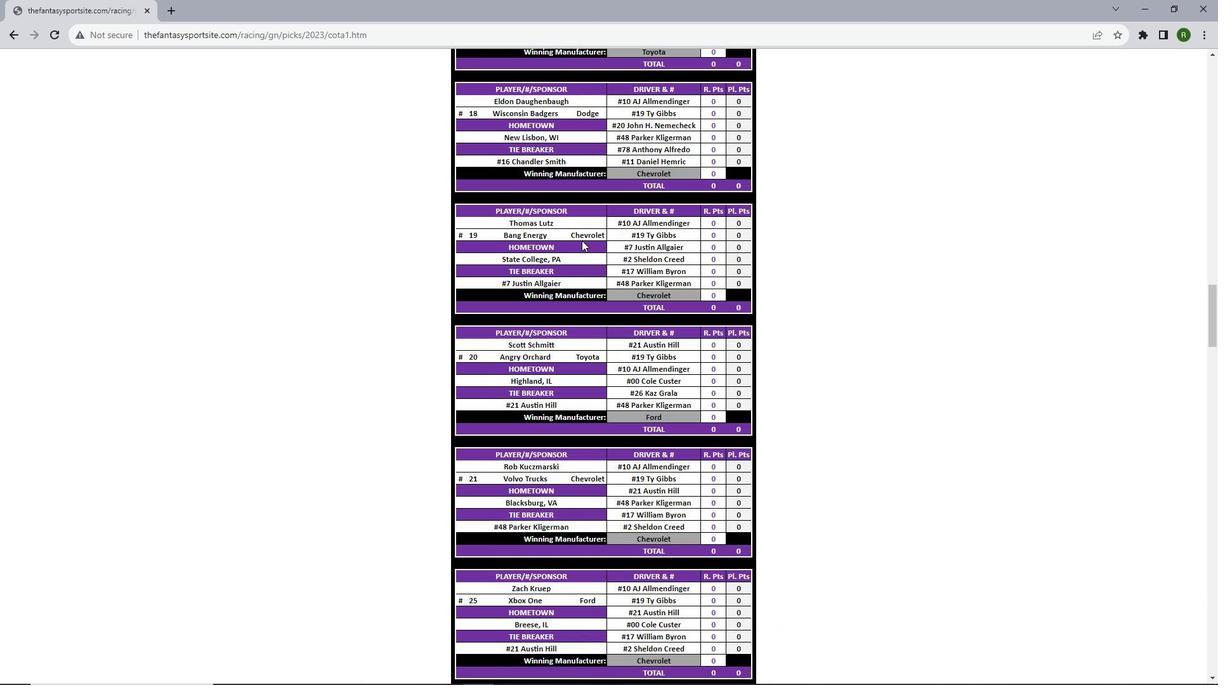 
Action: Mouse scrolled (582, 239) with delta (0, 0)
Screenshot: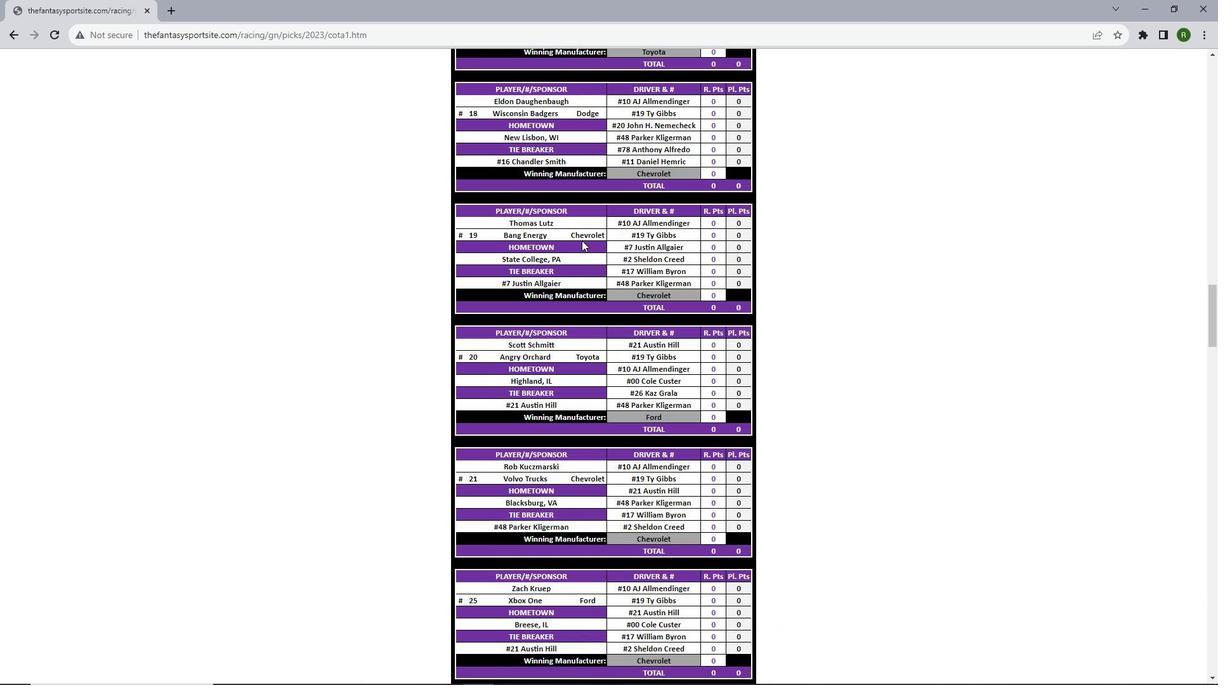 
Action: Mouse scrolled (582, 239) with delta (0, 0)
Screenshot: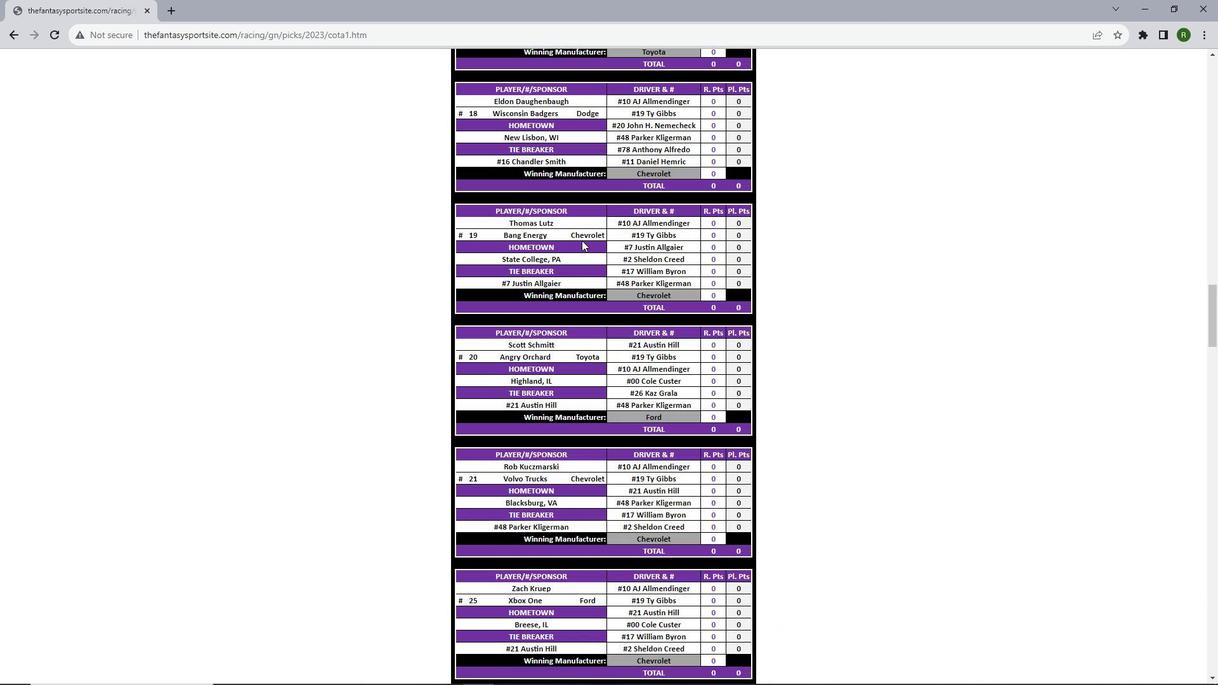 
Action: Mouse scrolled (582, 239) with delta (0, 0)
Screenshot: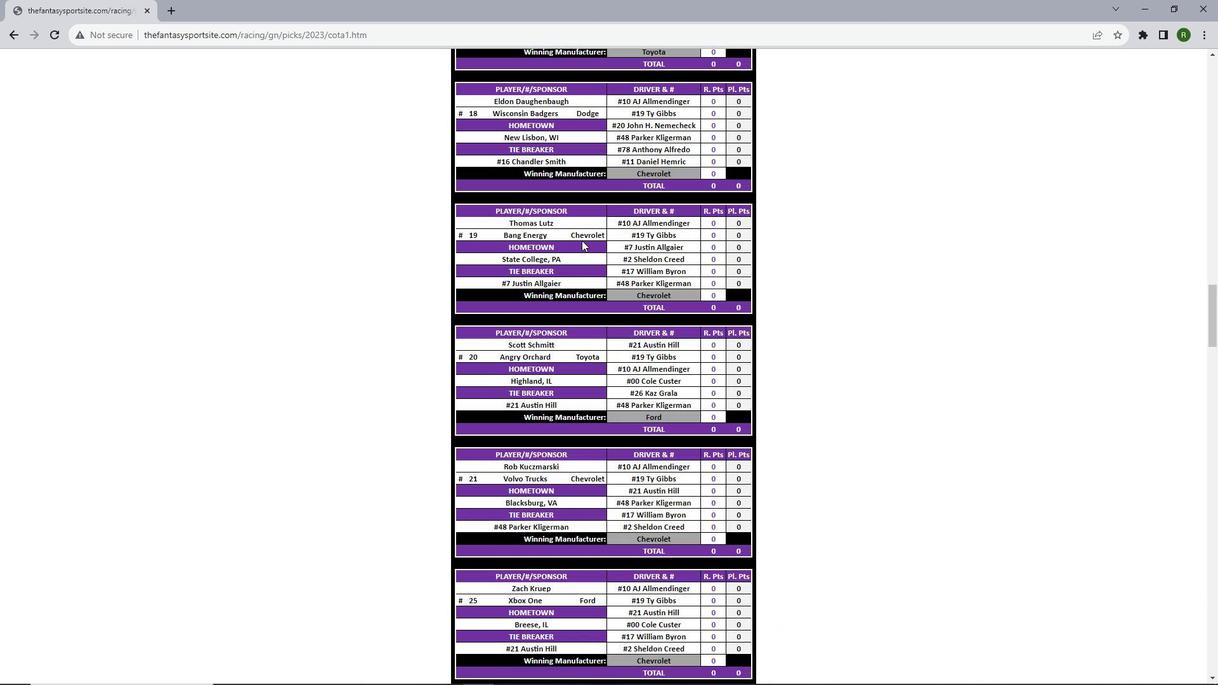 
Action: Mouse scrolled (582, 239) with delta (0, 0)
Screenshot: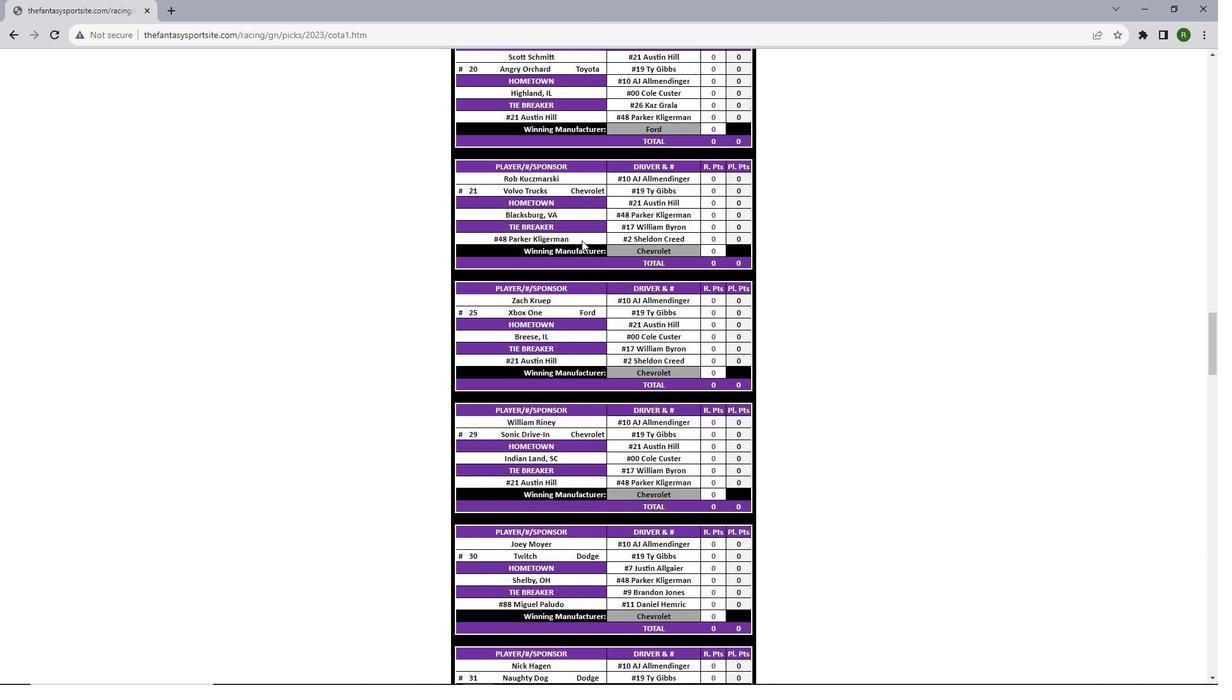 
Action: Mouse scrolled (582, 239) with delta (0, 0)
Screenshot: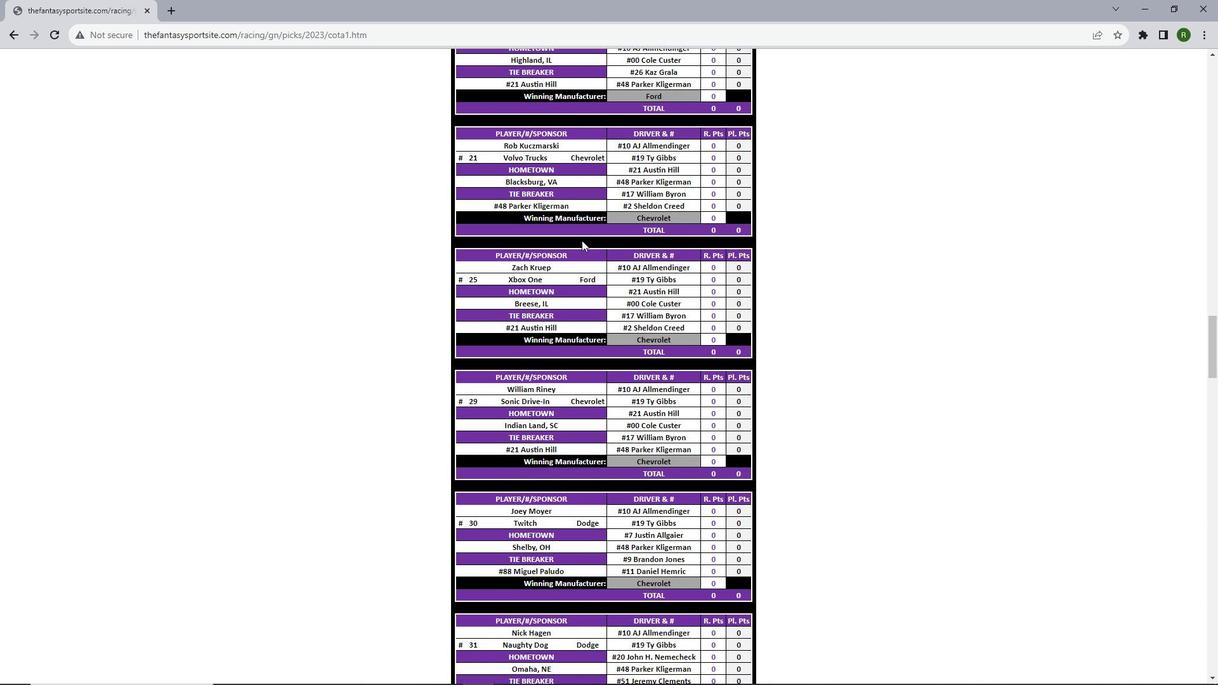 
Action: Mouse scrolled (582, 239) with delta (0, 0)
Screenshot: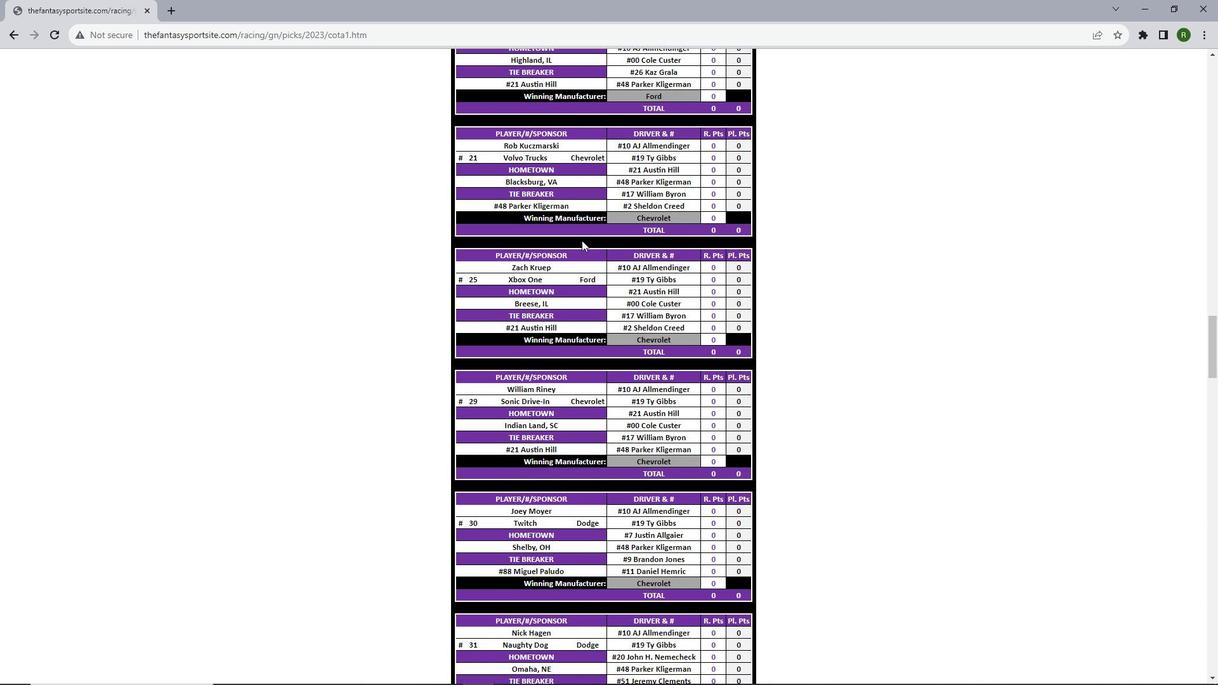
Action: Mouse scrolled (582, 239) with delta (0, 0)
Screenshot: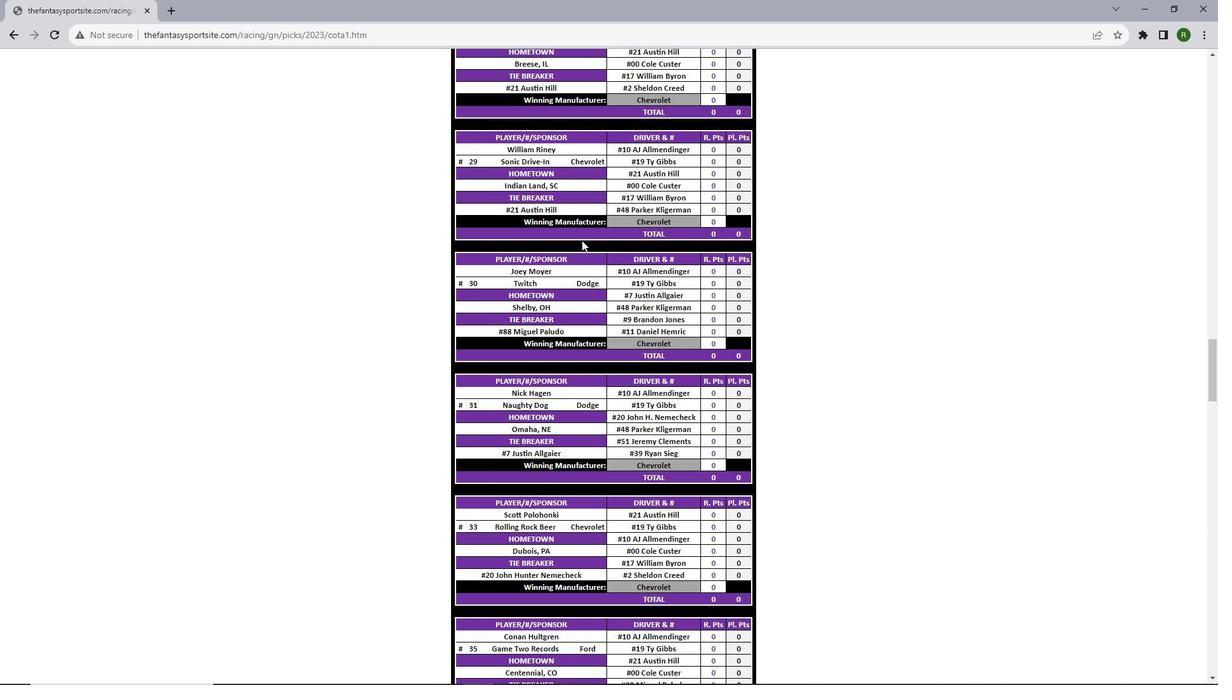 
Action: Mouse scrolled (582, 239) with delta (0, 0)
Screenshot: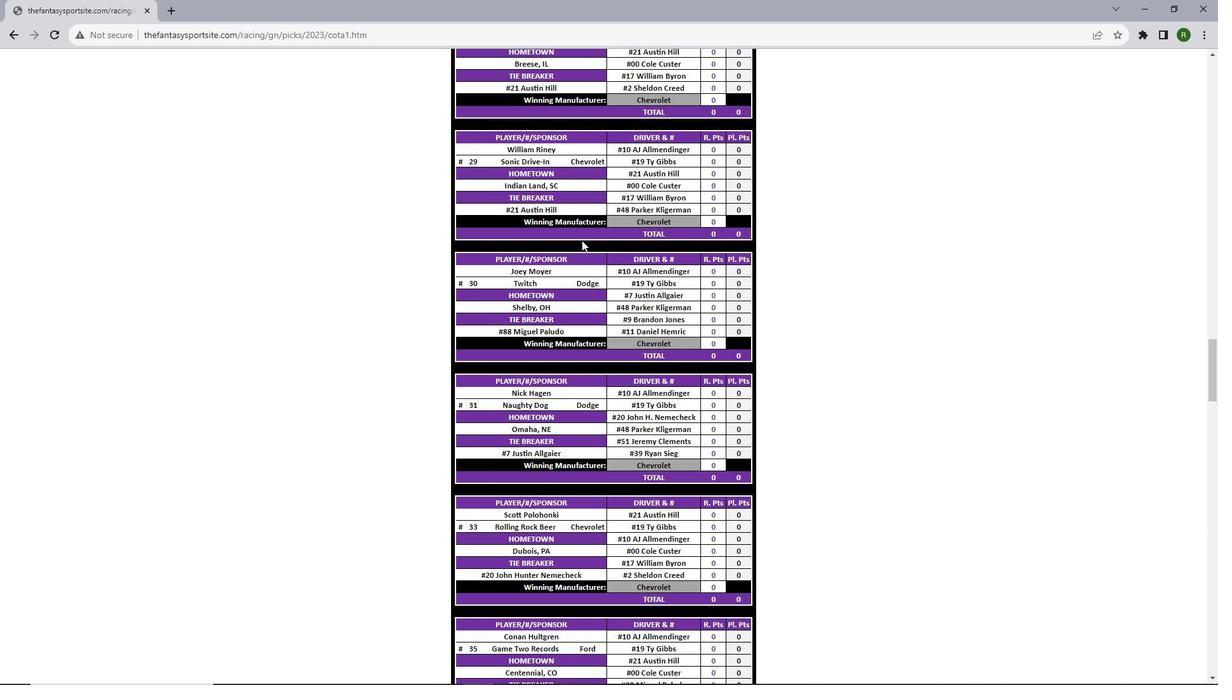 
Action: Mouse scrolled (582, 239) with delta (0, 0)
Screenshot: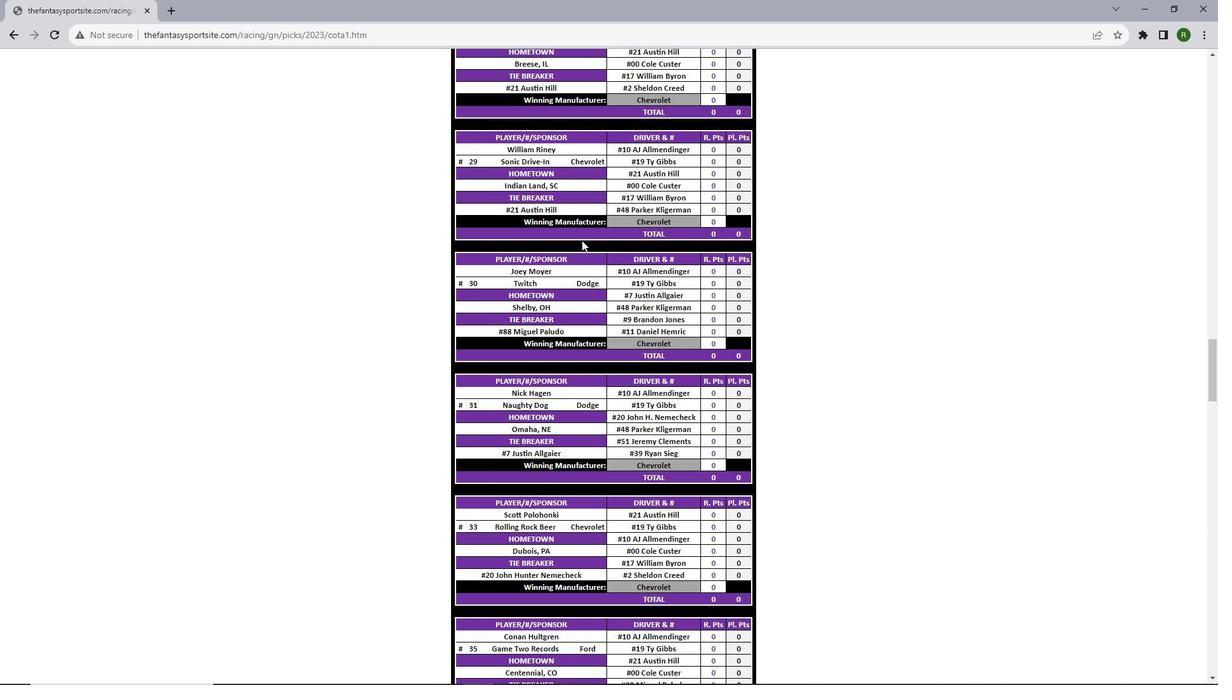 
Action: Mouse scrolled (582, 239) with delta (0, 0)
Screenshot: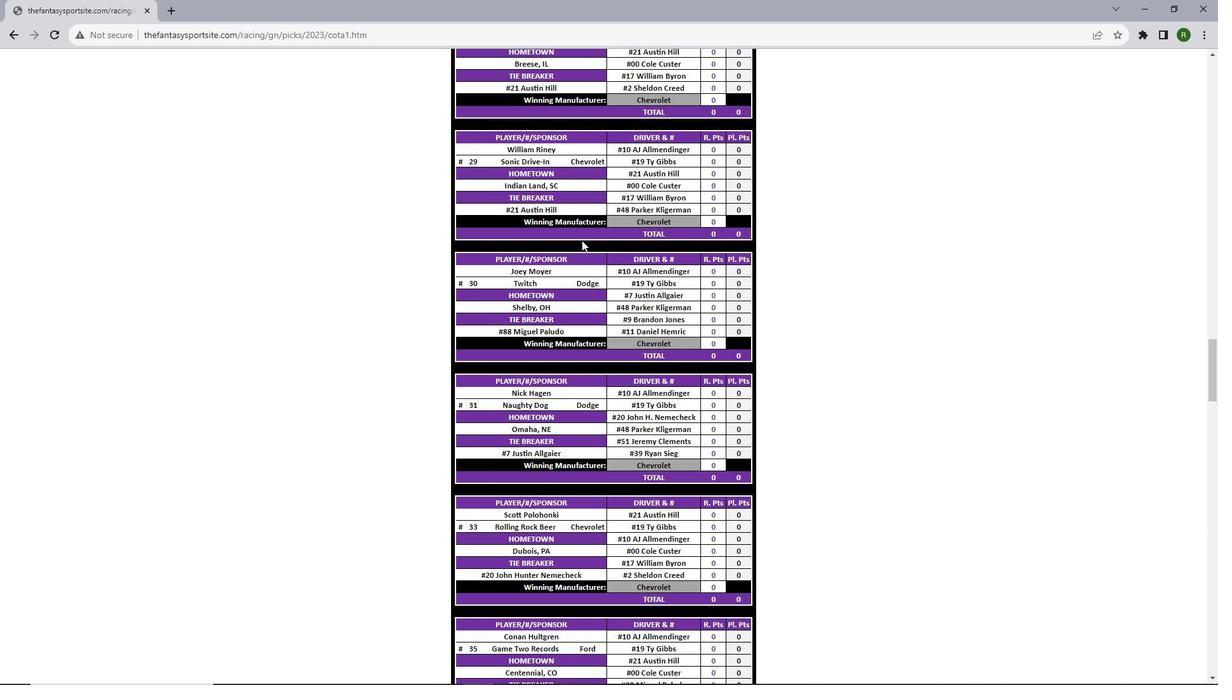 
Action: Mouse scrolled (582, 239) with delta (0, 0)
Screenshot: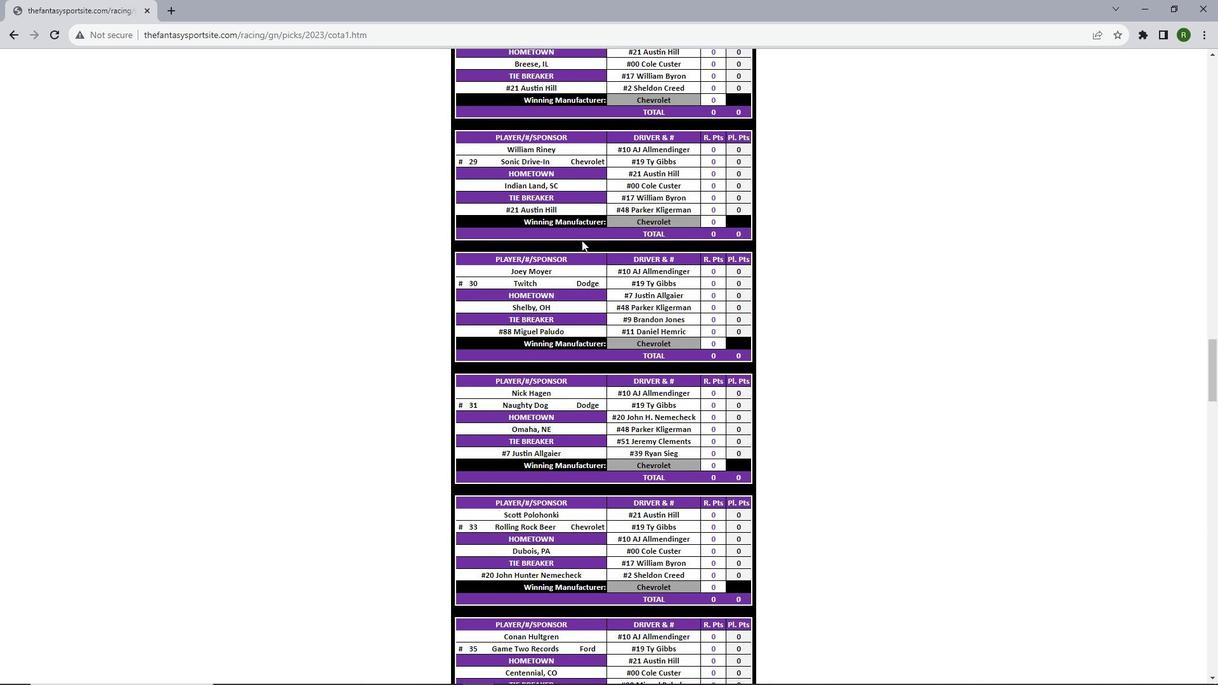 
Action: Mouse scrolled (582, 239) with delta (0, 0)
Screenshot: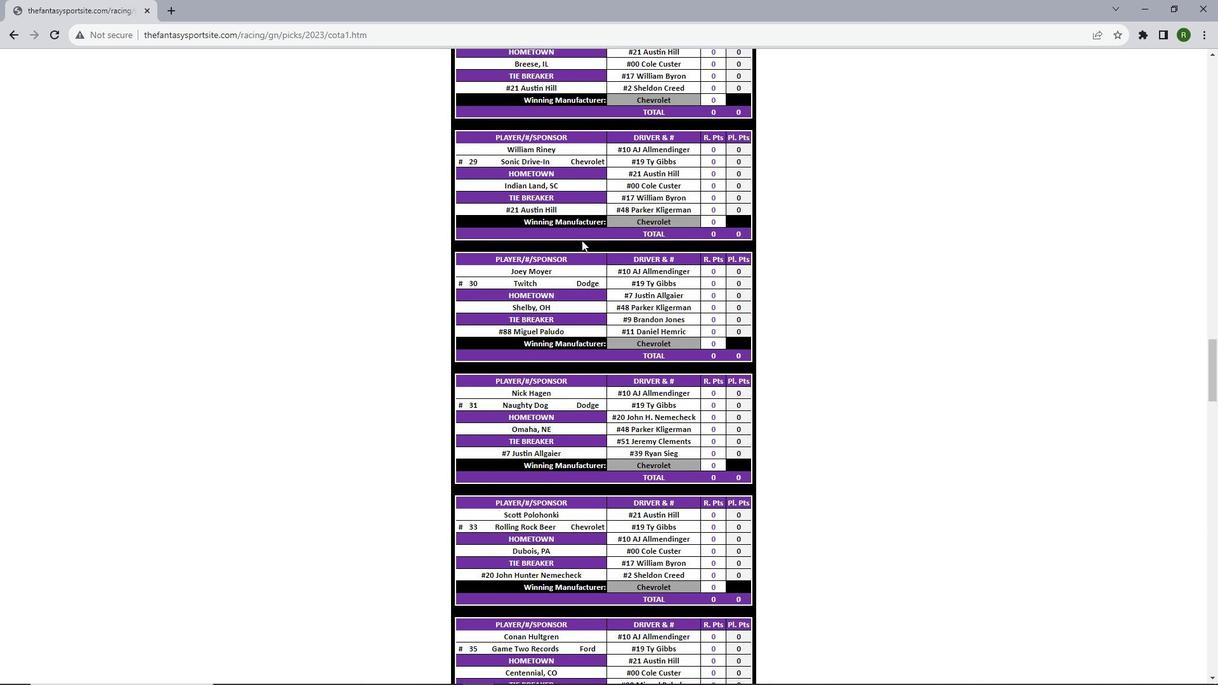 
Action: Mouse scrolled (582, 239) with delta (0, 0)
Screenshot: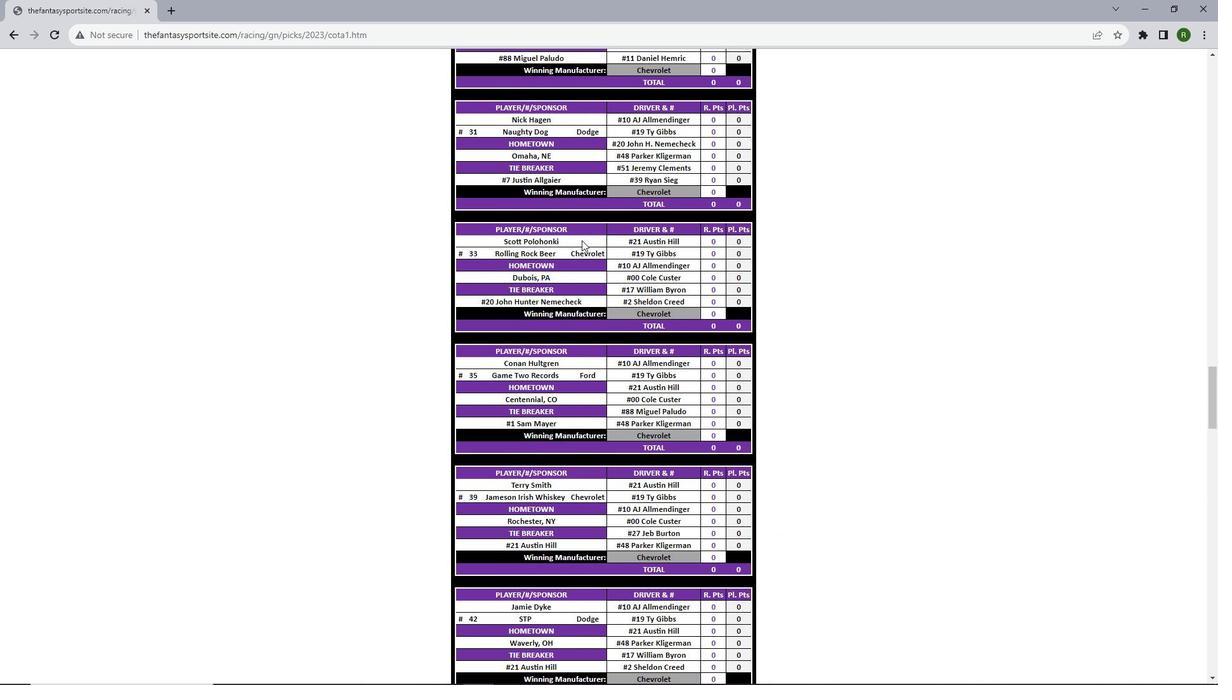 
Action: Mouse scrolled (582, 239) with delta (0, 0)
Screenshot: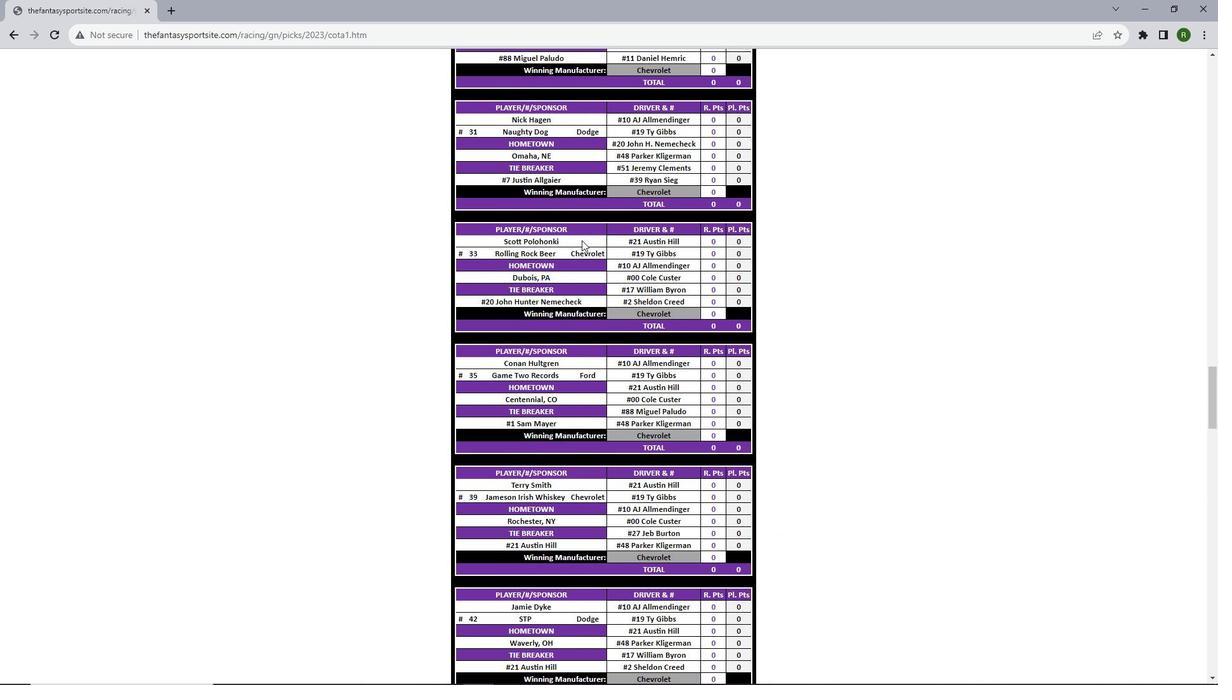 
Action: Mouse scrolled (582, 239) with delta (0, 0)
Screenshot: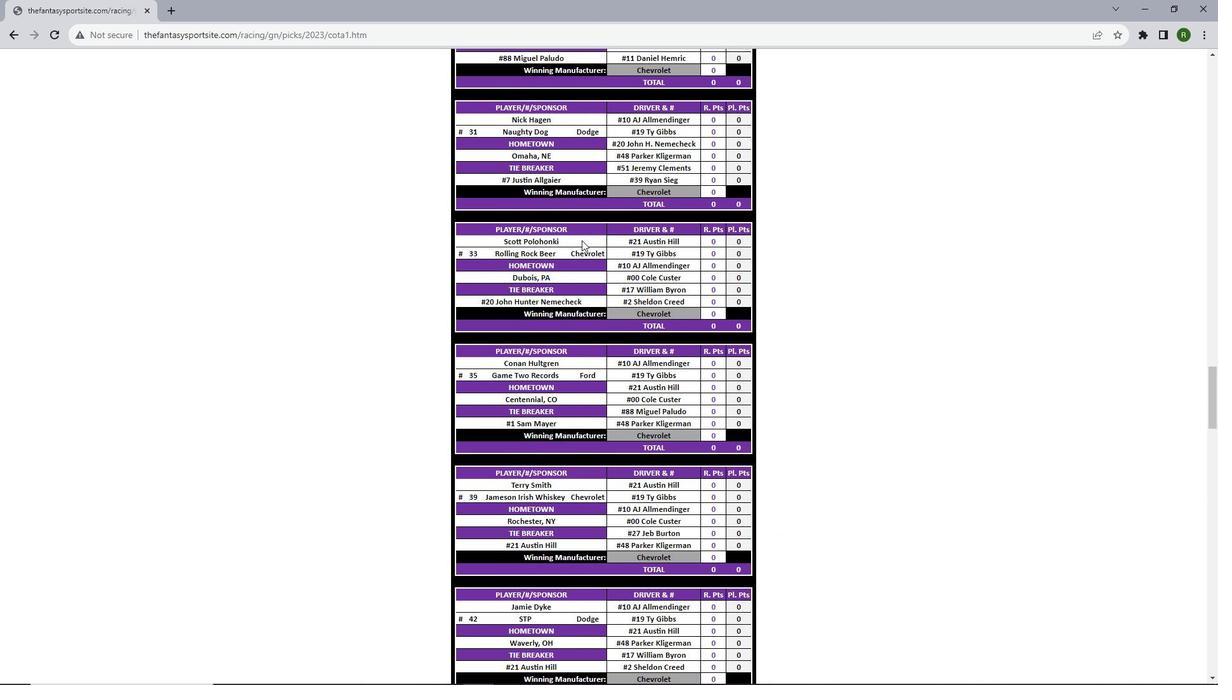 
Action: Mouse scrolled (582, 239) with delta (0, 0)
Screenshot: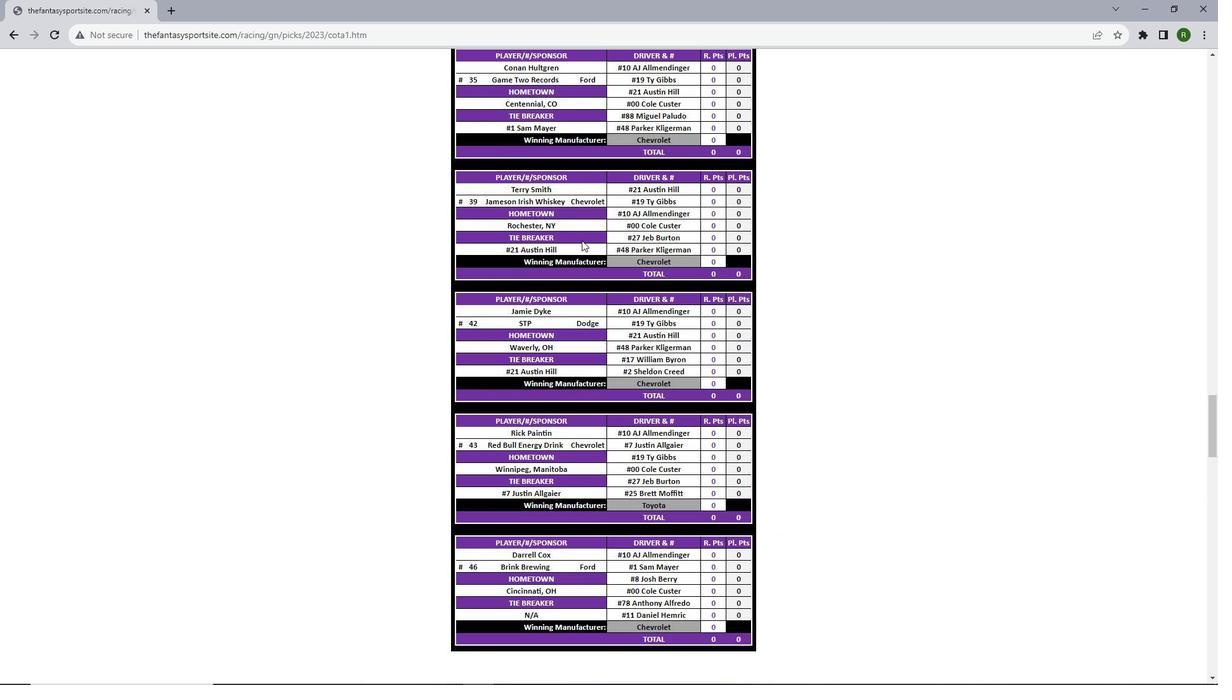 
Action: Mouse scrolled (582, 239) with delta (0, 0)
Screenshot: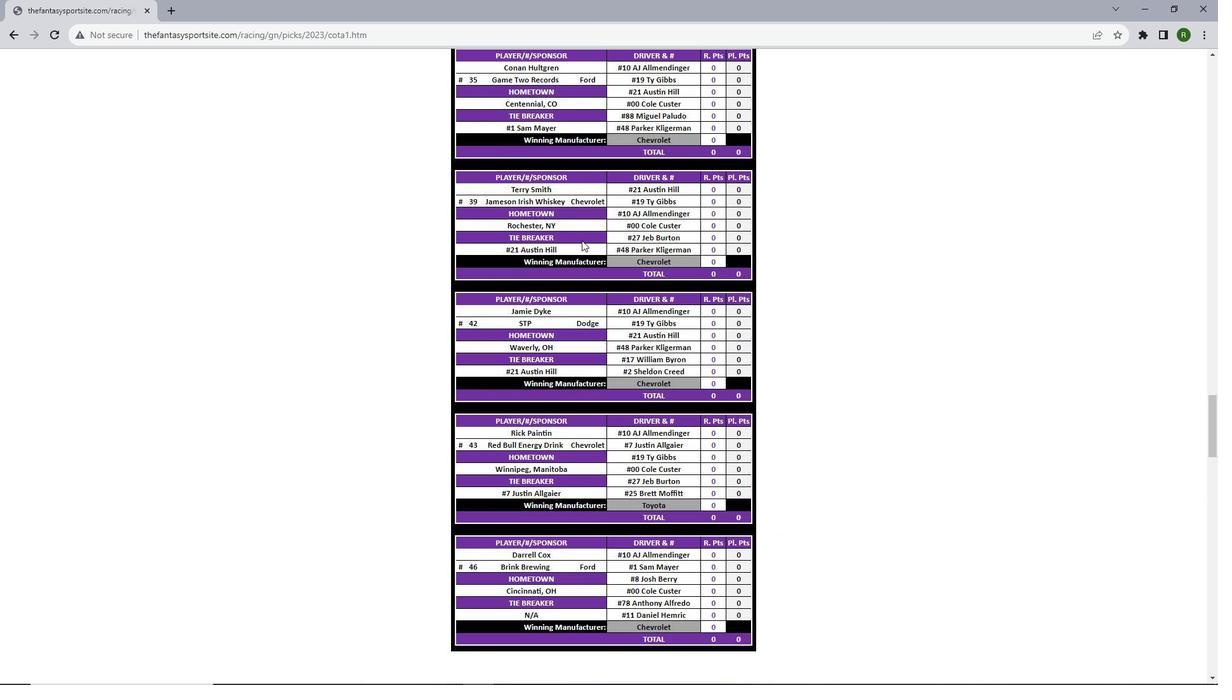 
Action: Mouse scrolled (582, 239) with delta (0, 0)
Screenshot: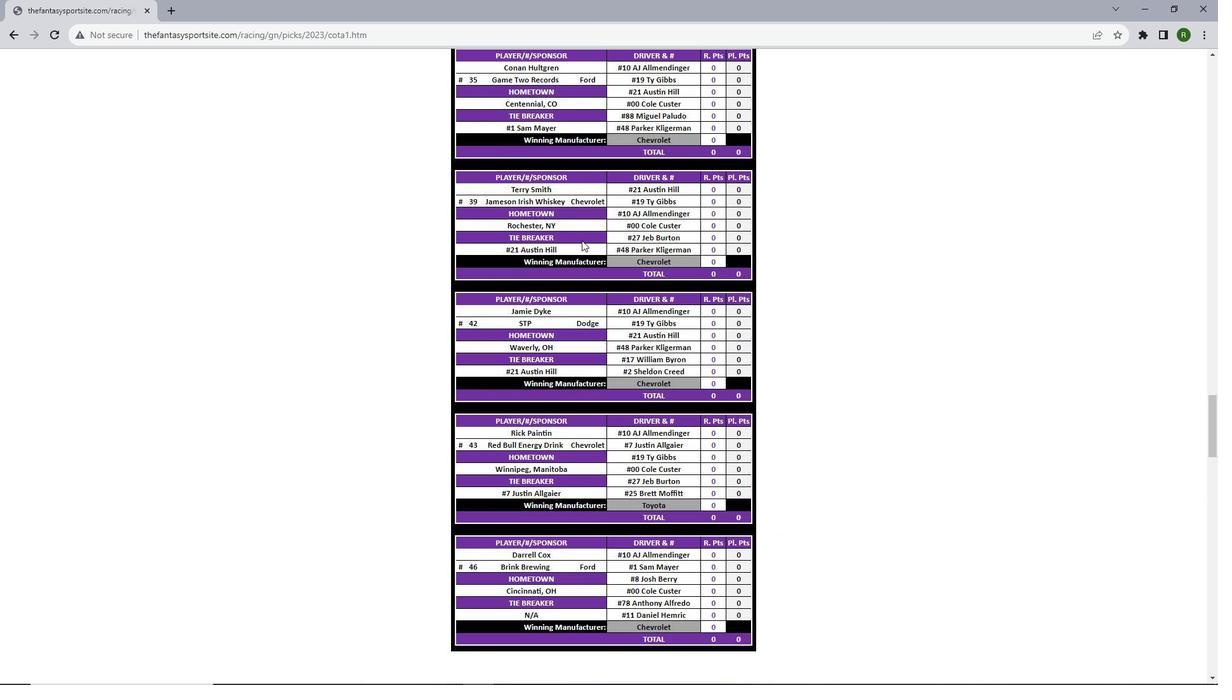 
Action: Mouse scrolled (582, 239) with delta (0, 0)
Screenshot: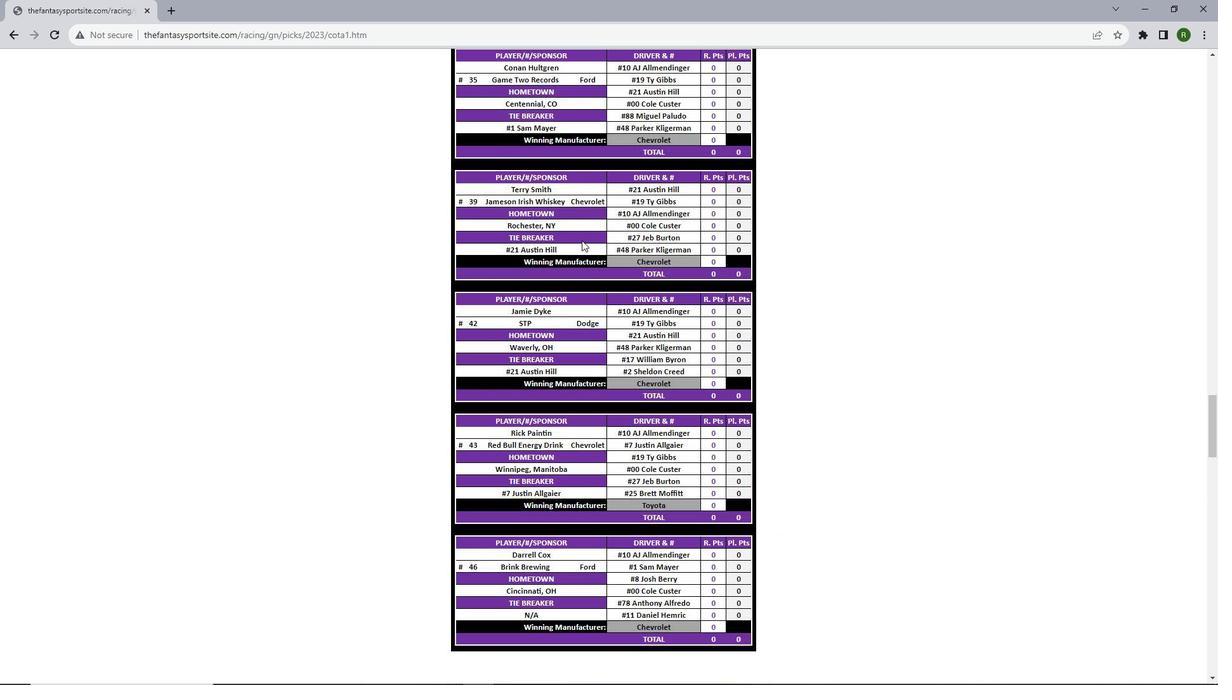 
Action: Mouse scrolled (582, 239) with delta (0, 0)
Screenshot: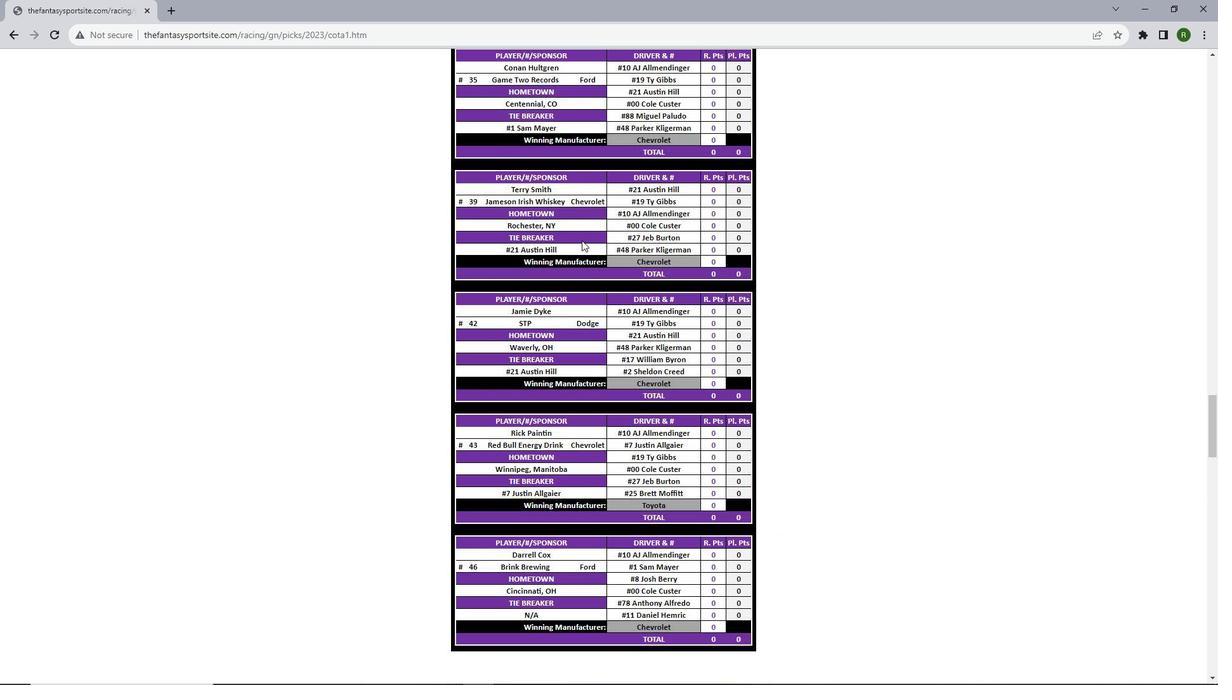 
Action: Mouse scrolled (582, 239) with delta (0, 0)
Screenshot: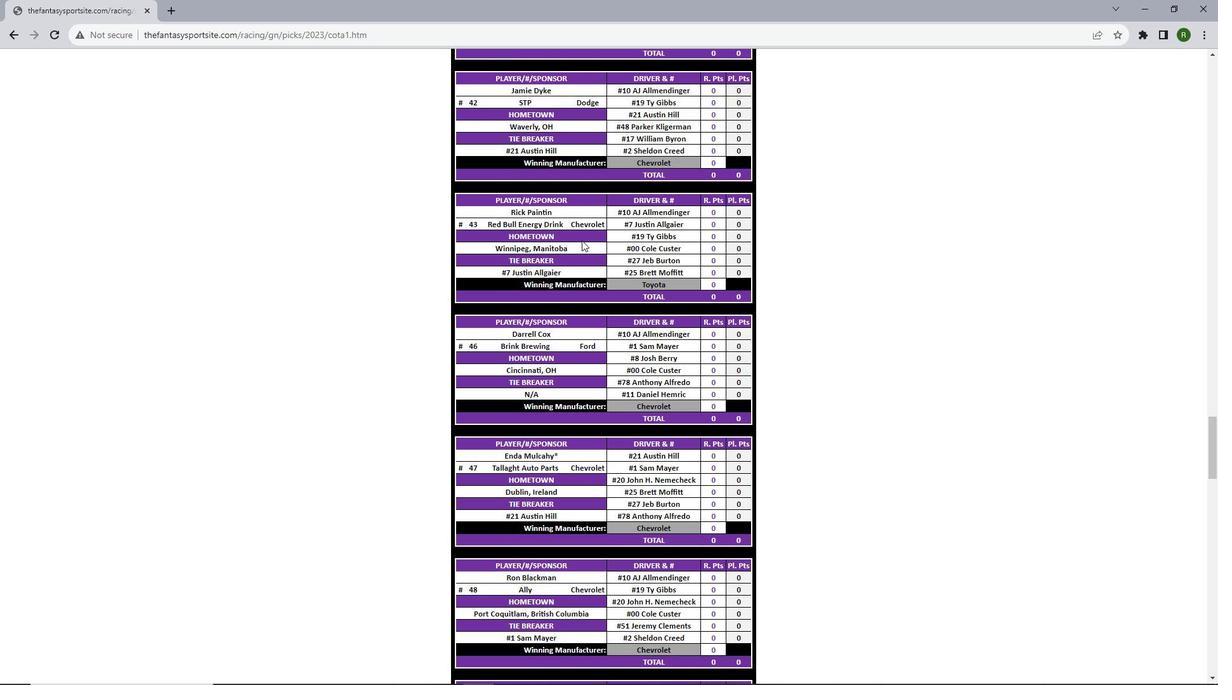 
Action: Mouse scrolled (582, 239) with delta (0, 0)
Screenshot: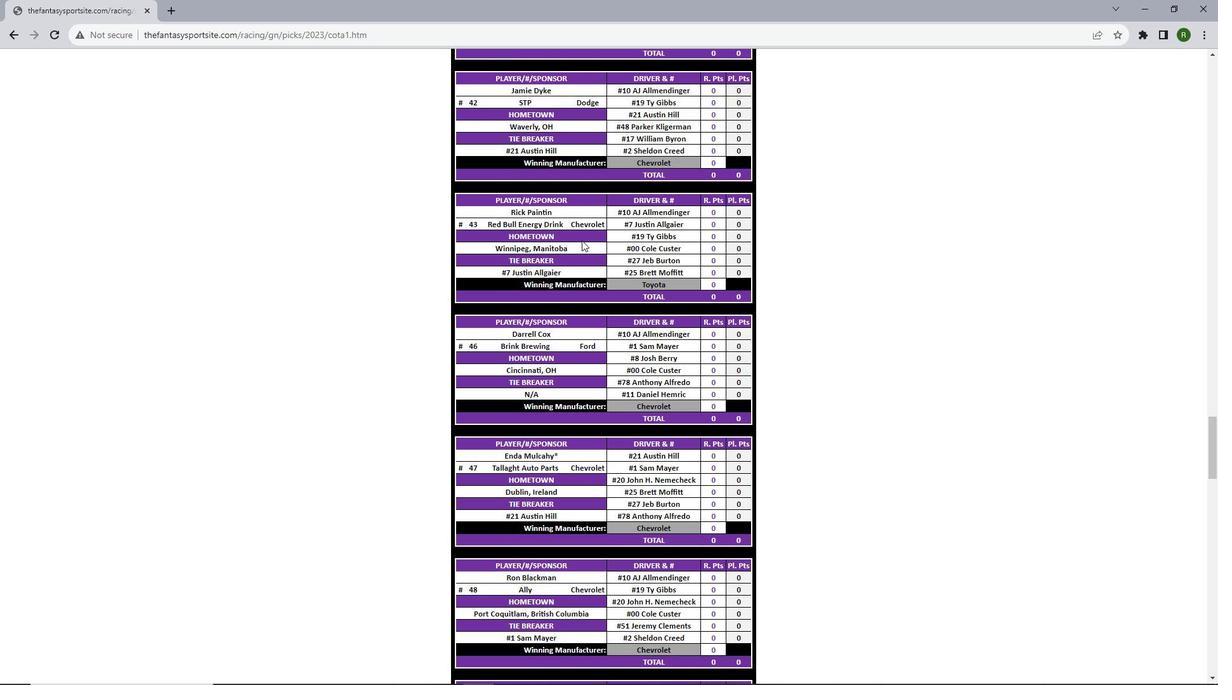 
Action: Mouse scrolled (582, 239) with delta (0, 0)
Screenshot: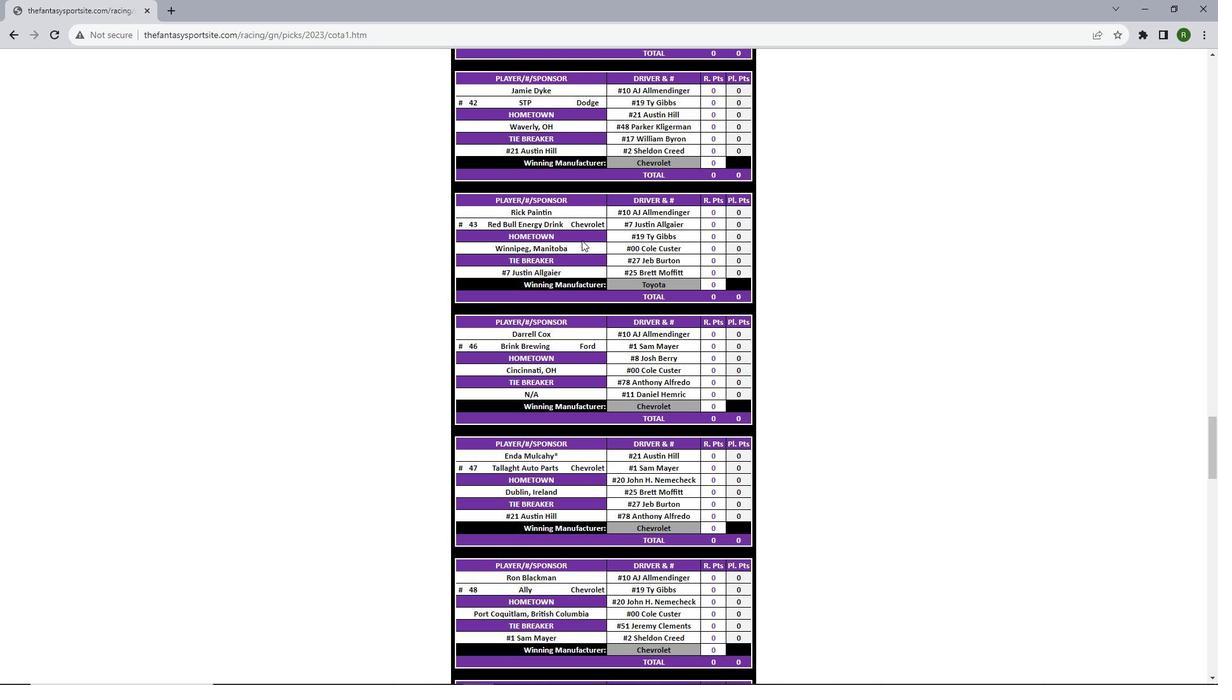 
Action: Mouse scrolled (582, 239) with delta (0, 0)
Screenshot: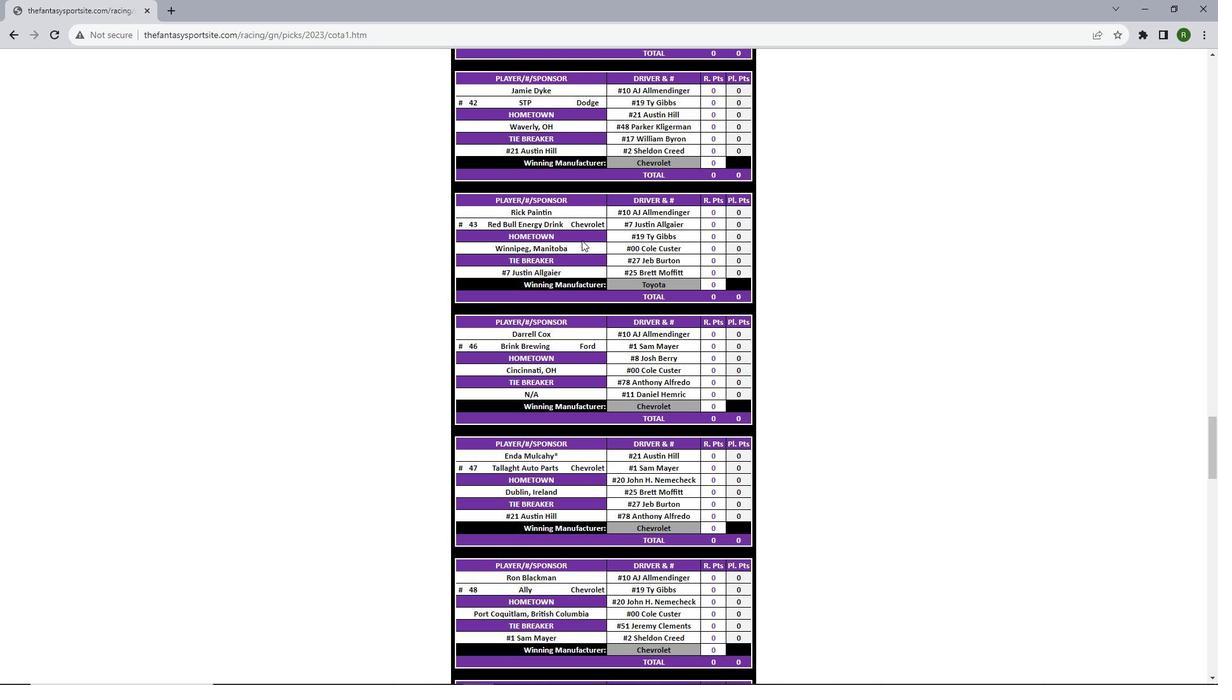 
Action: Mouse scrolled (582, 239) with delta (0, 0)
Screenshot: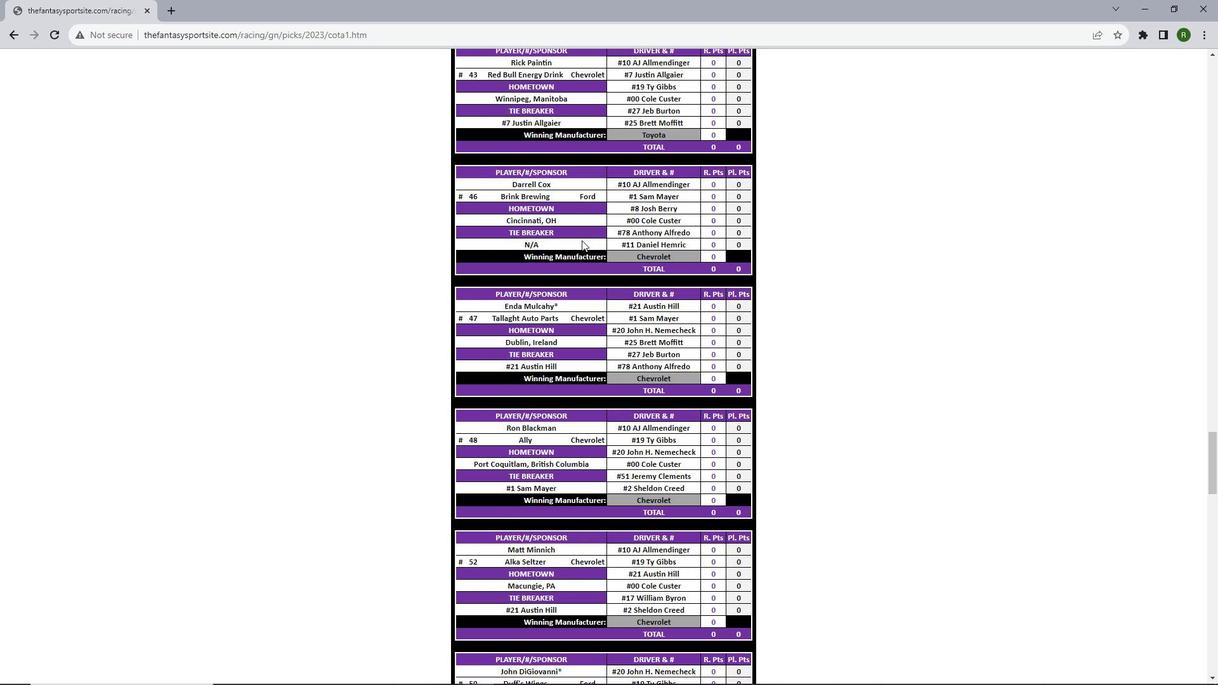 
Action: Mouse scrolled (582, 239) with delta (0, 0)
Screenshot: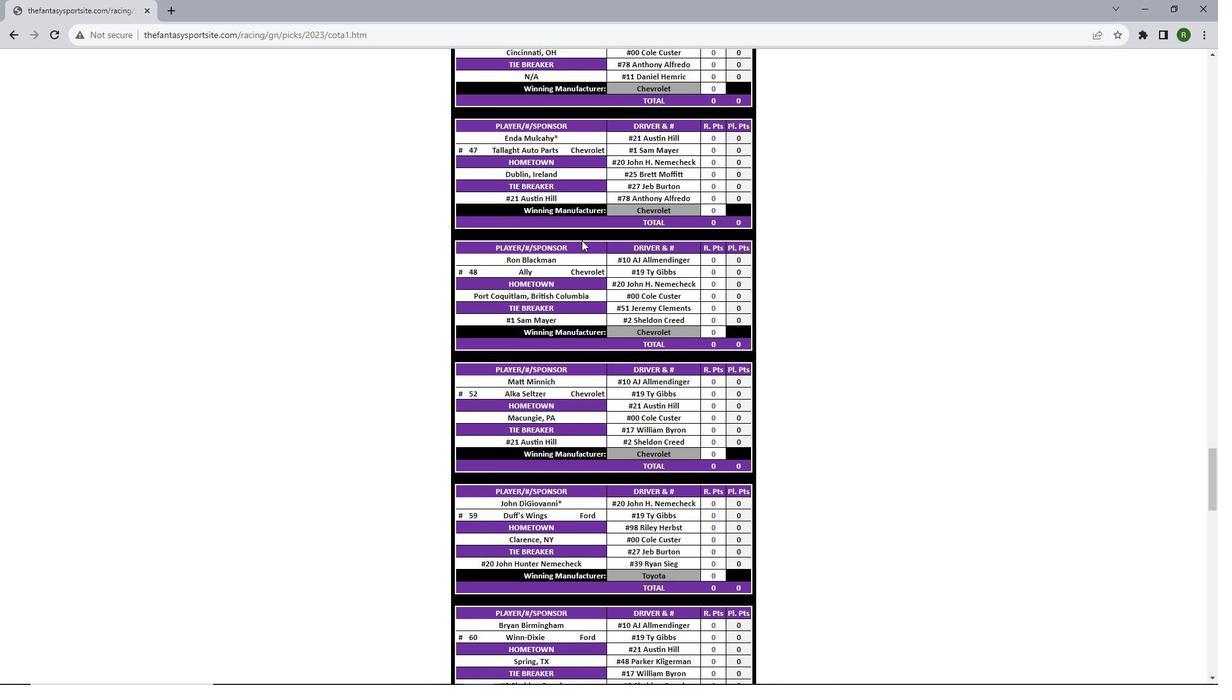 
Action: Mouse scrolled (582, 239) with delta (0, 0)
Screenshot: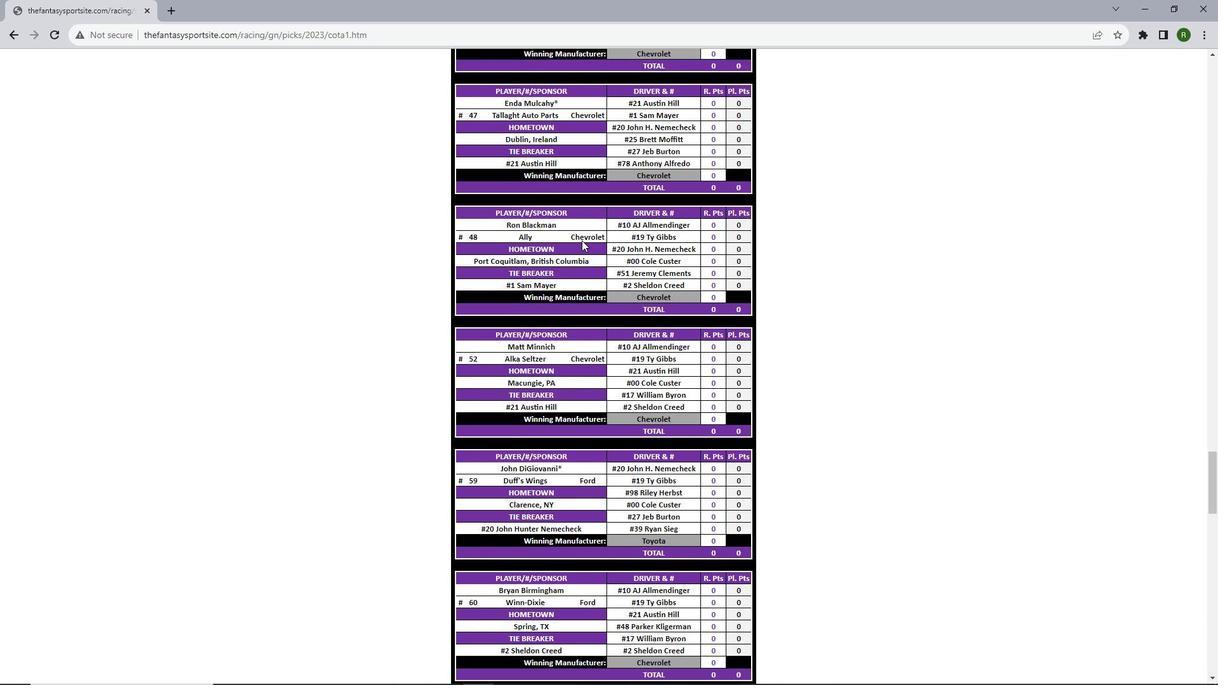 
Action: Mouse scrolled (582, 239) with delta (0, 0)
Screenshot: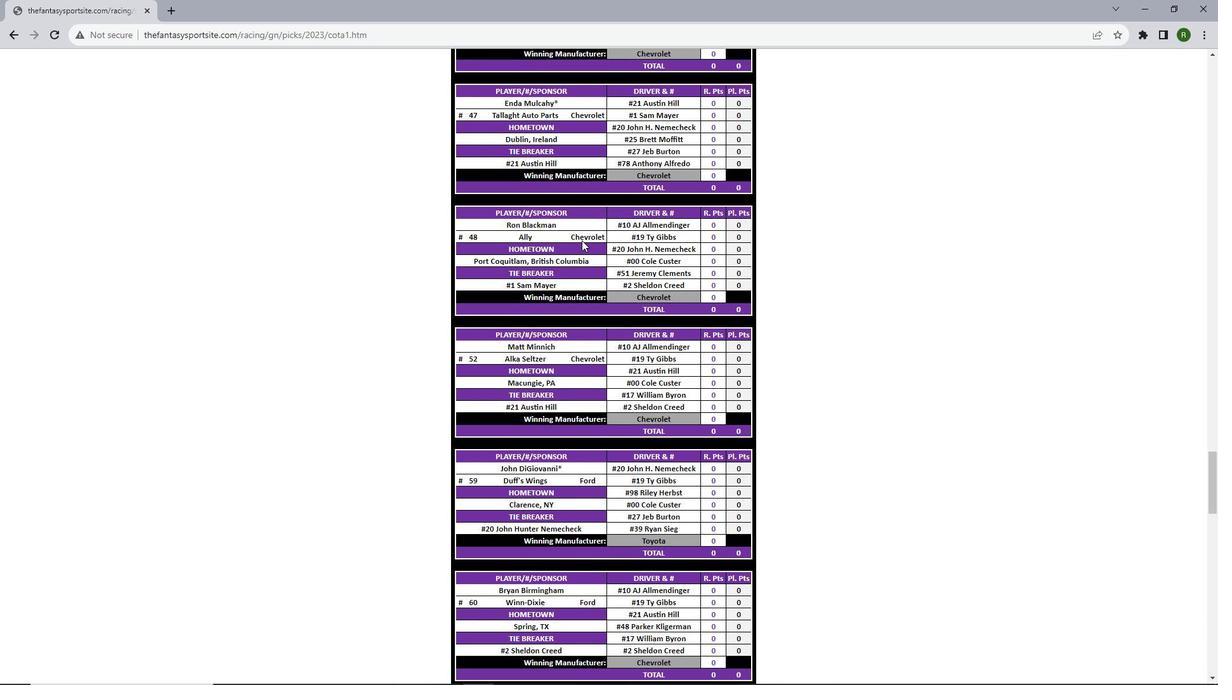
Action: Mouse scrolled (582, 239) with delta (0, 0)
Screenshot: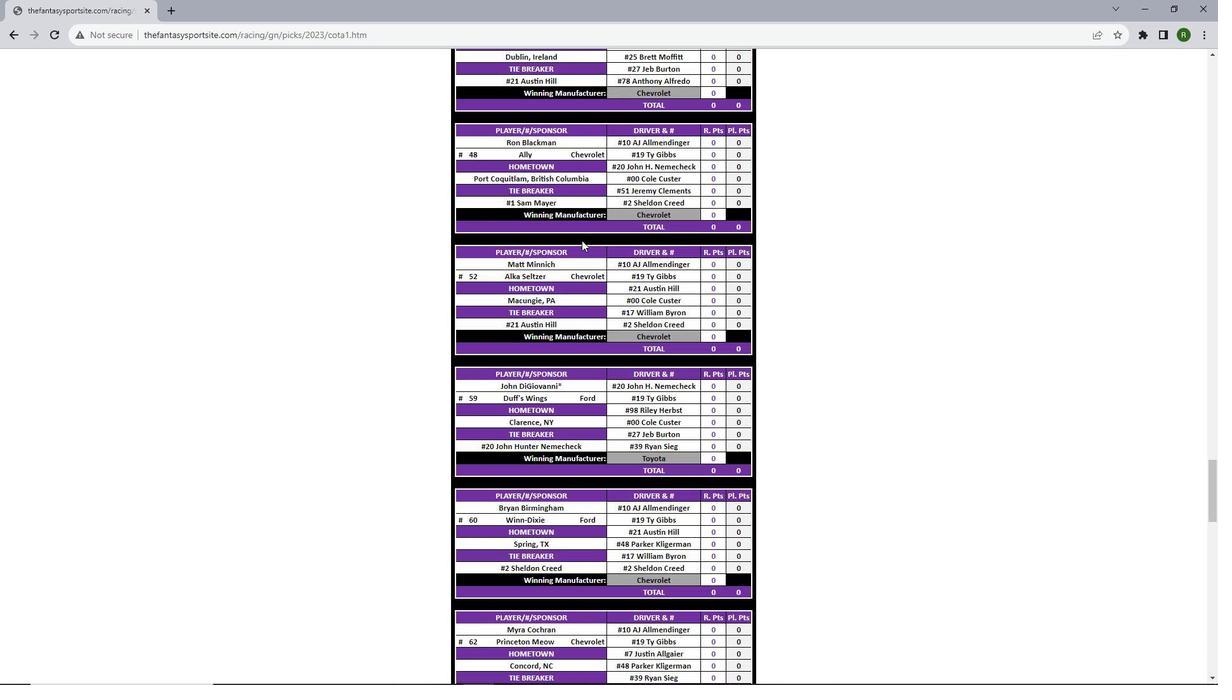 
Action: Mouse scrolled (582, 239) with delta (0, 0)
Screenshot: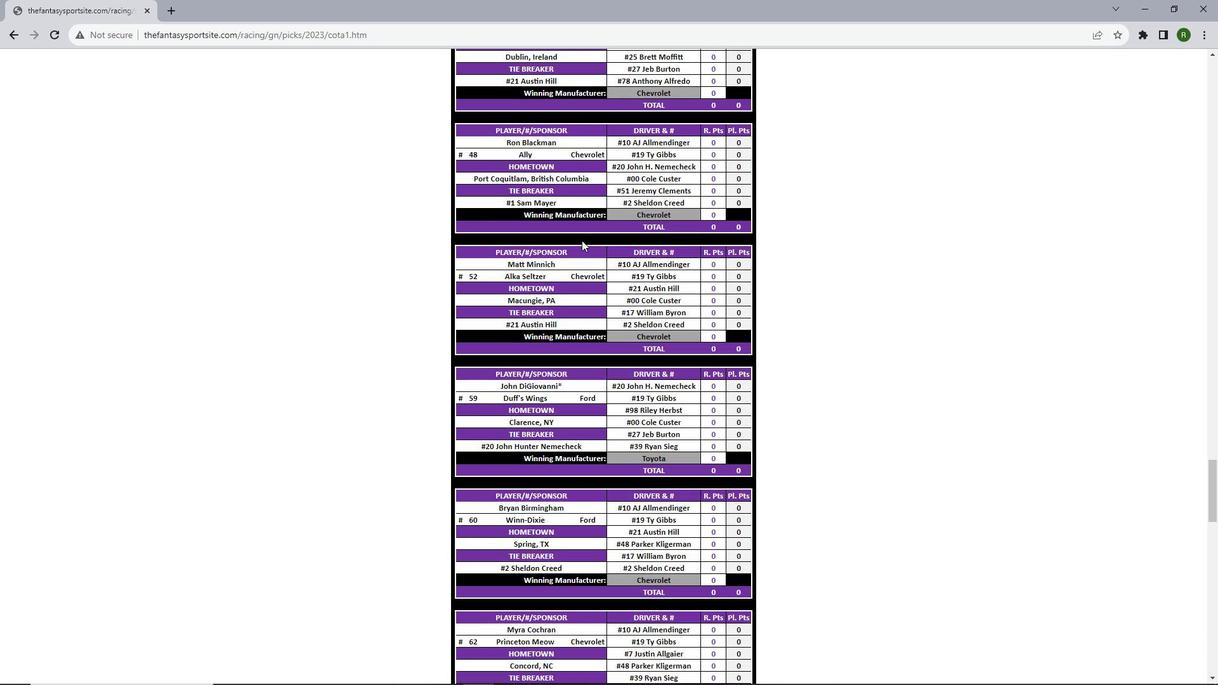 
Action: Mouse scrolled (582, 239) with delta (0, 0)
Screenshot: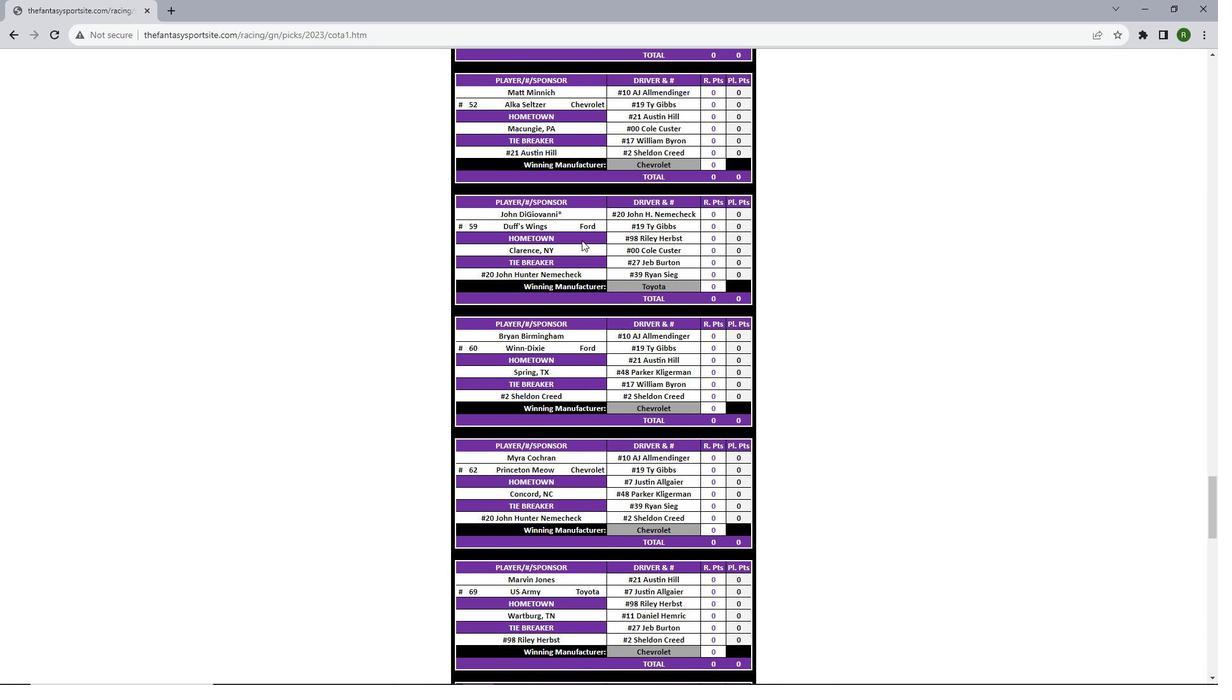 
Action: Mouse scrolled (582, 239) with delta (0, 0)
Screenshot: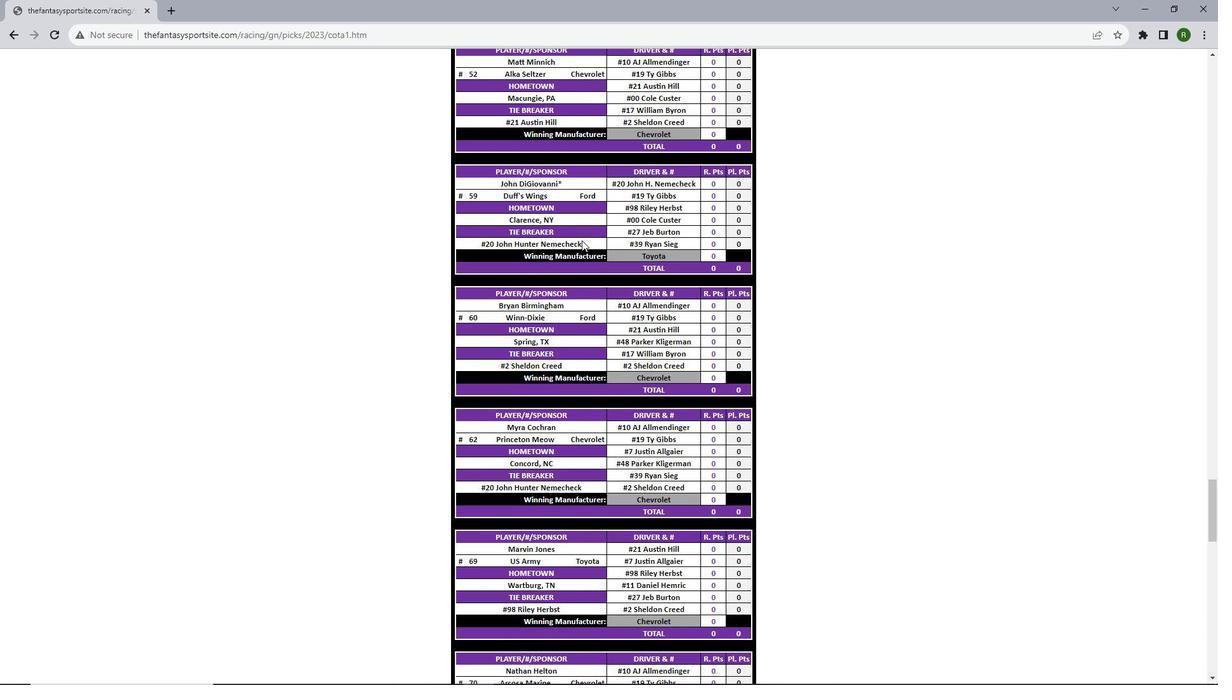 
Action: Mouse scrolled (582, 239) with delta (0, 0)
Screenshot: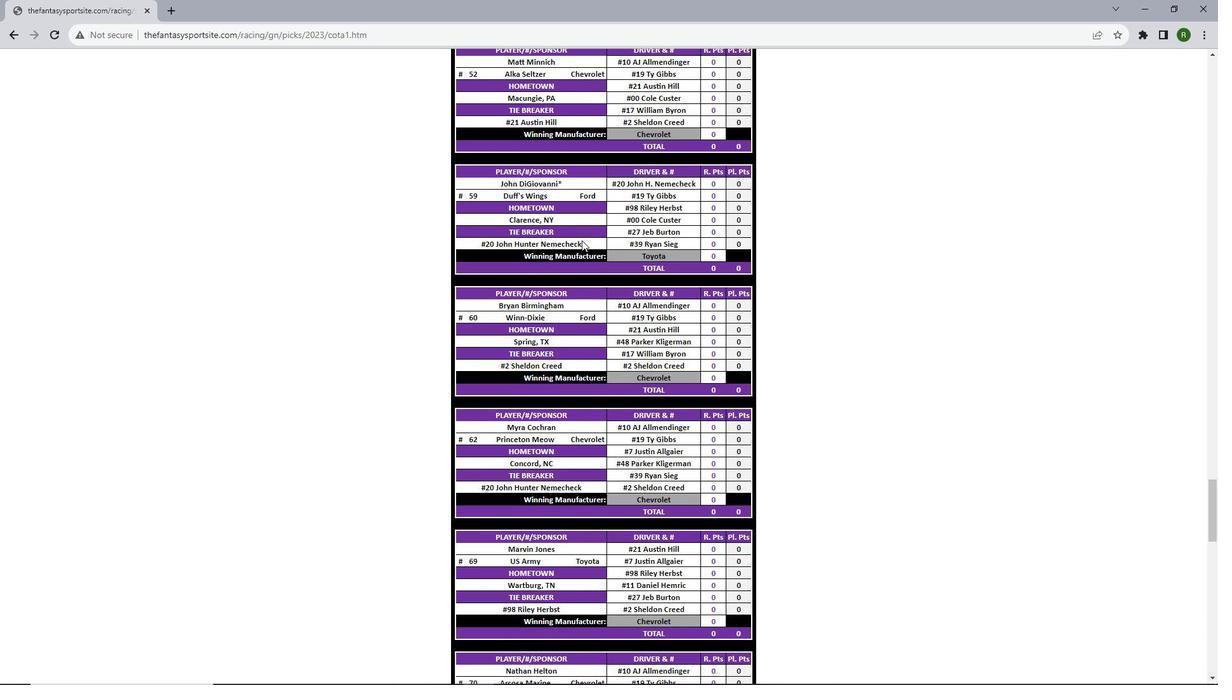 
Action: Mouse scrolled (582, 239) with delta (0, 0)
Screenshot: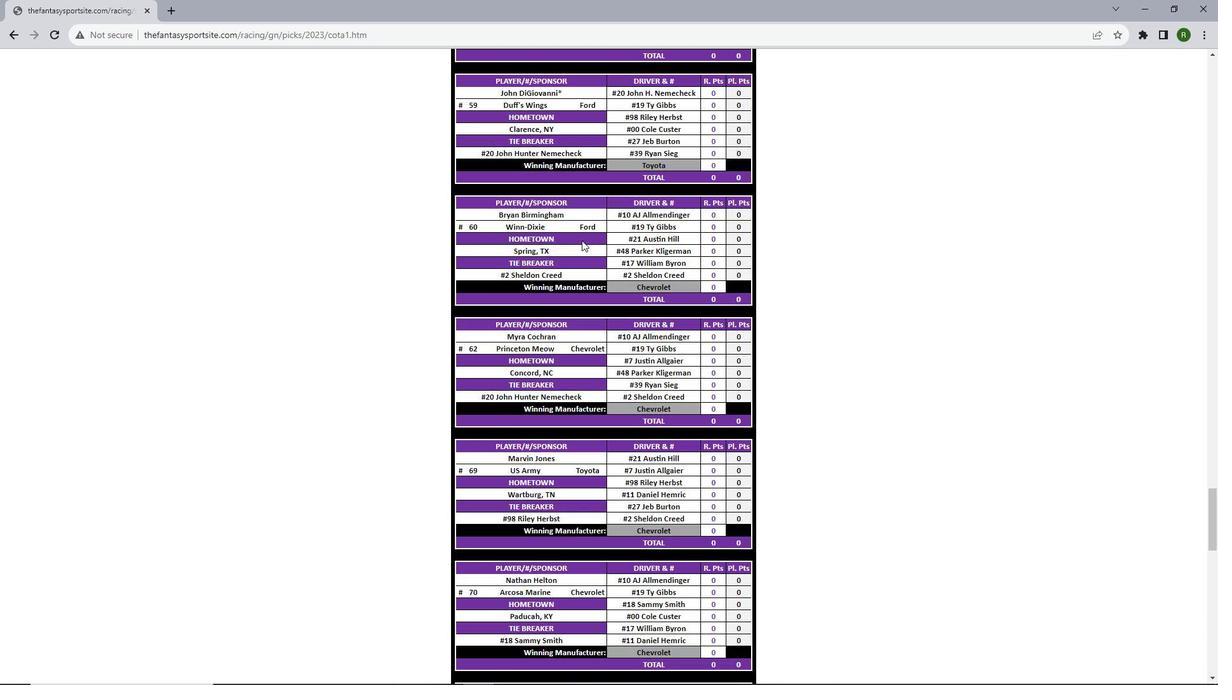 
Action: Mouse scrolled (582, 239) with delta (0, 0)
Screenshot: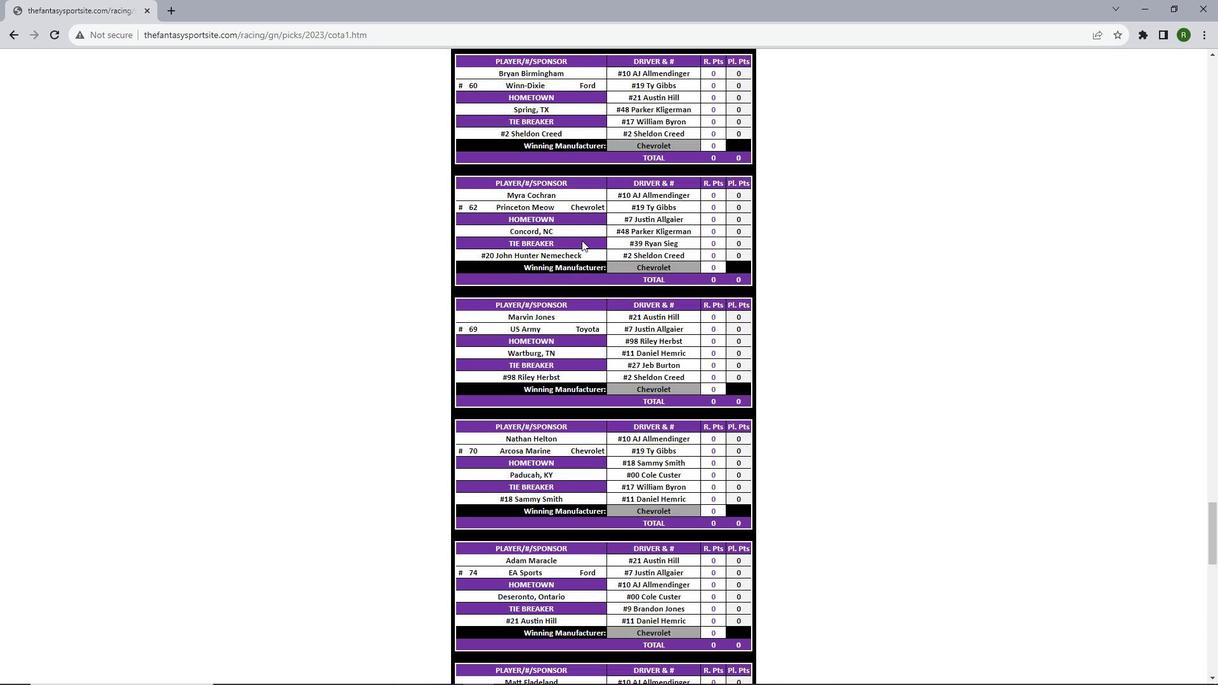 
Action: Mouse scrolled (582, 239) with delta (0, 0)
Screenshot: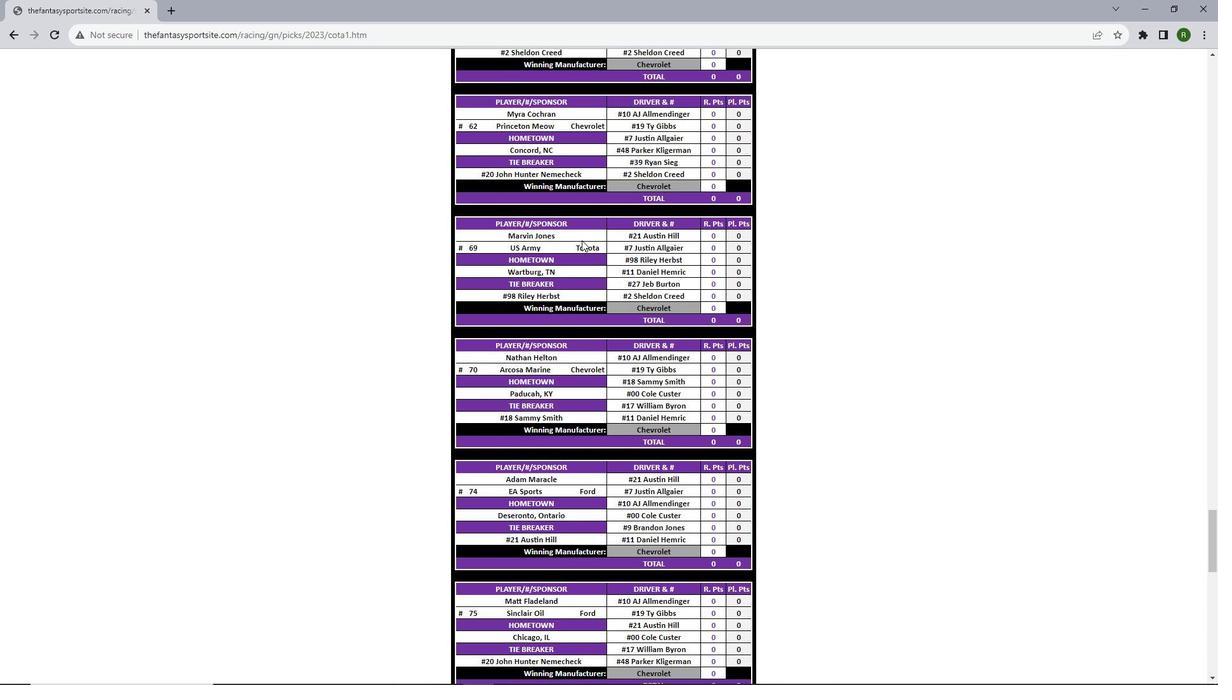 
Action: Mouse scrolled (582, 239) with delta (0, 0)
Screenshot: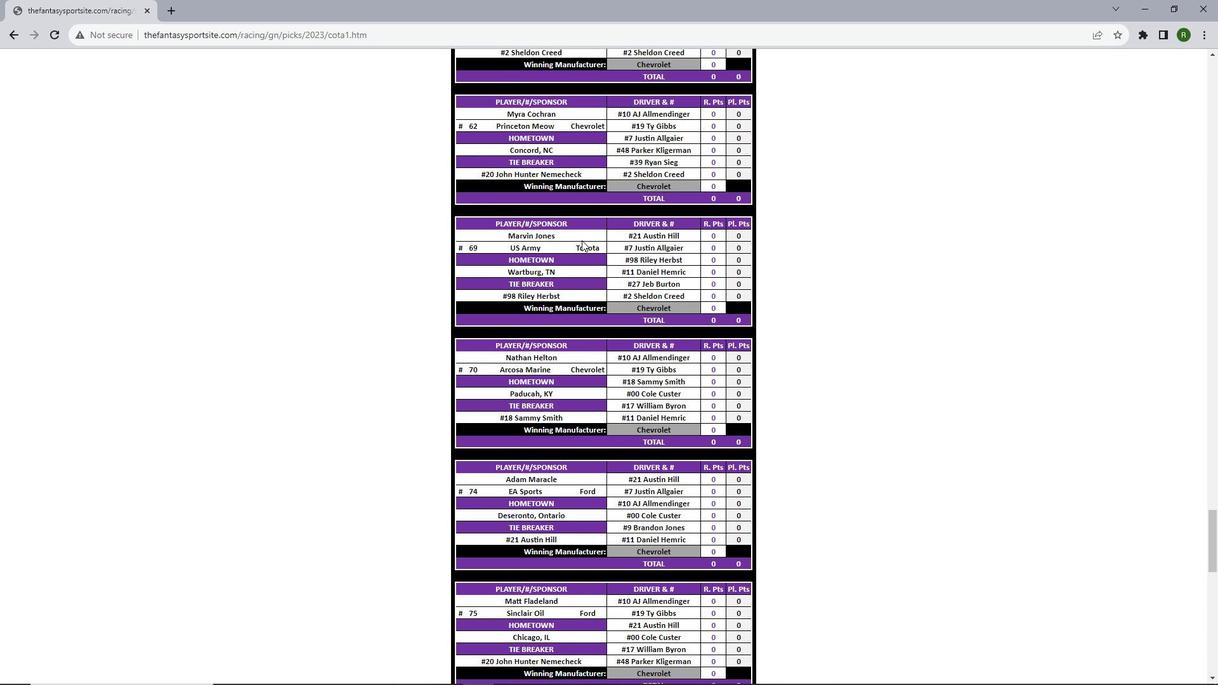 
Action: Mouse scrolled (582, 239) with delta (0, 0)
Screenshot: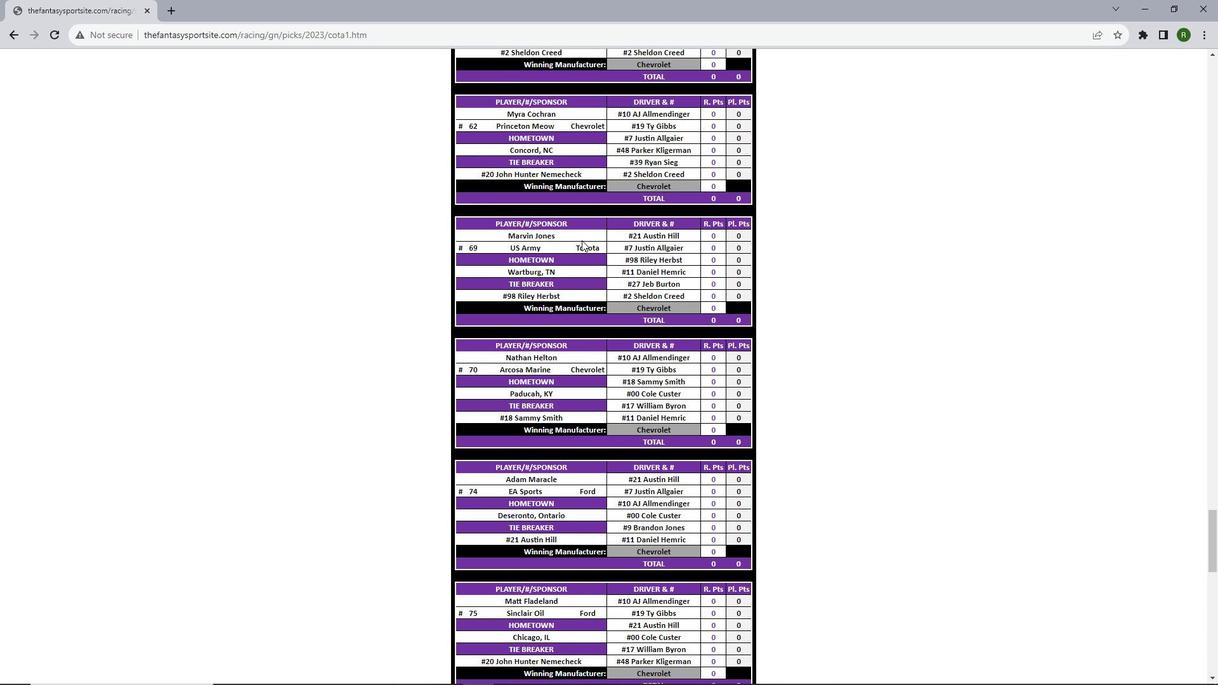 
Action: Mouse scrolled (582, 239) with delta (0, 0)
Screenshot: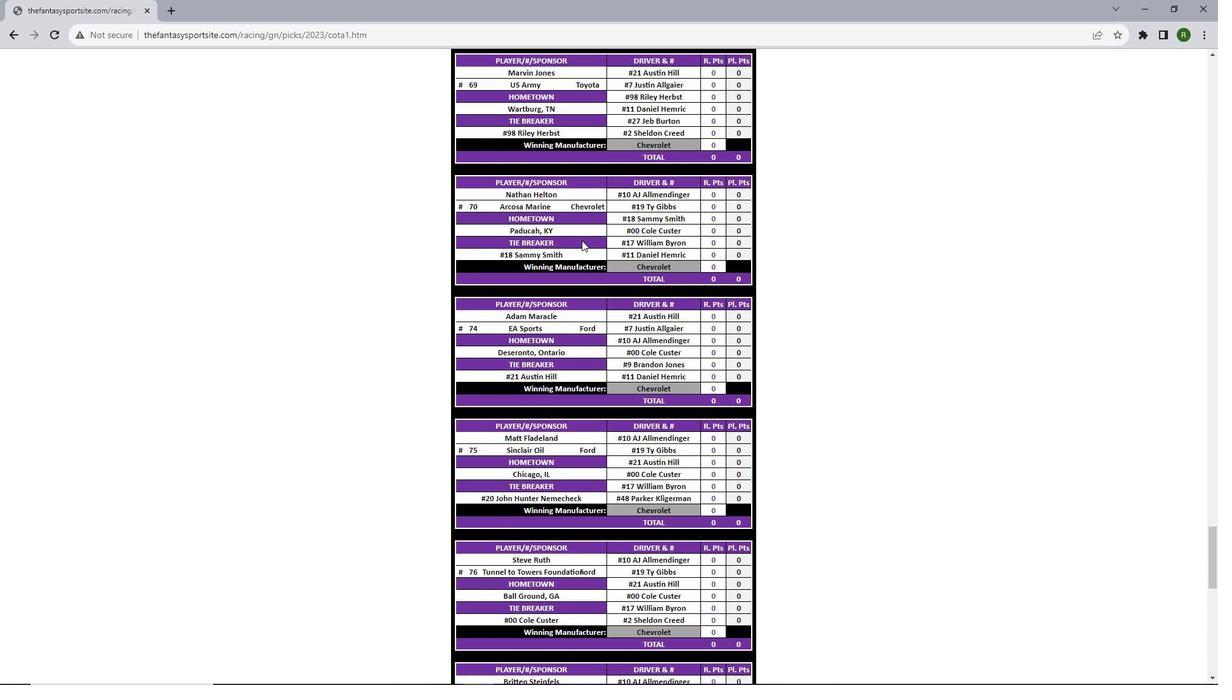 
Action: Mouse scrolled (582, 239) with delta (0, 0)
Screenshot: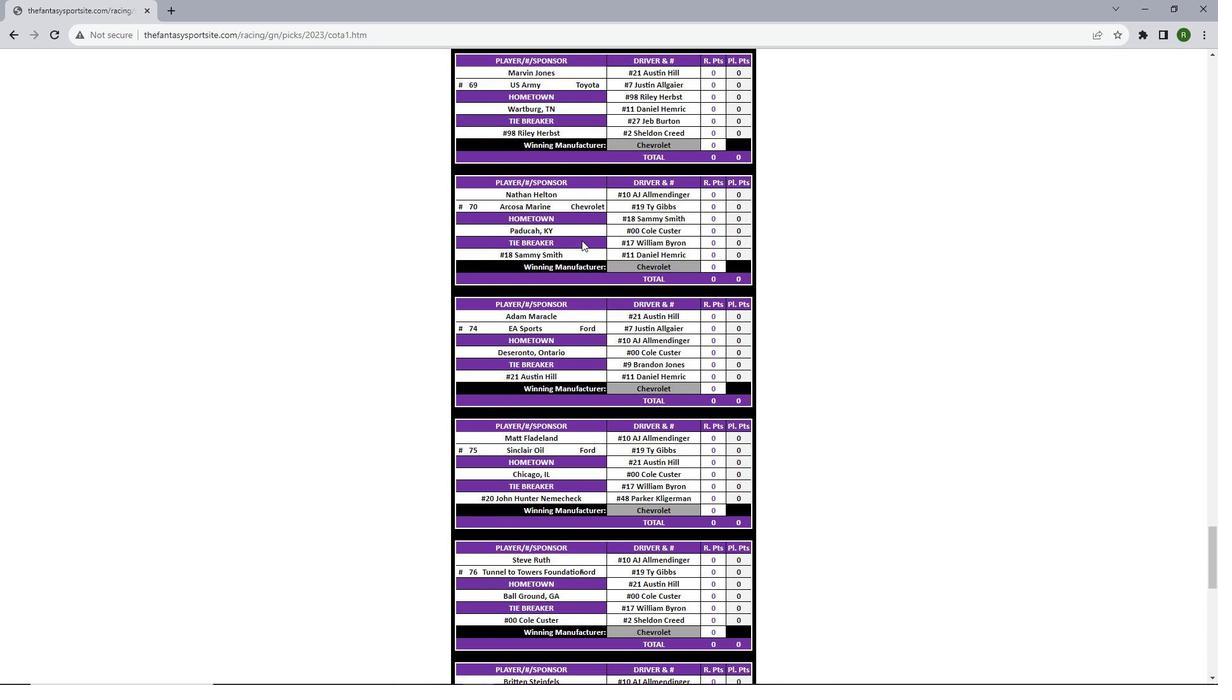 
Action: Mouse scrolled (582, 239) with delta (0, 0)
Screenshot: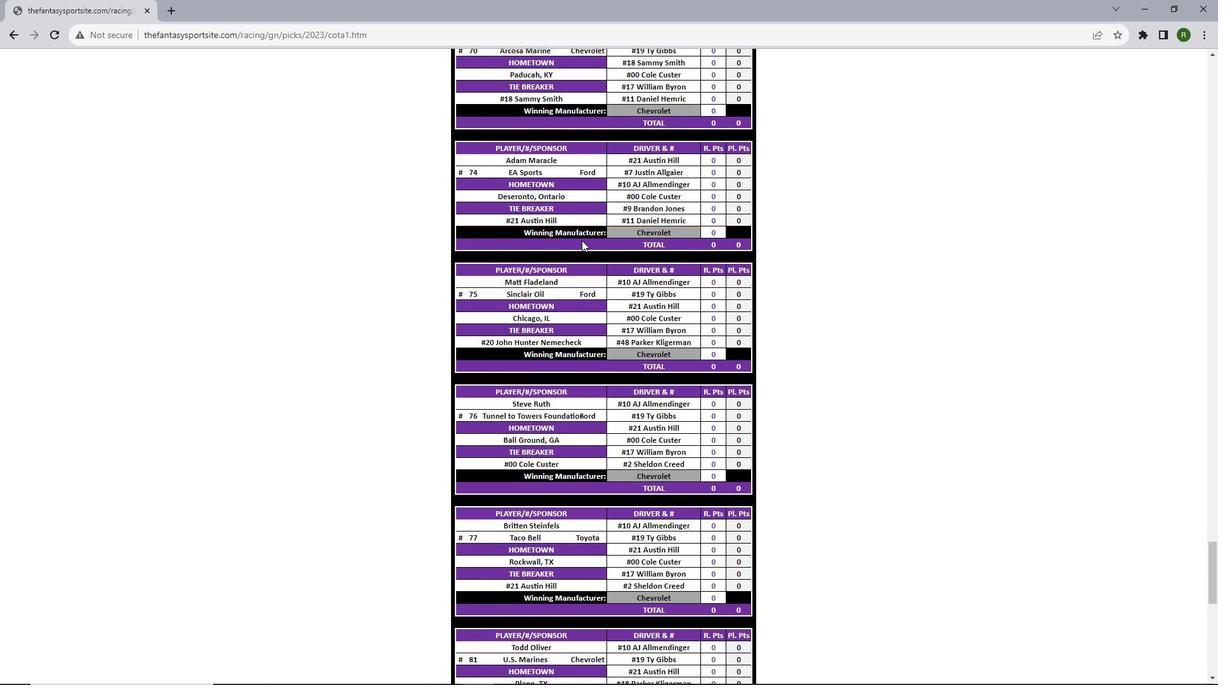 
Action: Mouse scrolled (582, 239) with delta (0, 0)
Screenshot: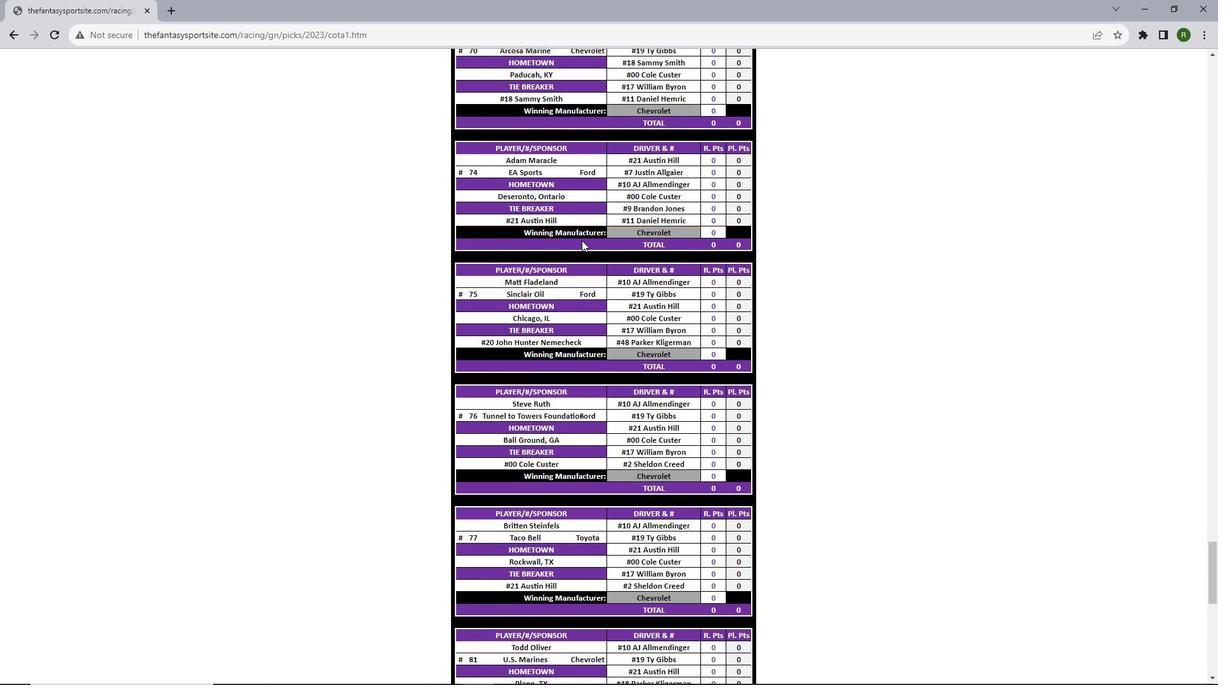 
Action: Mouse scrolled (582, 239) with delta (0, 0)
Screenshot: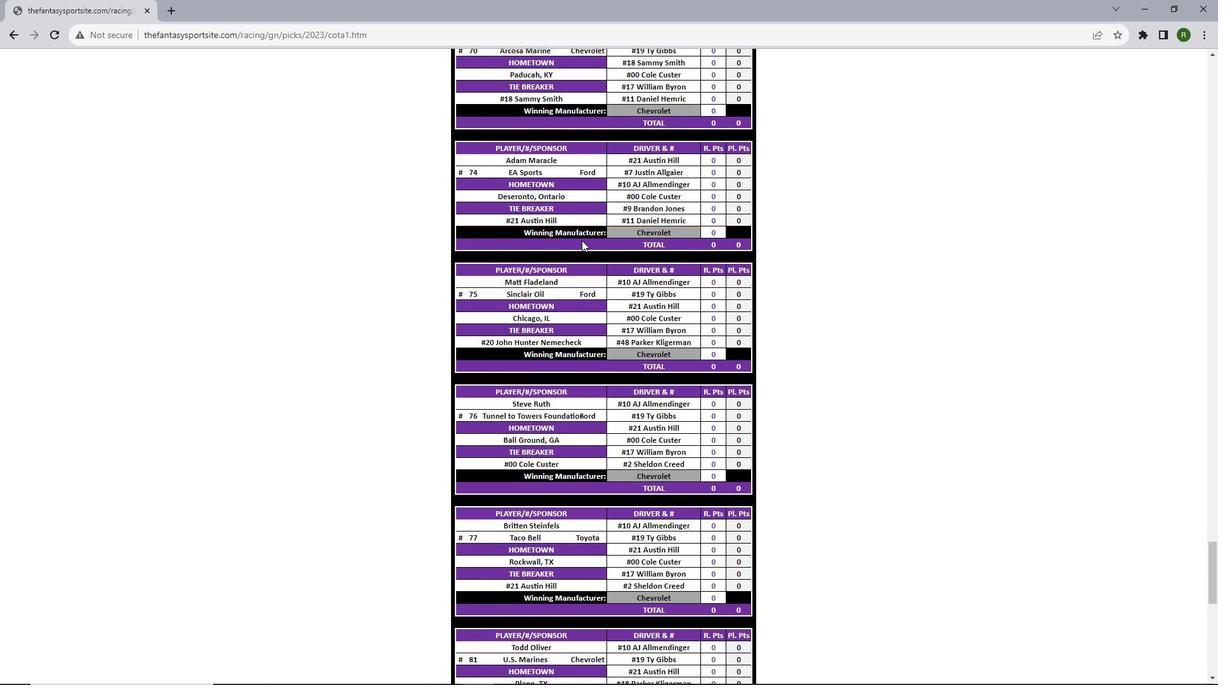 
Action: Mouse scrolled (582, 239) with delta (0, 0)
Screenshot: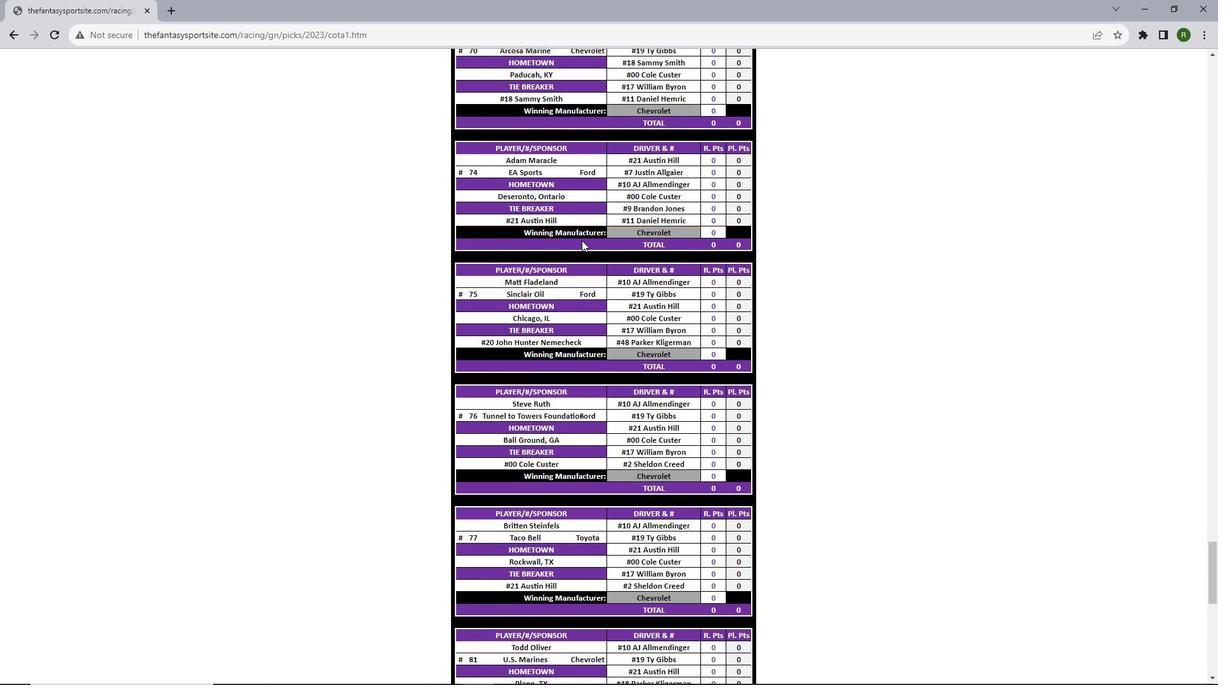 
Action: Mouse scrolled (582, 239) with delta (0, 0)
Screenshot: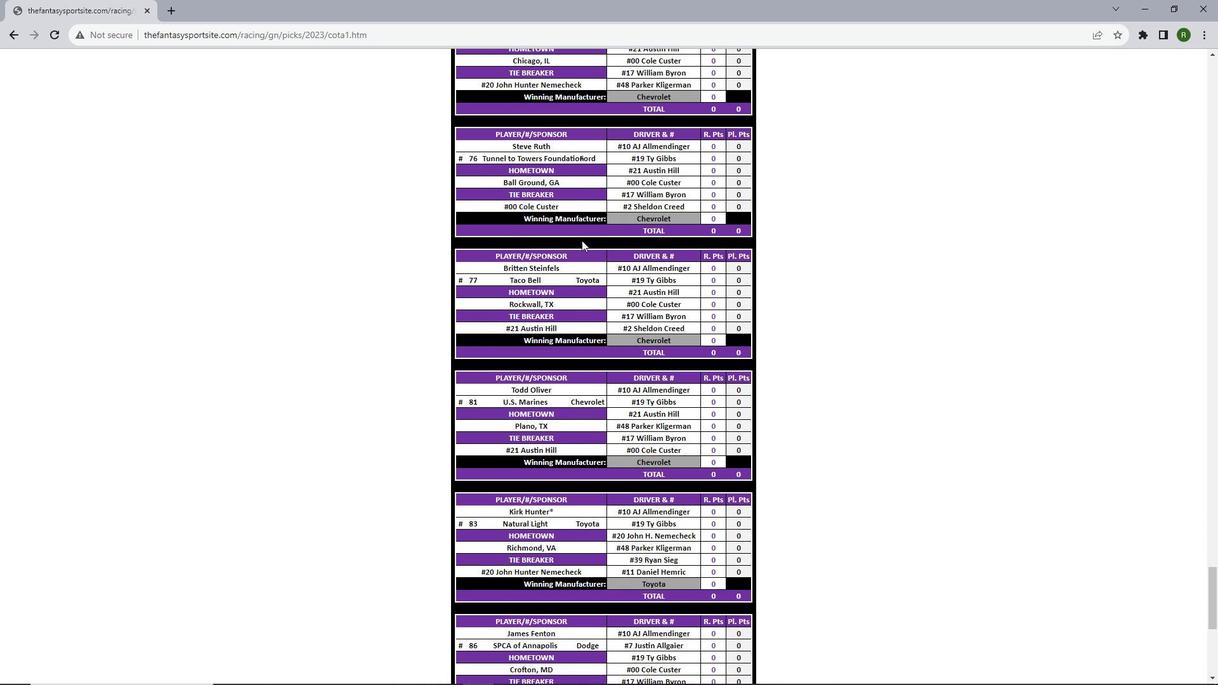 
Action: Mouse scrolled (582, 239) with delta (0, 0)
Screenshot: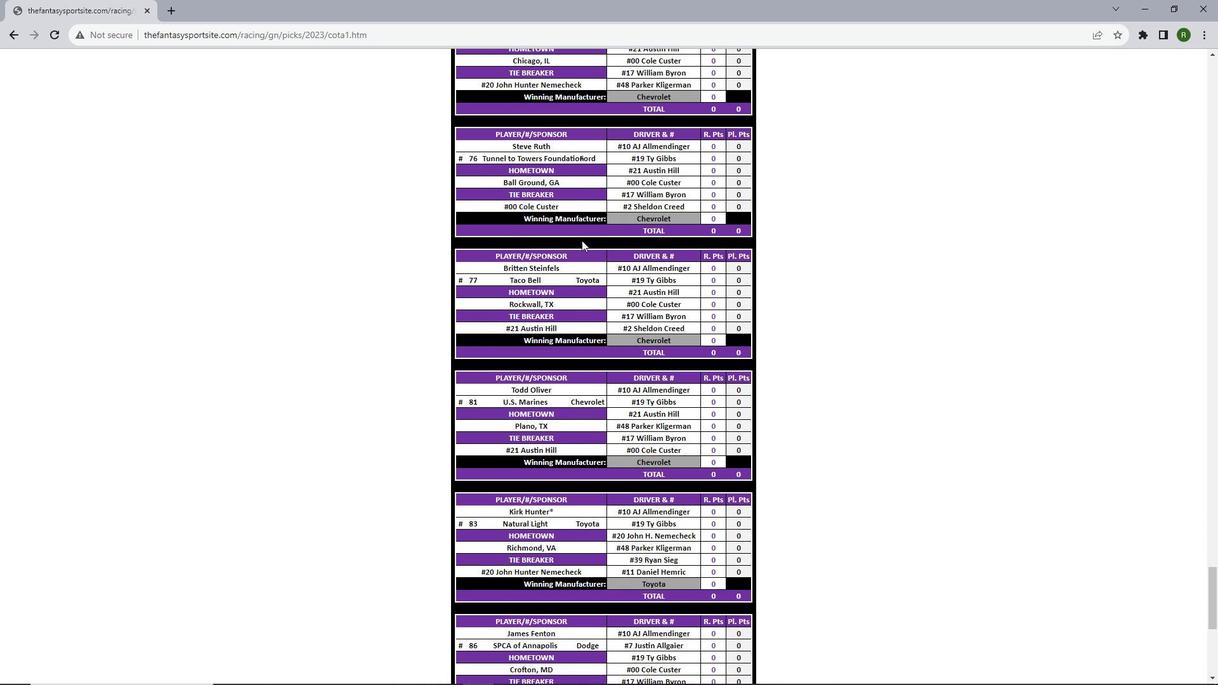 
Action: Mouse moved to (580, 240)
Screenshot: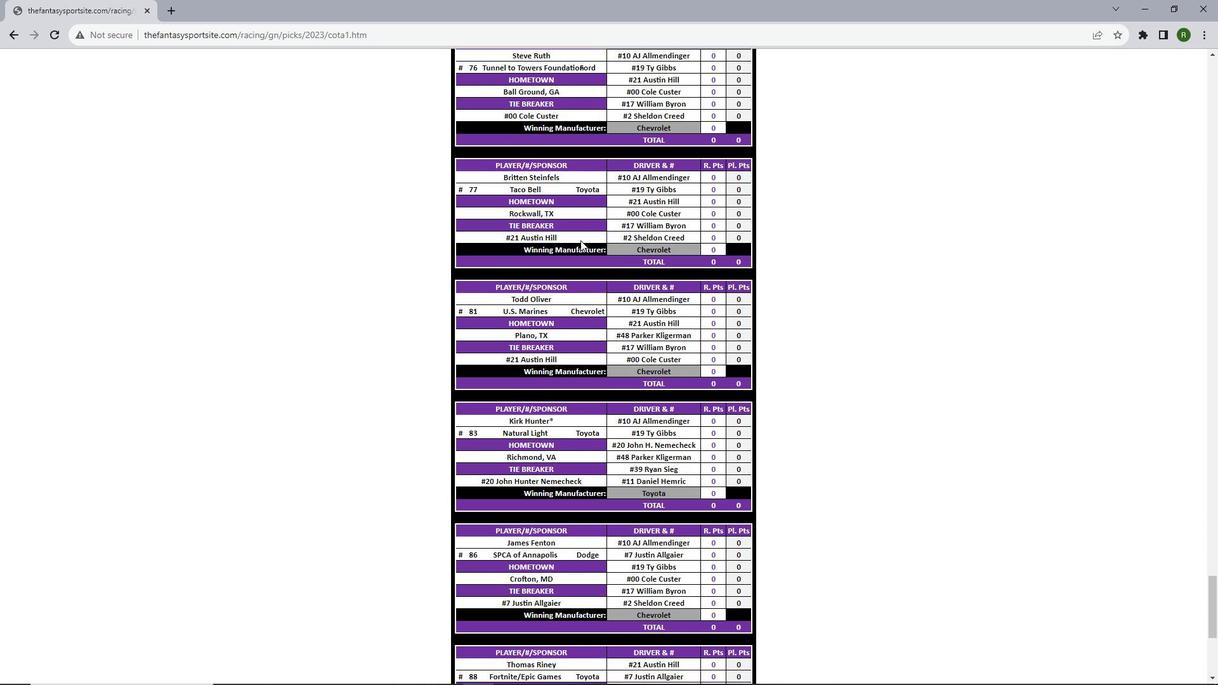 
Action: Mouse scrolled (580, 239) with delta (0, 0)
Screenshot: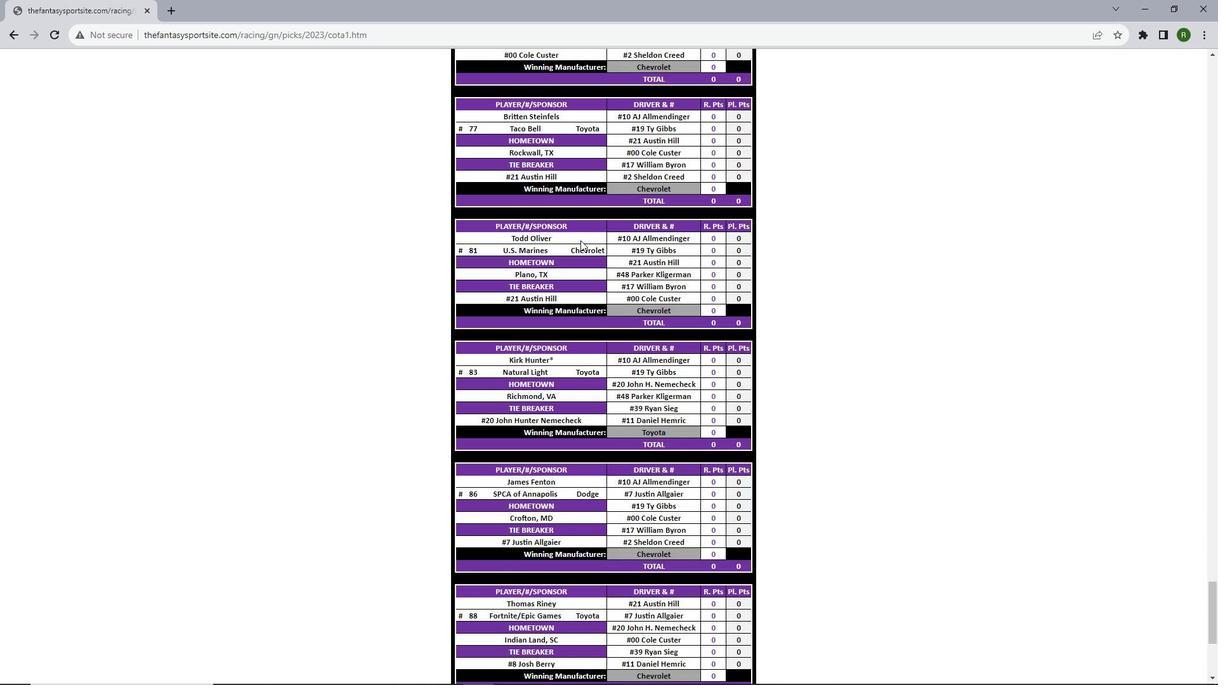 
Action: Mouse scrolled (580, 239) with delta (0, 0)
Screenshot: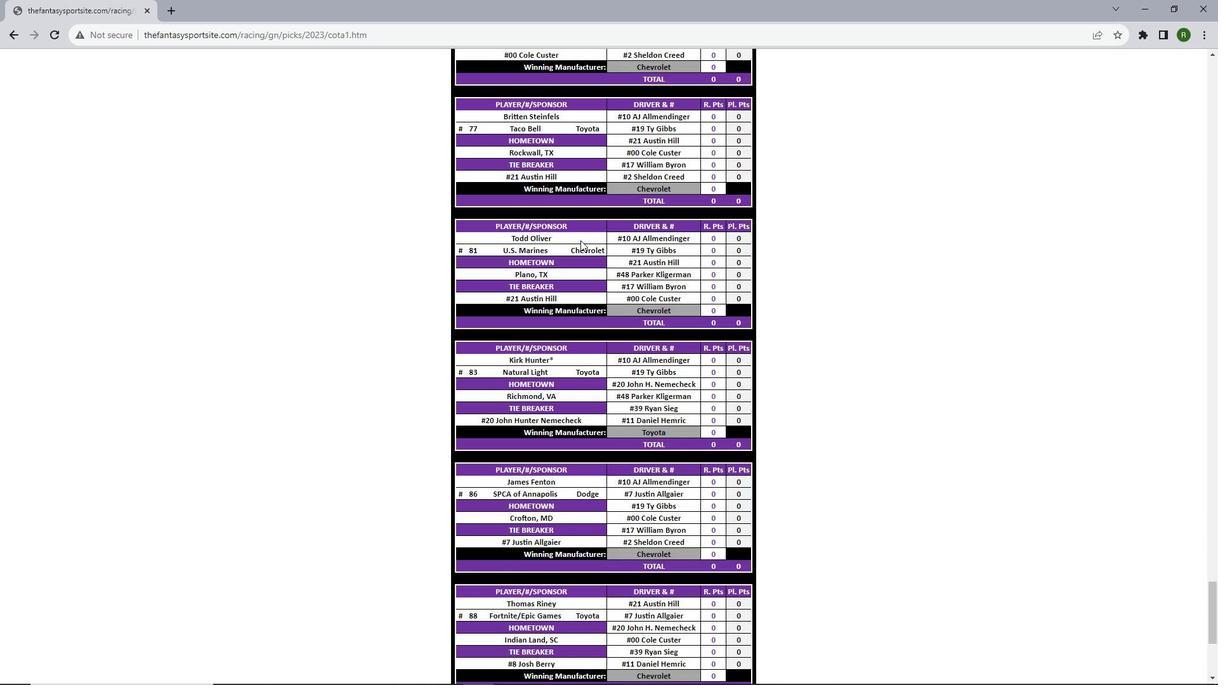
Action: Mouse scrolled (580, 239) with delta (0, 0)
Screenshot: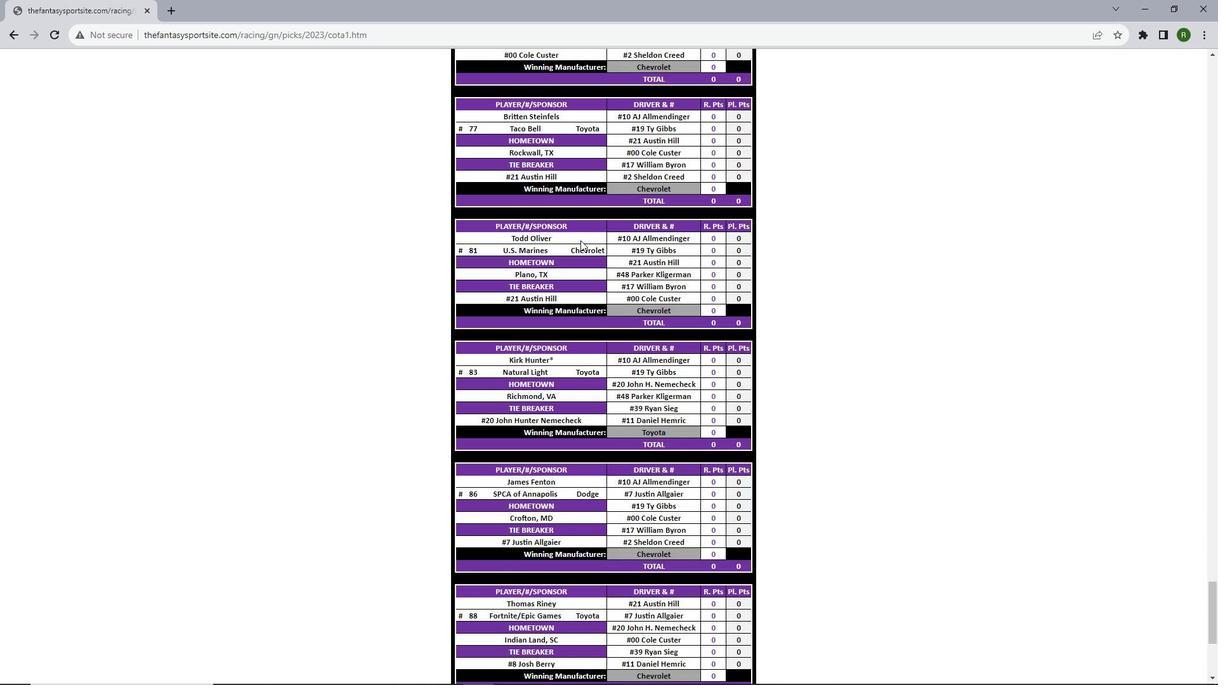 
Action: Mouse scrolled (580, 239) with delta (0, 0)
Screenshot: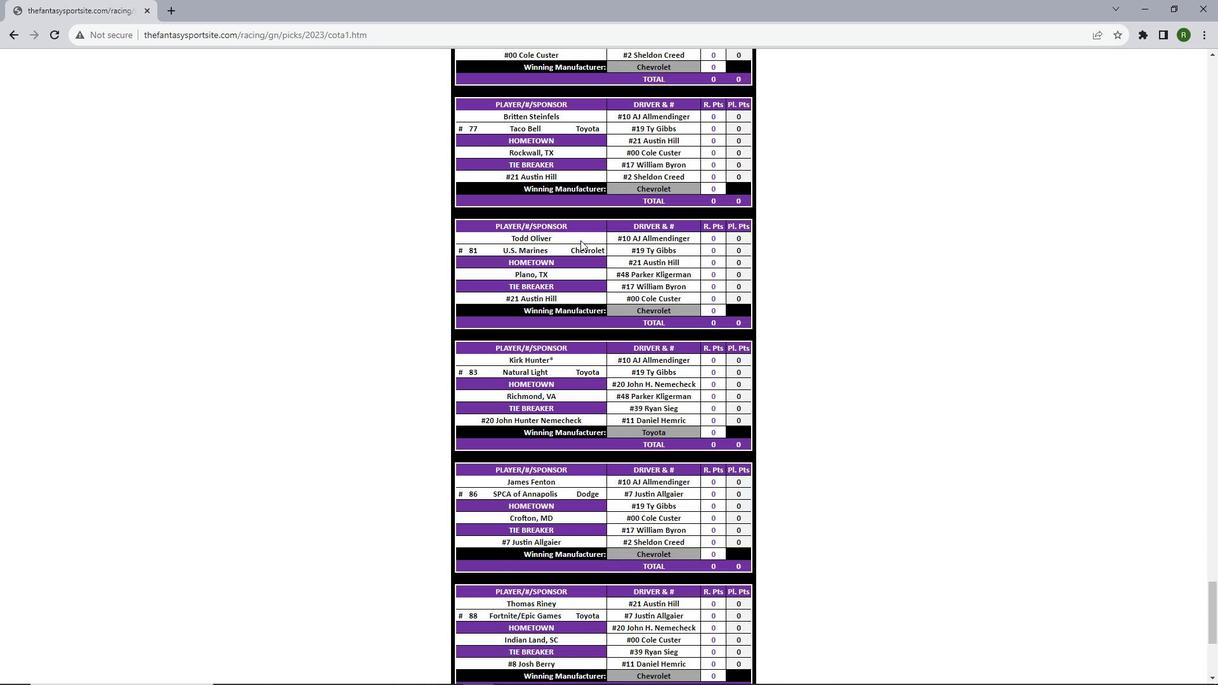 
Action: Mouse scrolled (580, 239) with delta (0, 0)
Screenshot: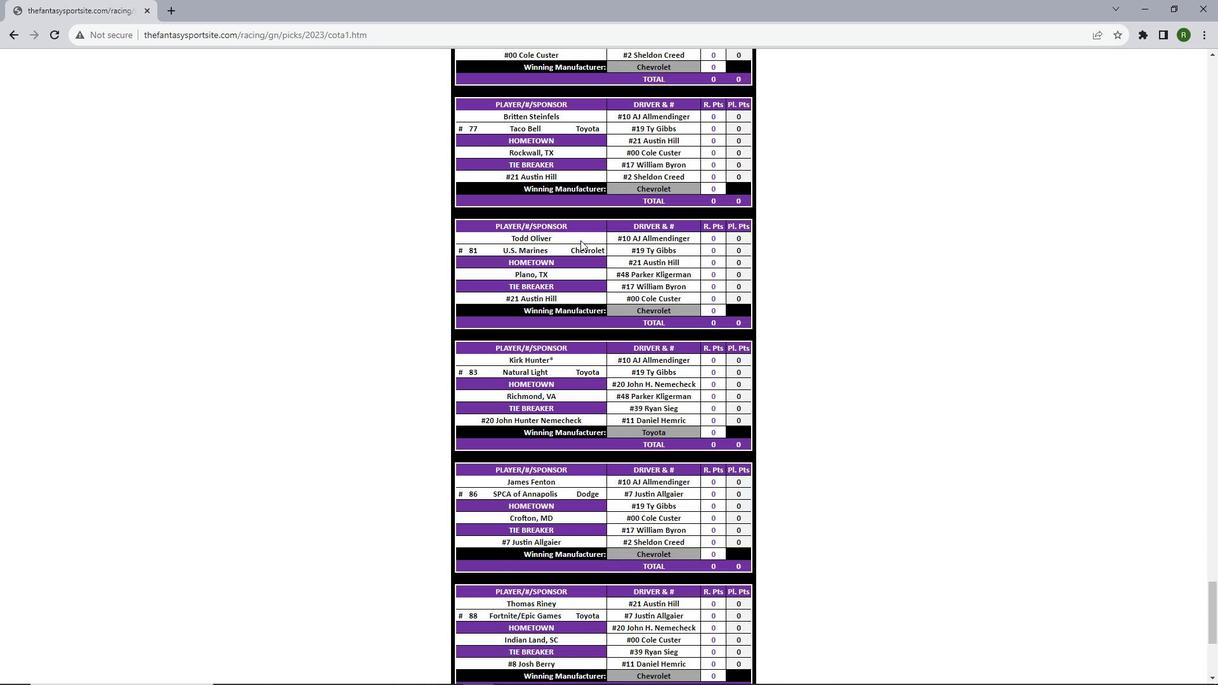 
Action: Mouse scrolled (580, 239) with delta (0, 0)
Screenshot: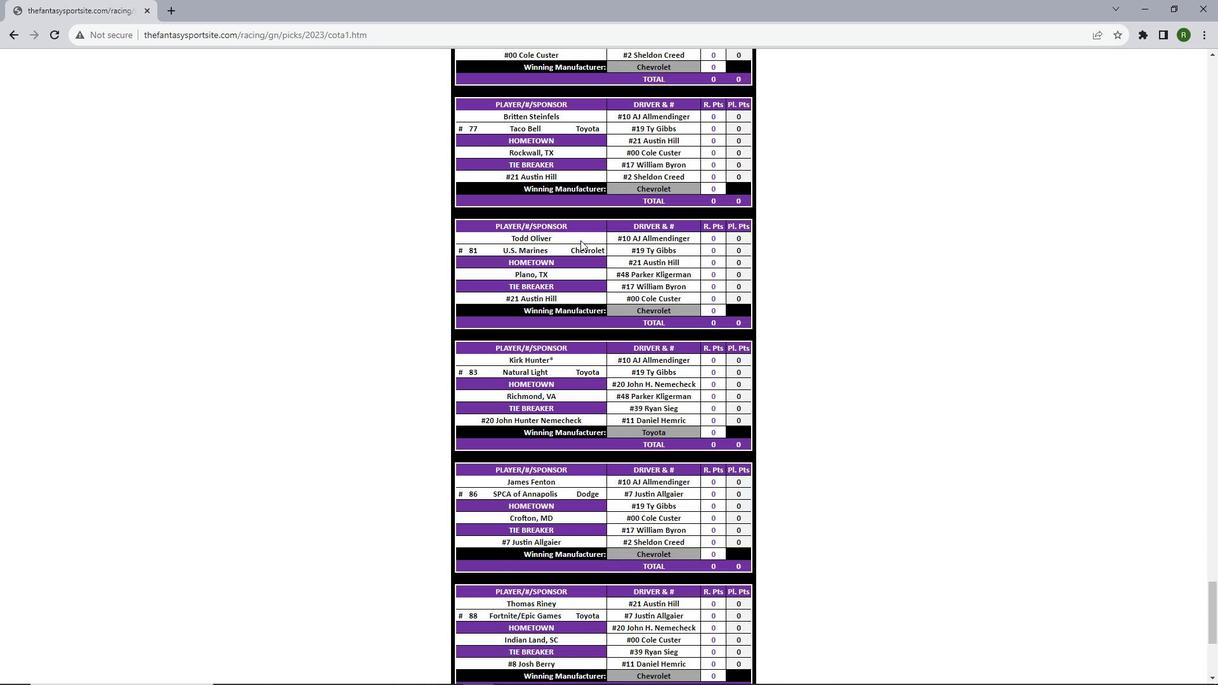 
Action: Mouse scrolled (580, 239) with delta (0, 0)
Screenshot: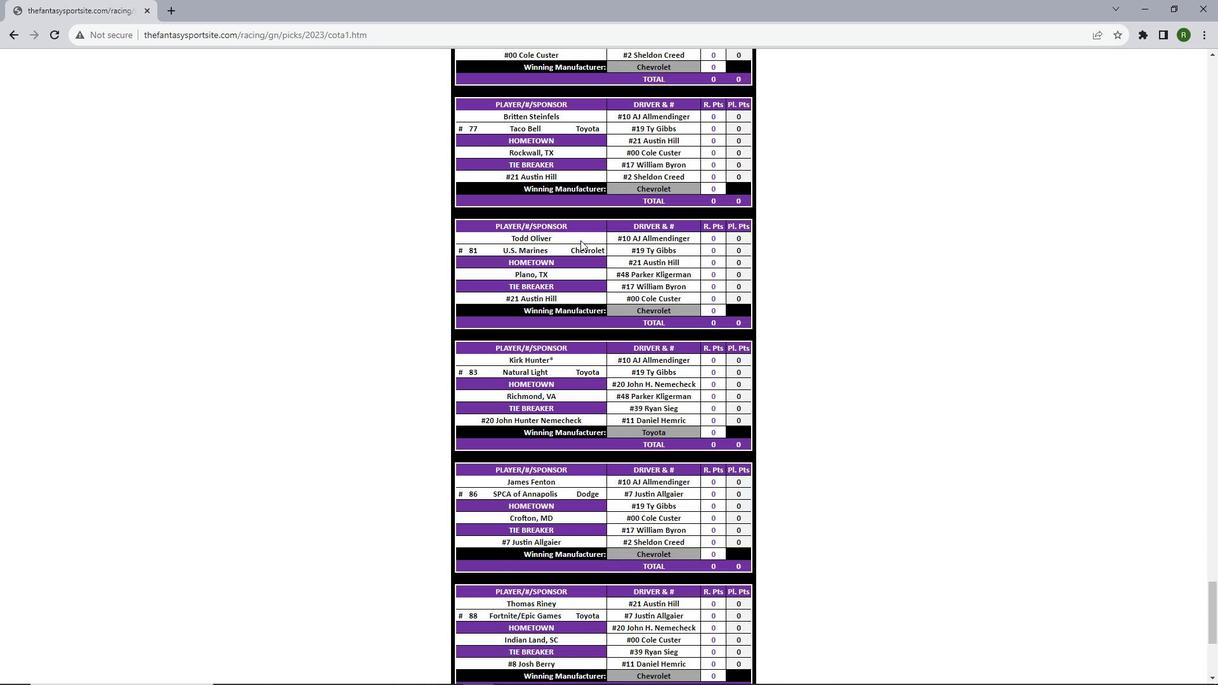 
Action: Mouse scrolled (580, 239) with delta (0, 0)
Screenshot: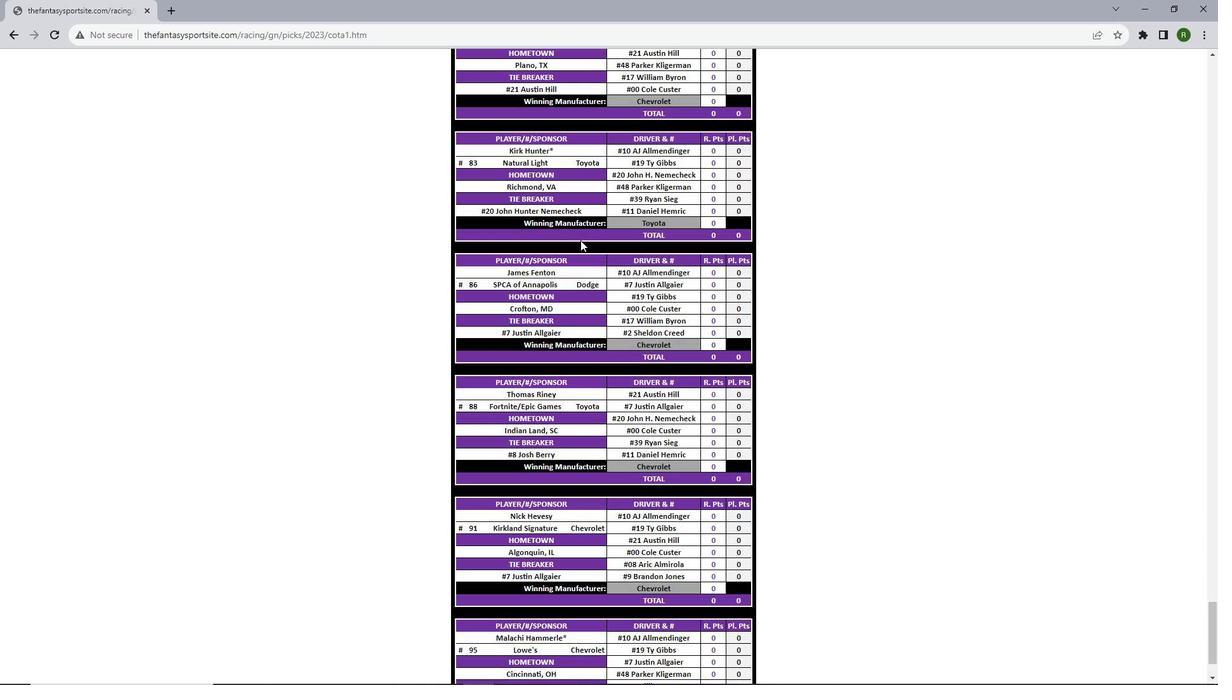 
Action: Mouse scrolled (580, 239) with delta (0, 0)
Screenshot: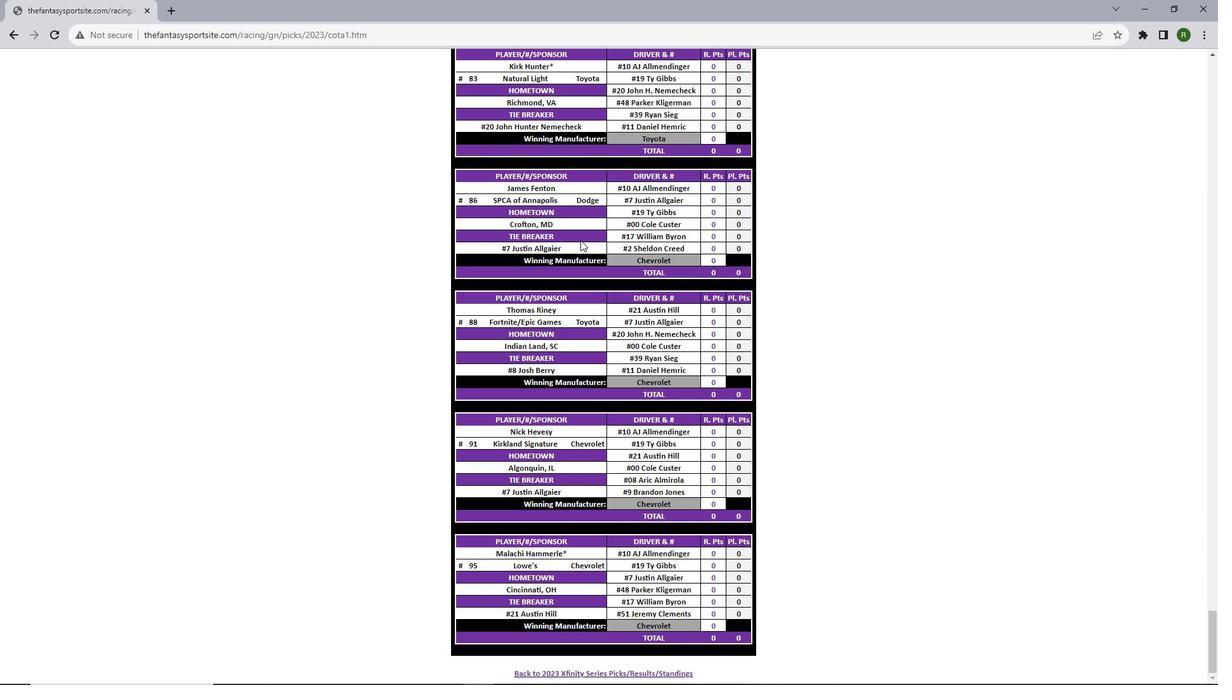 
Action: Mouse scrolled (580, 239) with delta (0, 0)
Screenshot: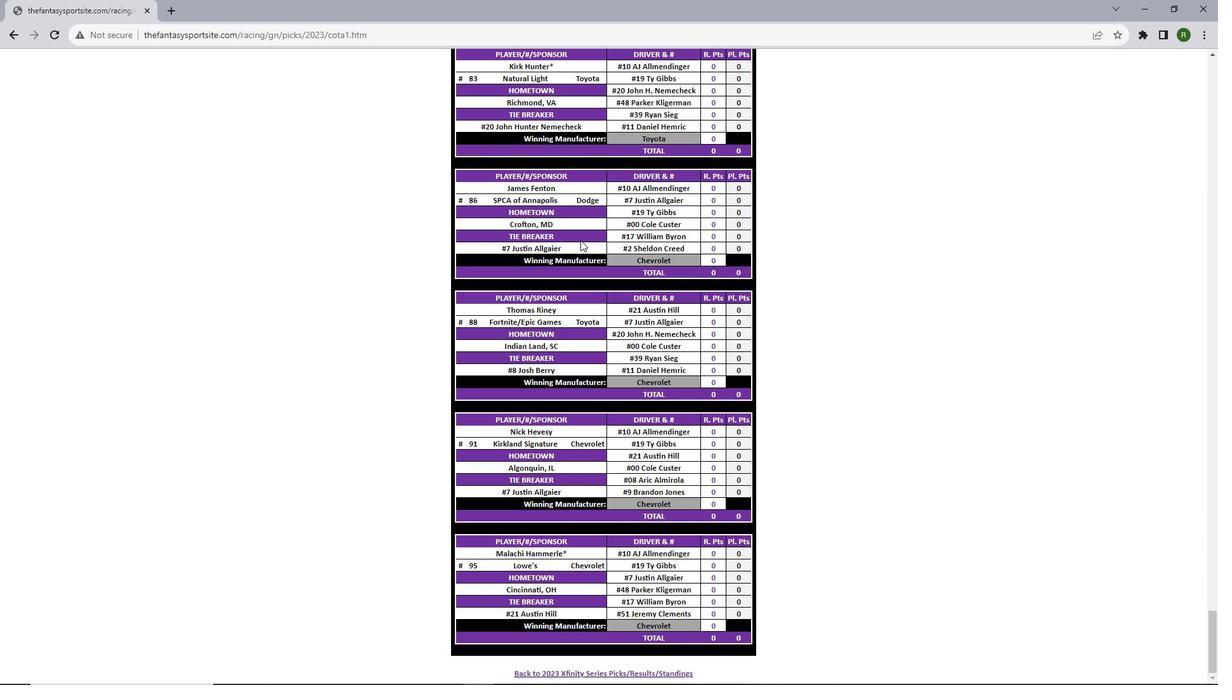 
Action: Mouse scrolled (580, 239) with delta (0, 0)
Screenshot: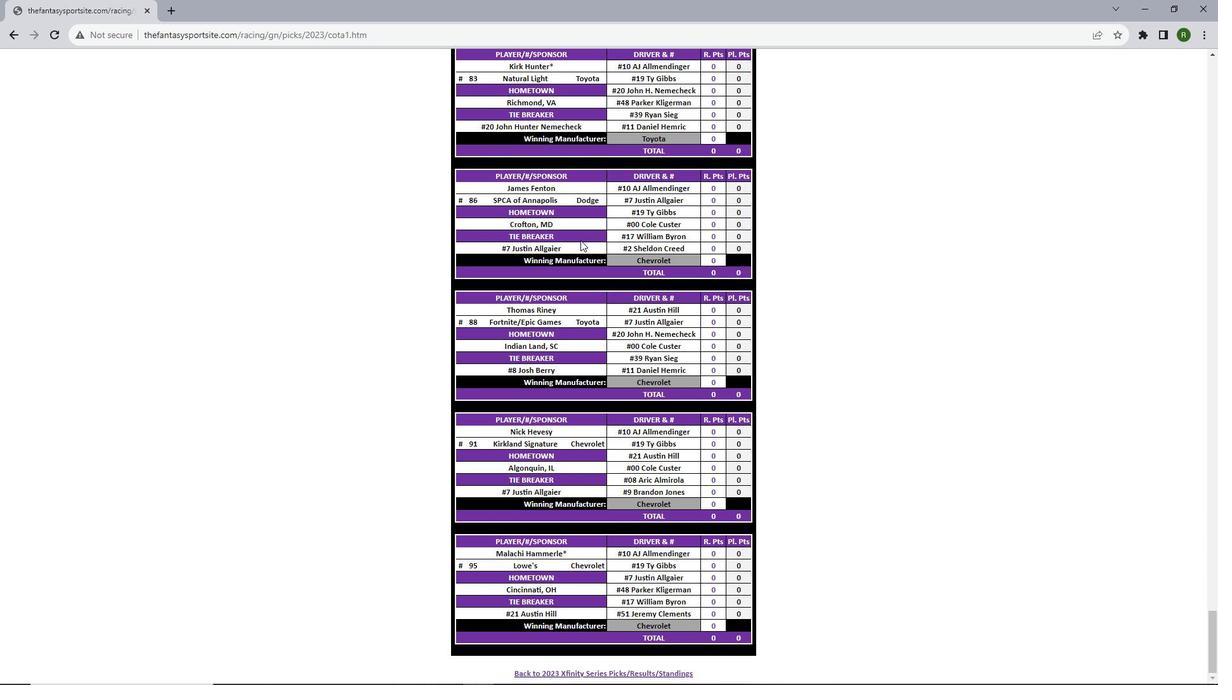 
Action: Mouse scrolled (580, 239) with delta (0, 0)
Screenshot: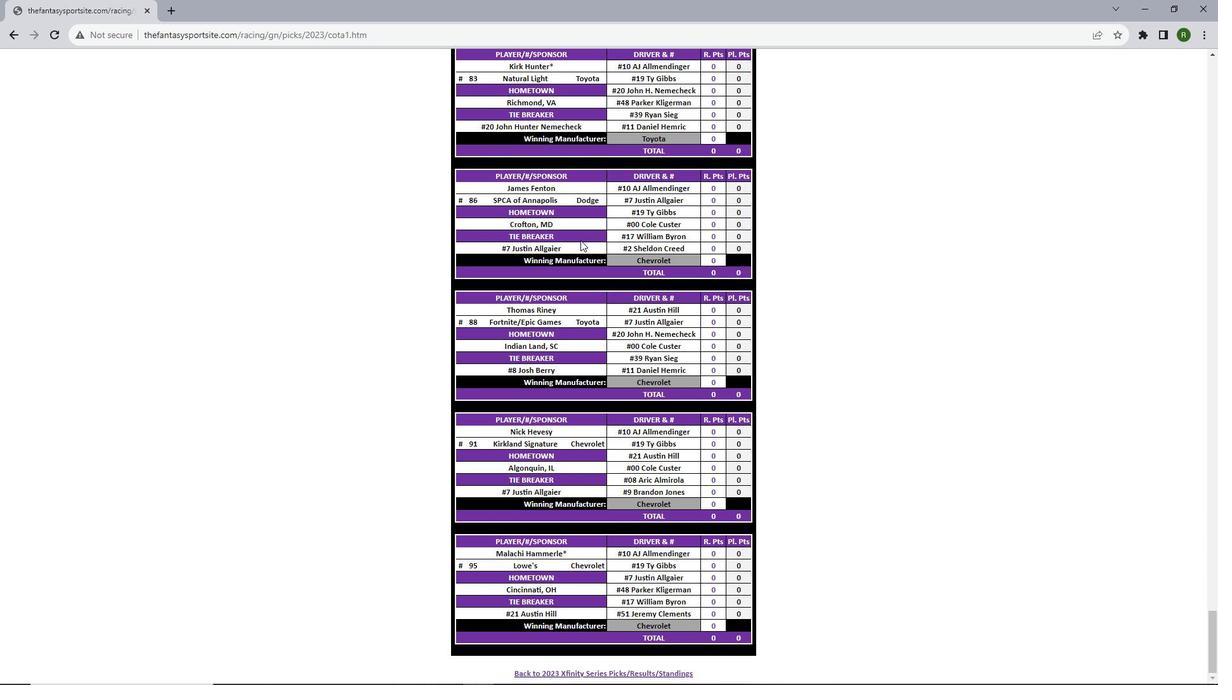 
Action: Mouse scrolled (580, 239) with delta (0, 0)
Screenshot: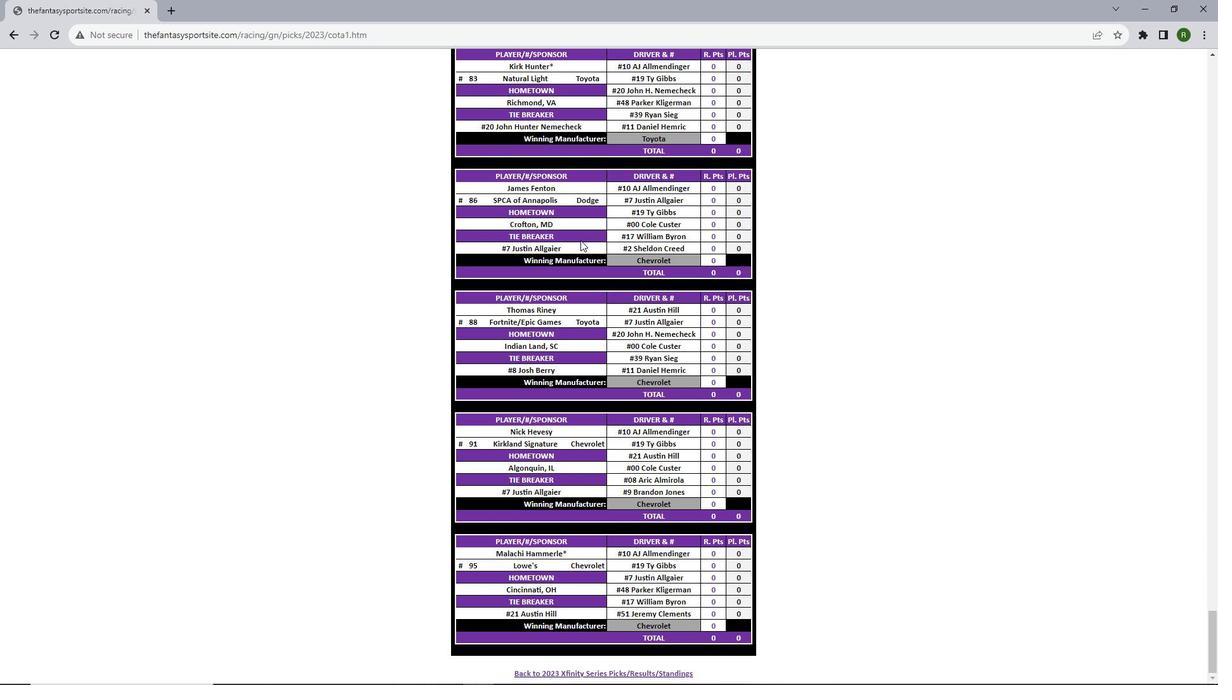 
Action: Mouse scrolled (580, 239) with delta (0, 0)
Screenshot: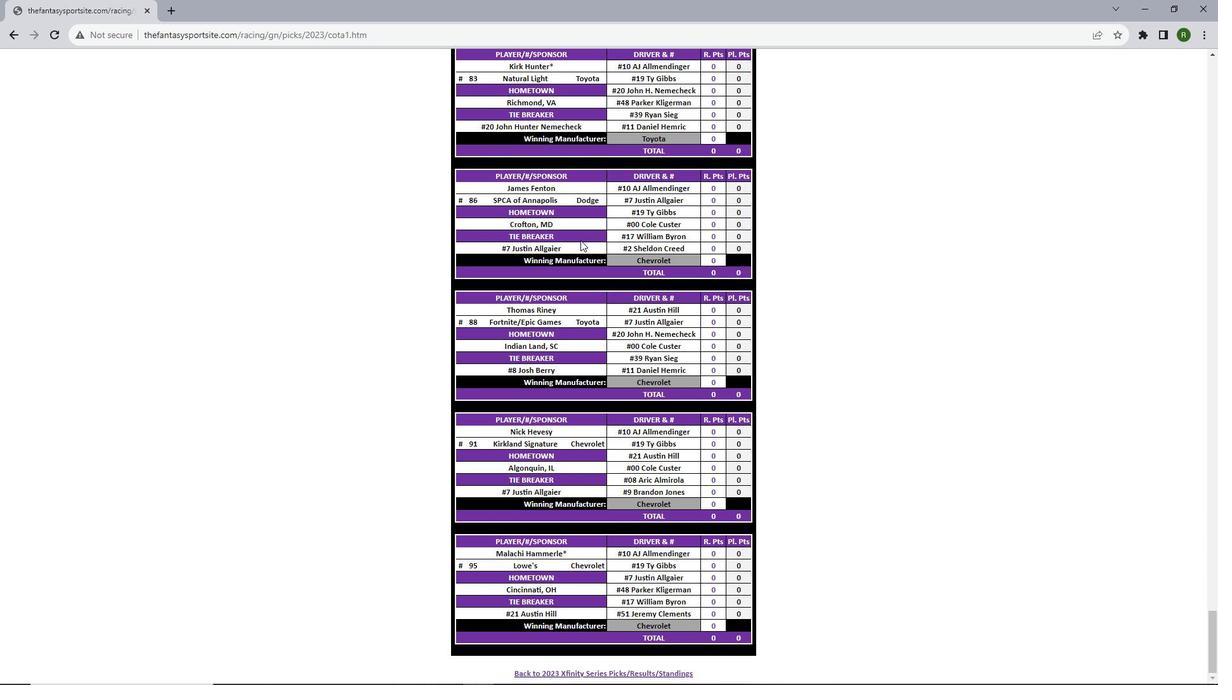 
Action: Mouse scrolled (580, 239) with delta (0, 0)
Screenshot: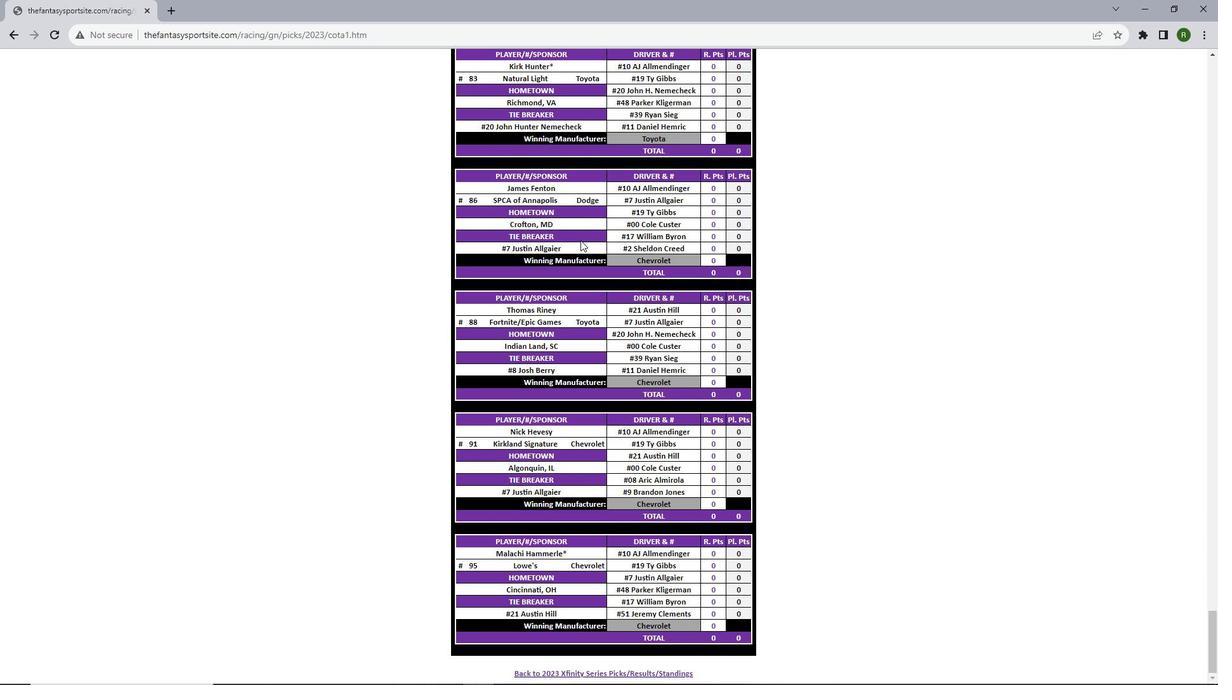 
